 Task: Find connections with filter location Shiggaon with filter topic #Sustainabilitywith filter profile language French with filter current company Altimetrik with filter school Rajiv Gandhi Prodyogiki Vishwavidyalaya with filter industry Banking with filter service category Project Management with filter keywords title Handyman
Action: Mouse moved to (649, 85)
Screenshot: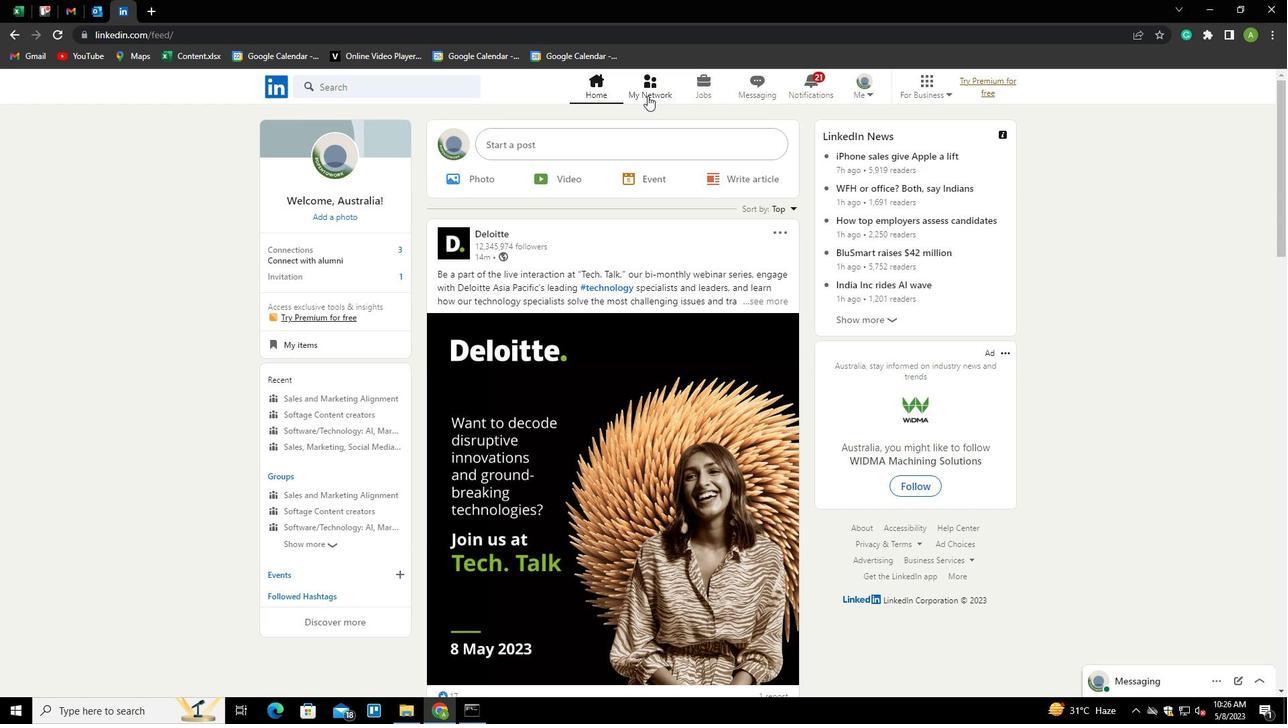 
Action: Mouse pressed left at (649, 85)
Screenshot: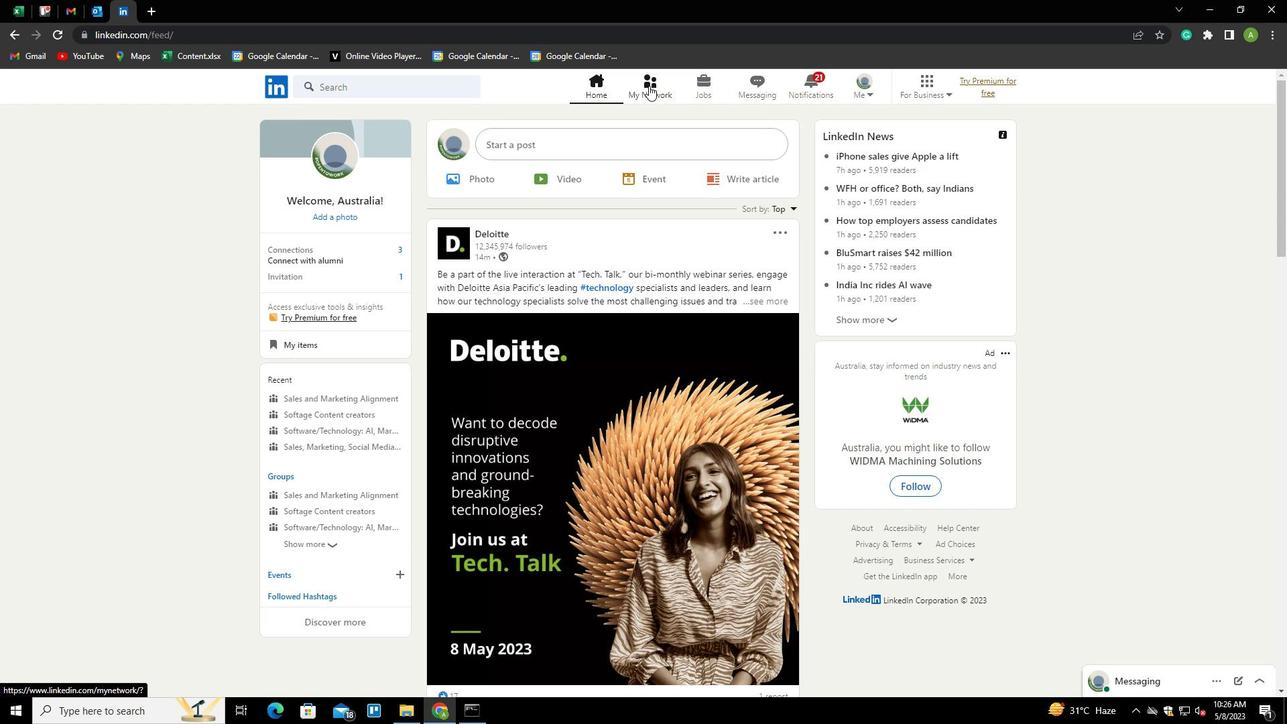 
Action: Mouse moved to (317, 161)
Screenshot: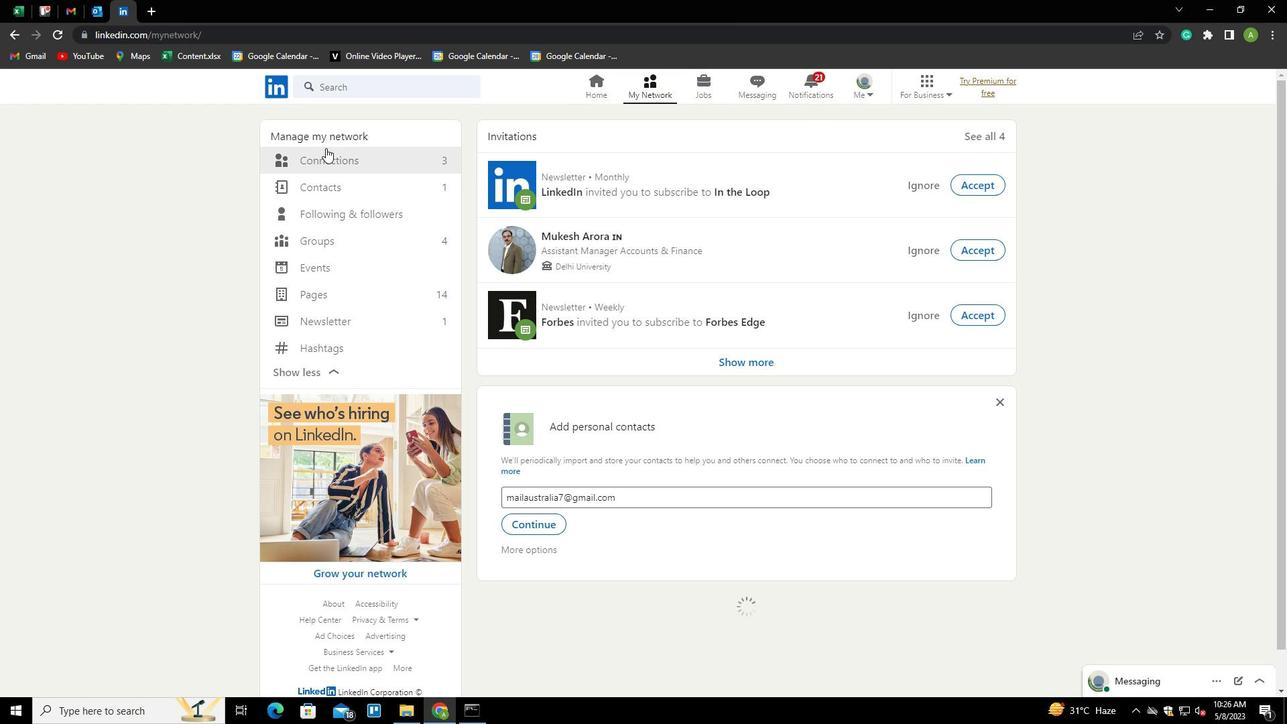 
Action: Mouse pressed left at (317, 161)
Screenshot: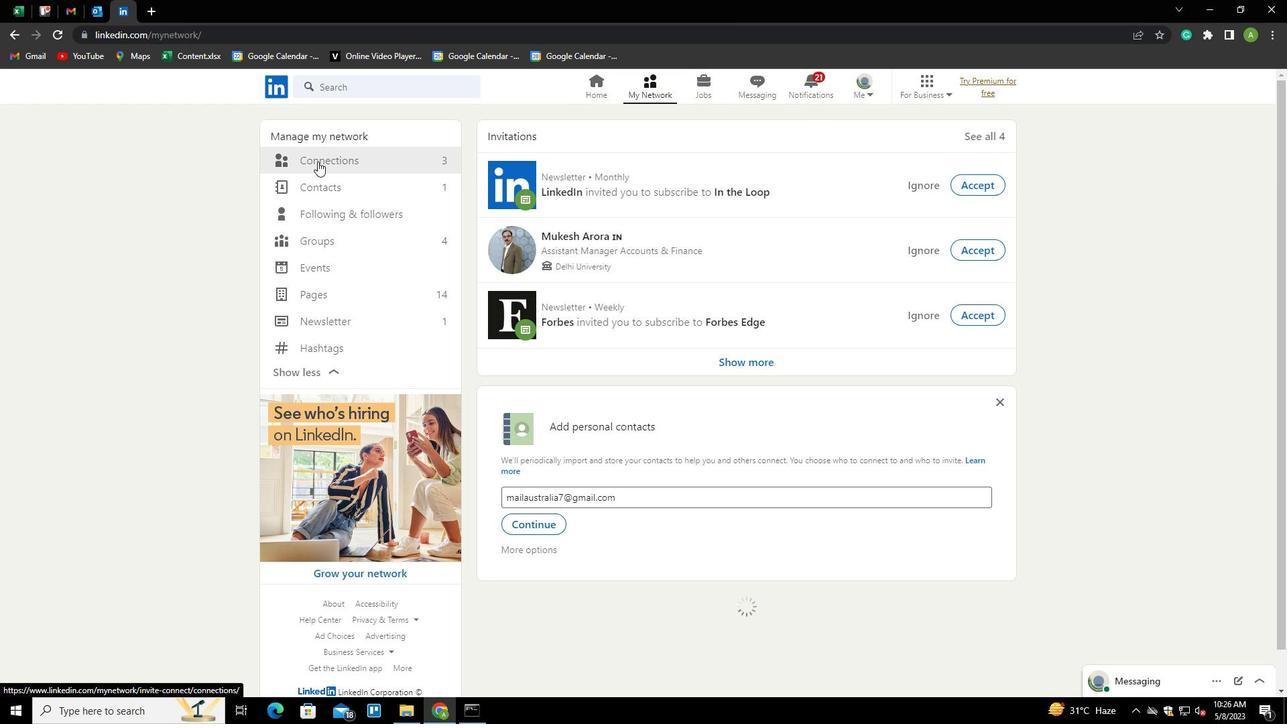 
Action: Mouse moved to (742, 166)
Screenshot: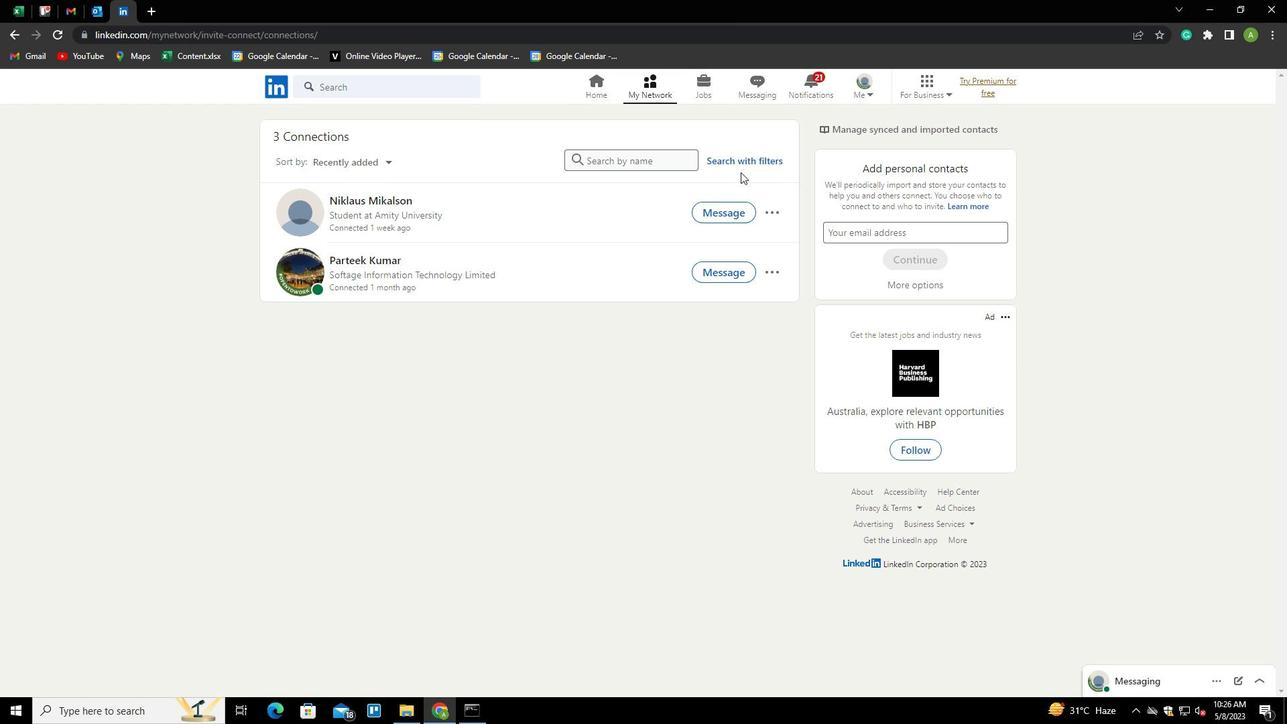 
Action: Mouse pressed left at (742, 166)
Screenshot: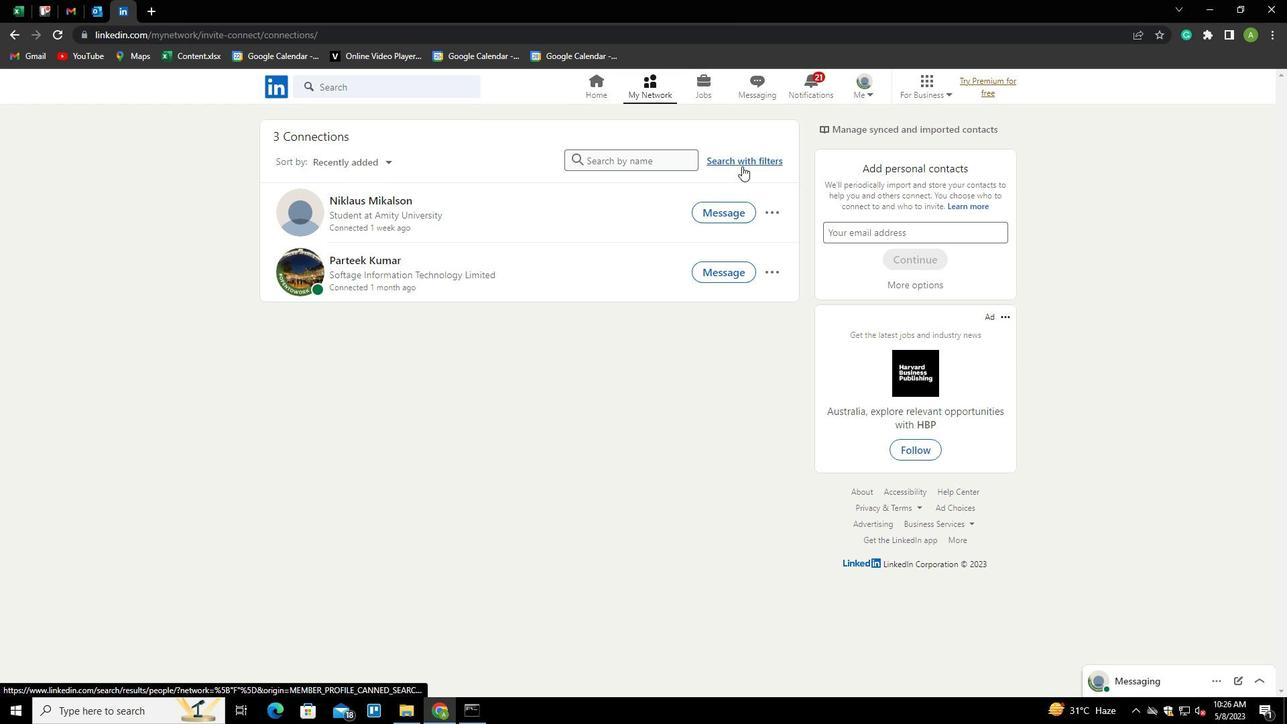 
Action: Mouse moved to (688, 123)
Screenshot: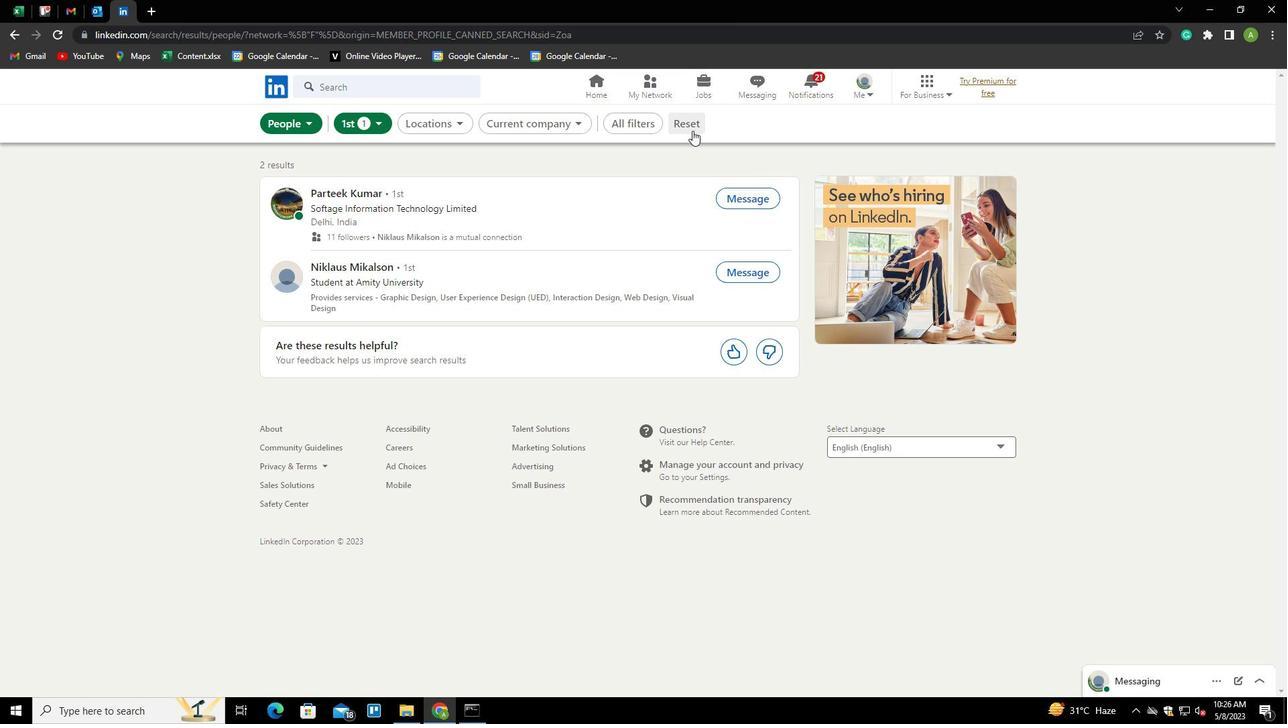 
Action: Mouse pressed left at (688, 123)
Screenshot: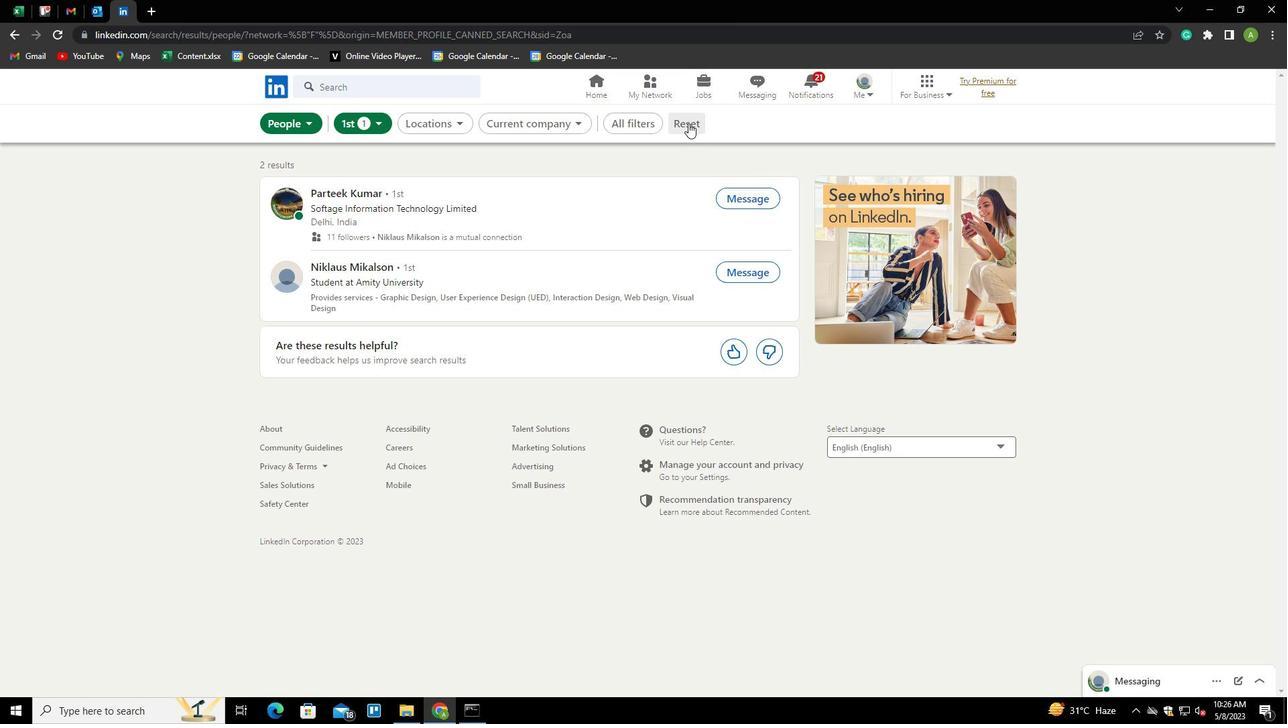 
Action: Mouse moved to (661, 126)
Screenshot: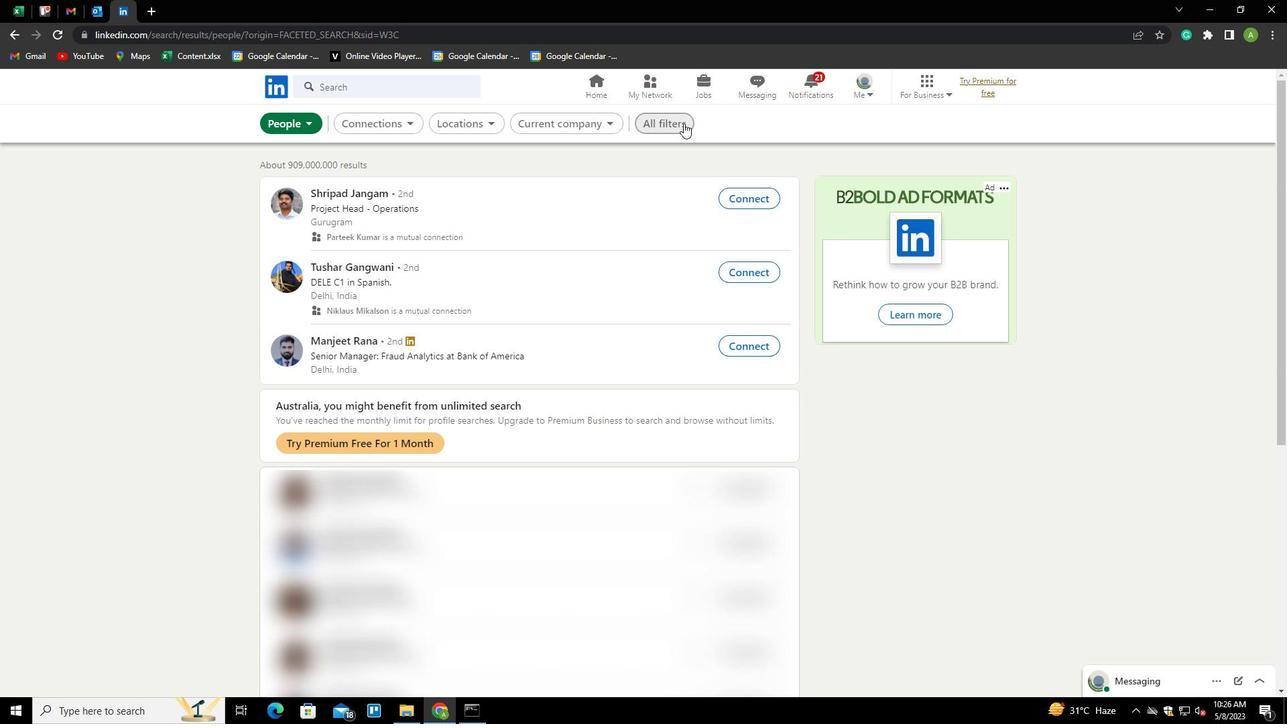 
Action: Mouse pressed left at (661, 126)
Screenshot: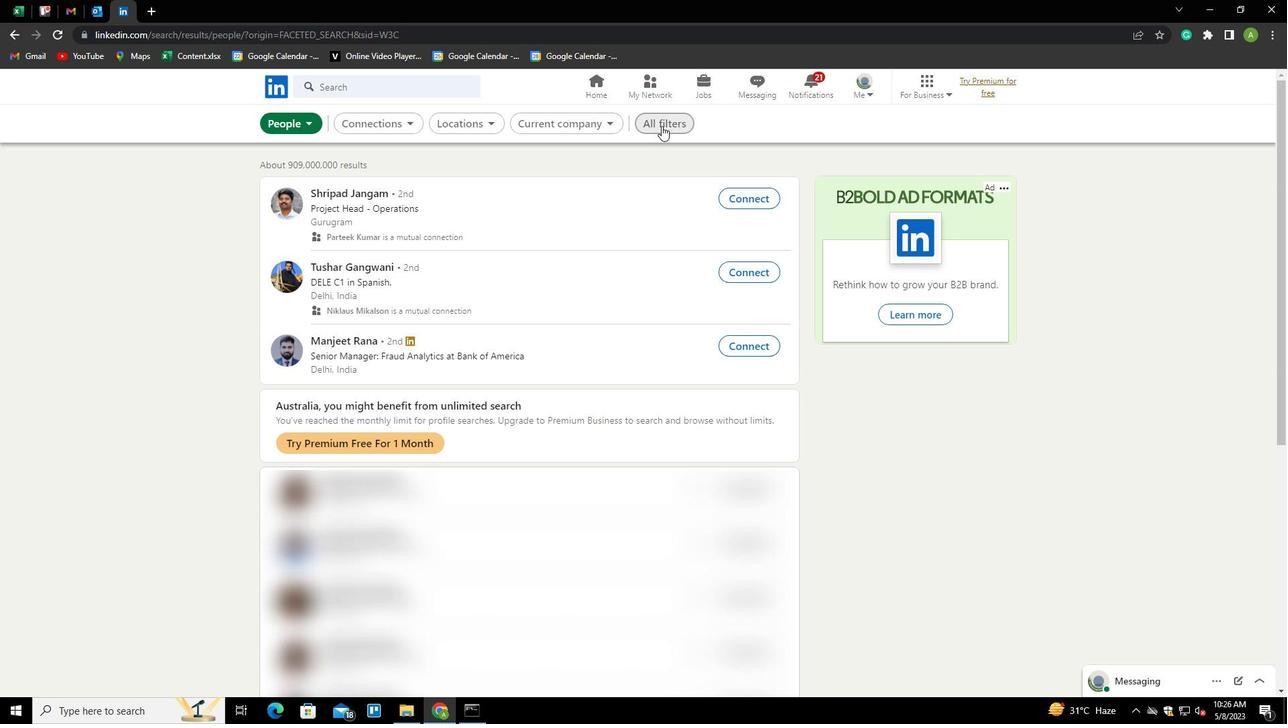 
Action: Mouse moved to (1165, 347)
Screenshot: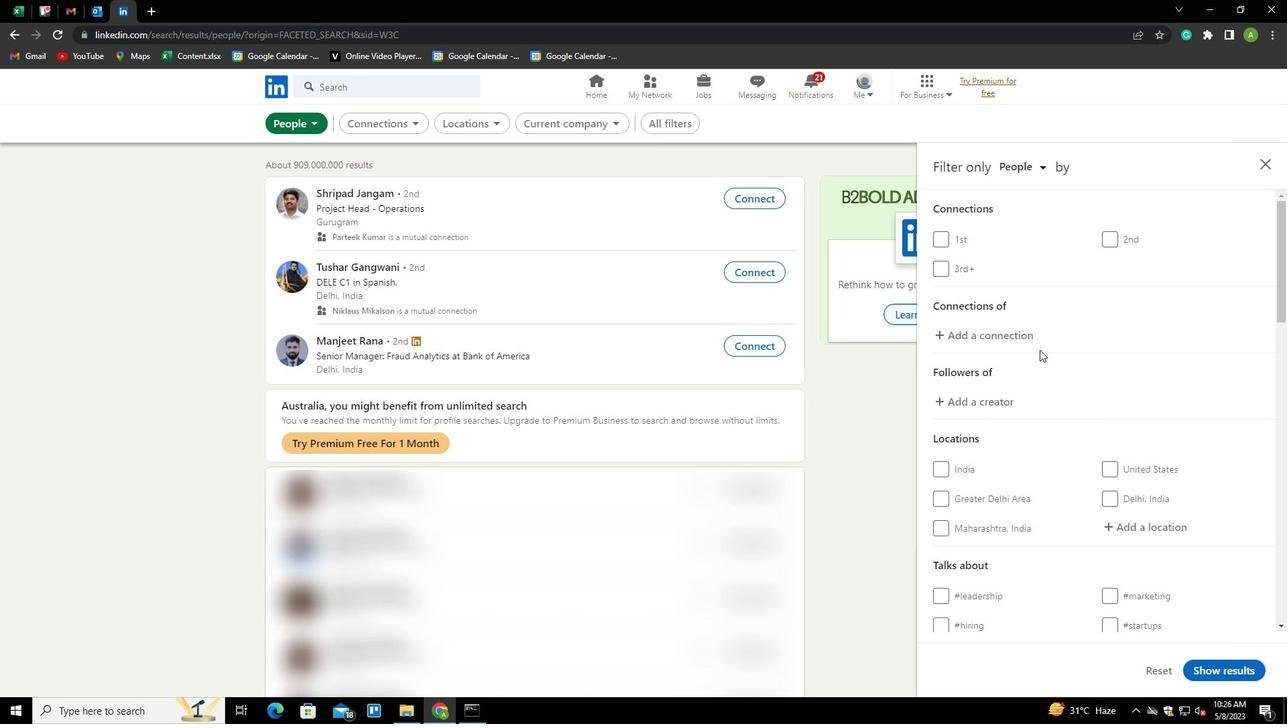 
Action: Mouse scrolled (1165, 347) with delta (0, 0)
Screenshot: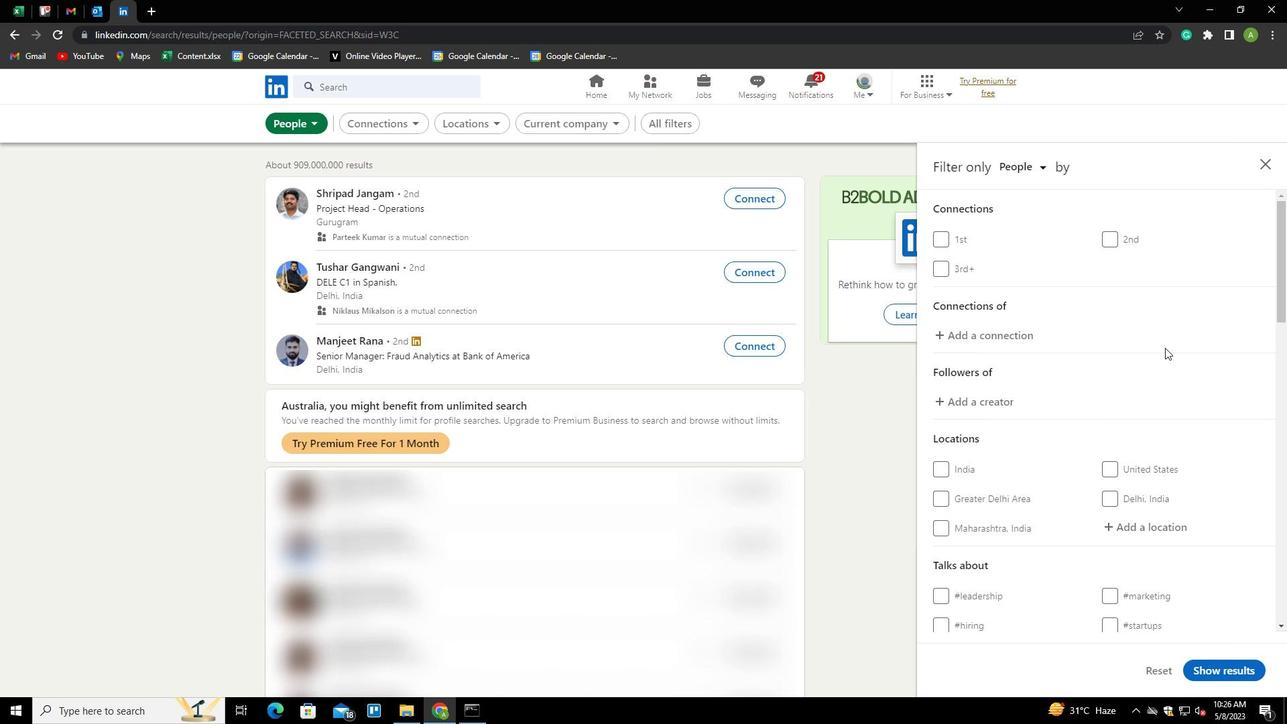 
Action: Mouse scrolled (1165, 347) with delta (0, 0)
Screenshot: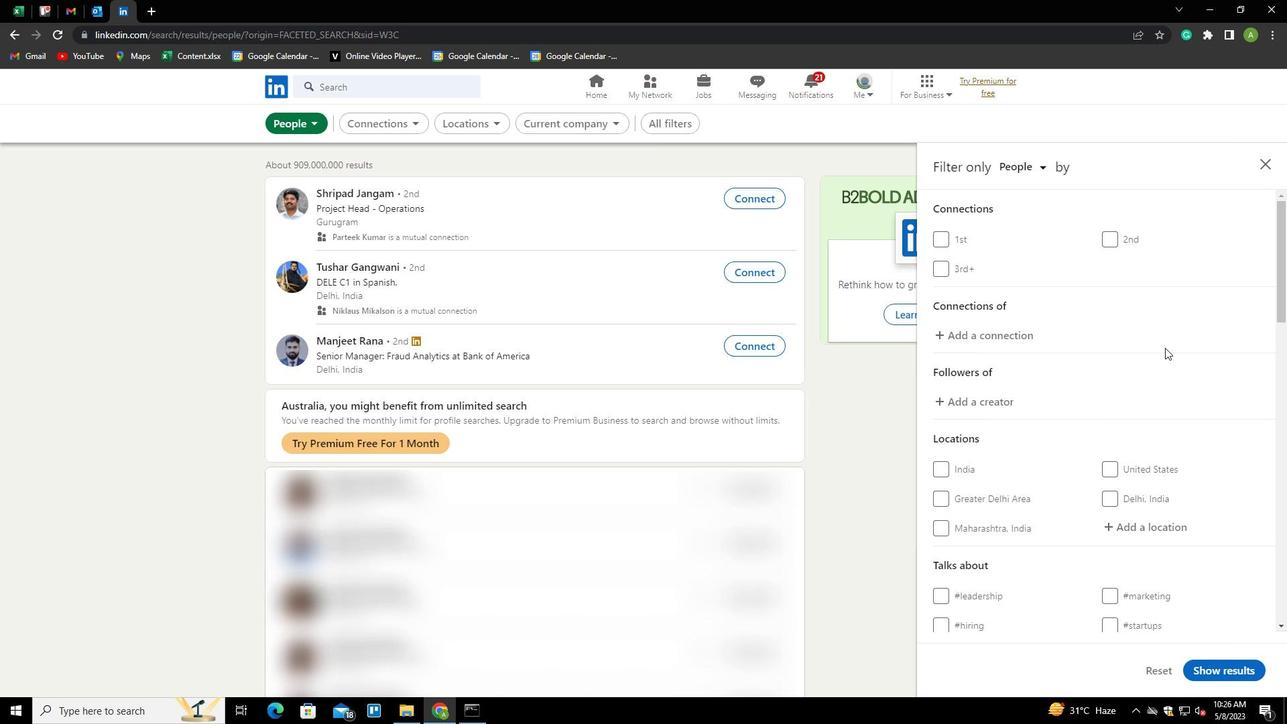 
Action: Mouse moved to (1143, 388)
Screenshot: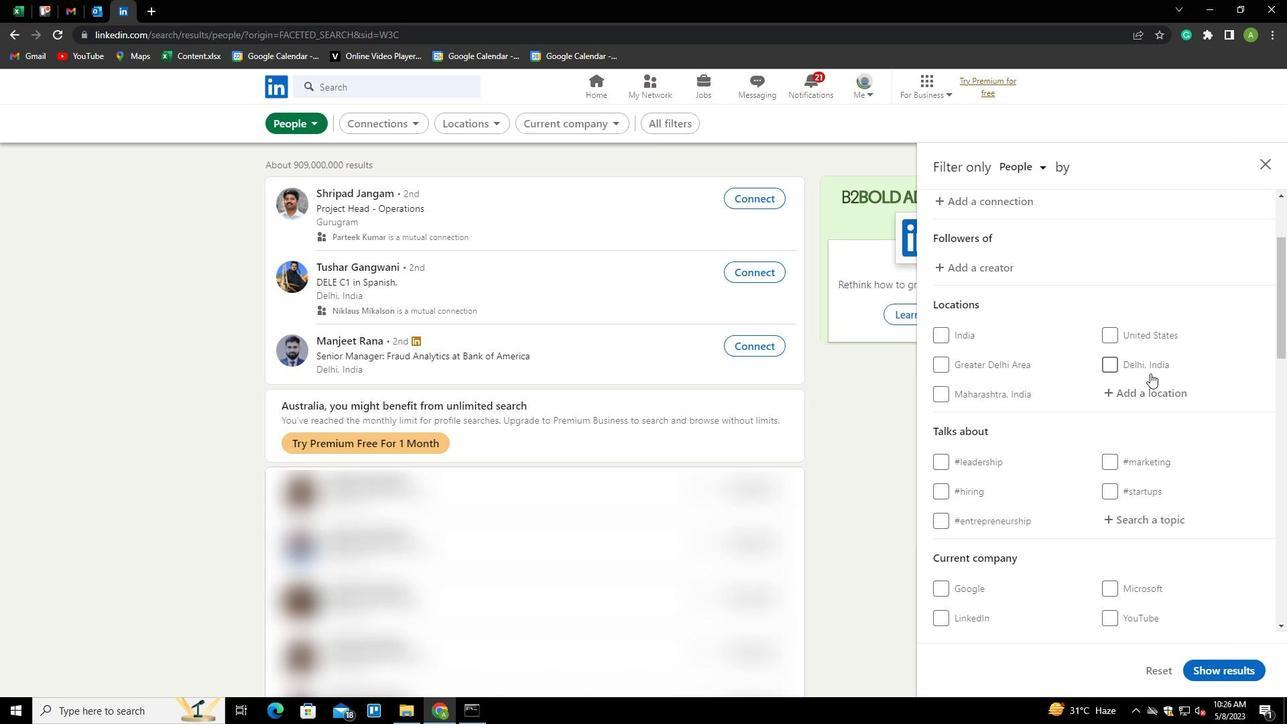 
Action: Mouse pressed left at (1143, 388)
Screenshot: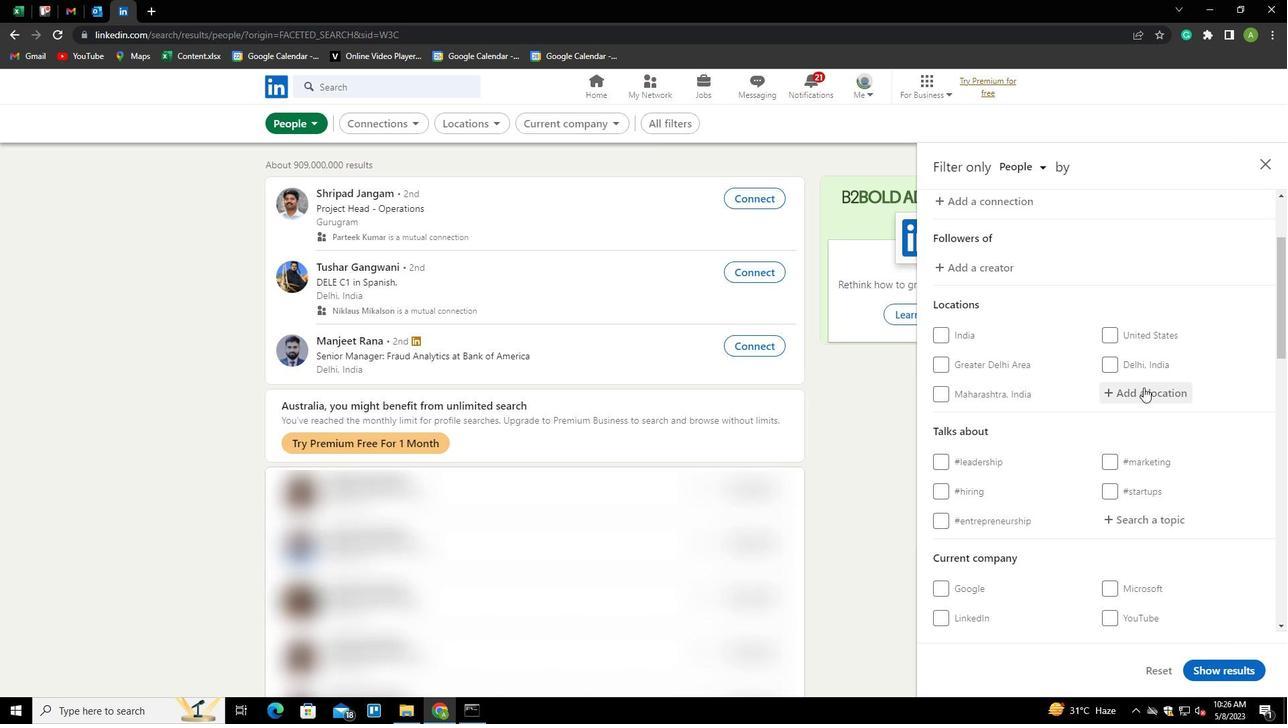 
Action: Mouse moved to (1143, 388)
Screenshot: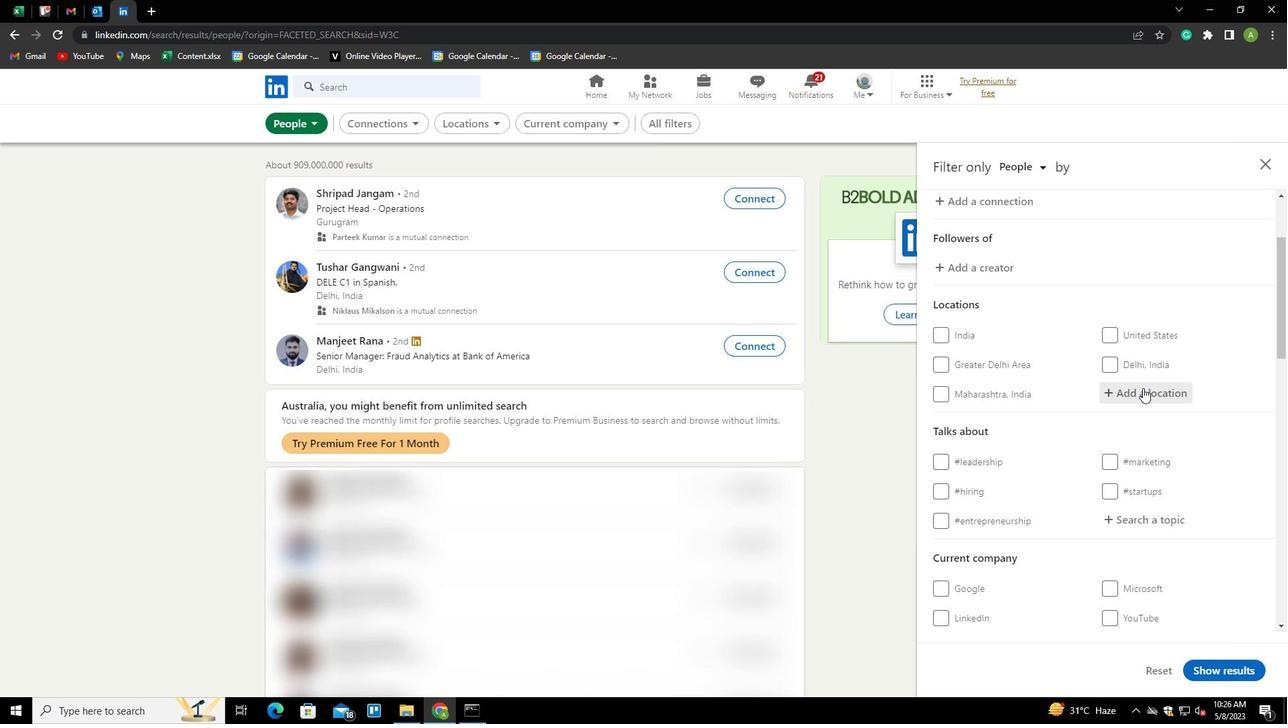 
Action: Key pressed <Key.shift>
Screenshot: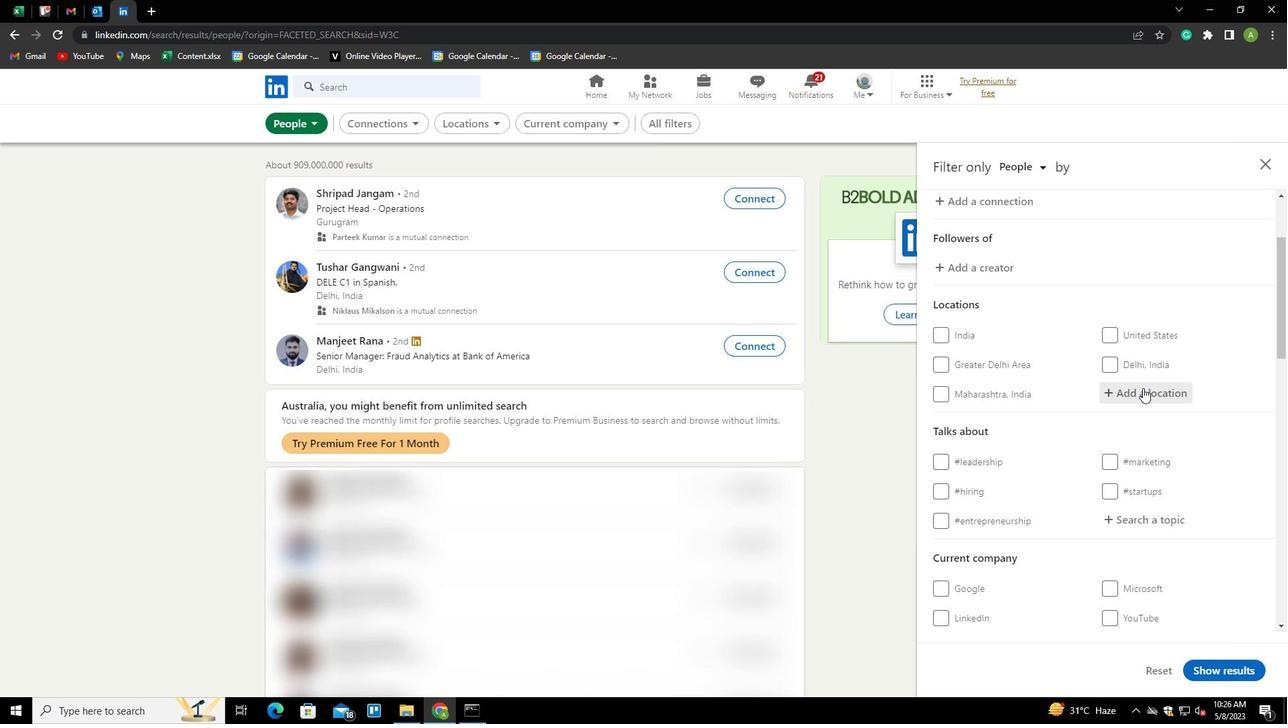 
Action: Mouse moved to (1142, 388)
Screenshot: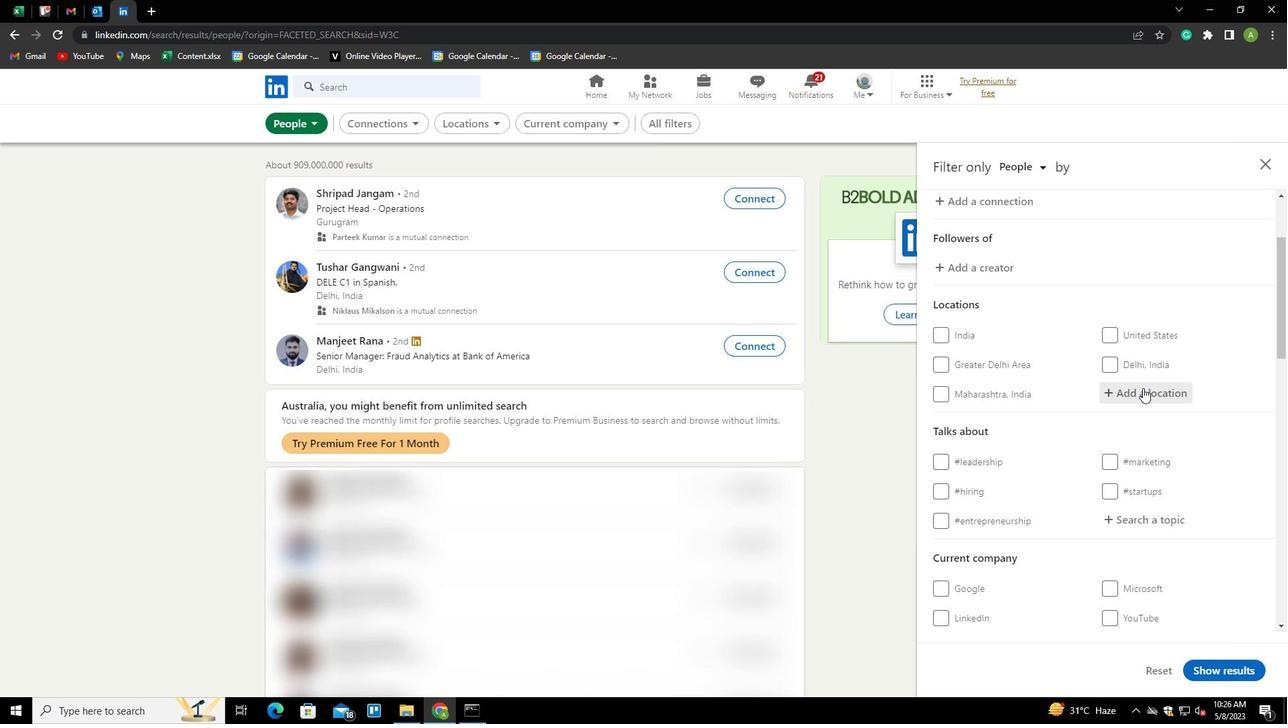 
Action: Key pressed S
Screenshot: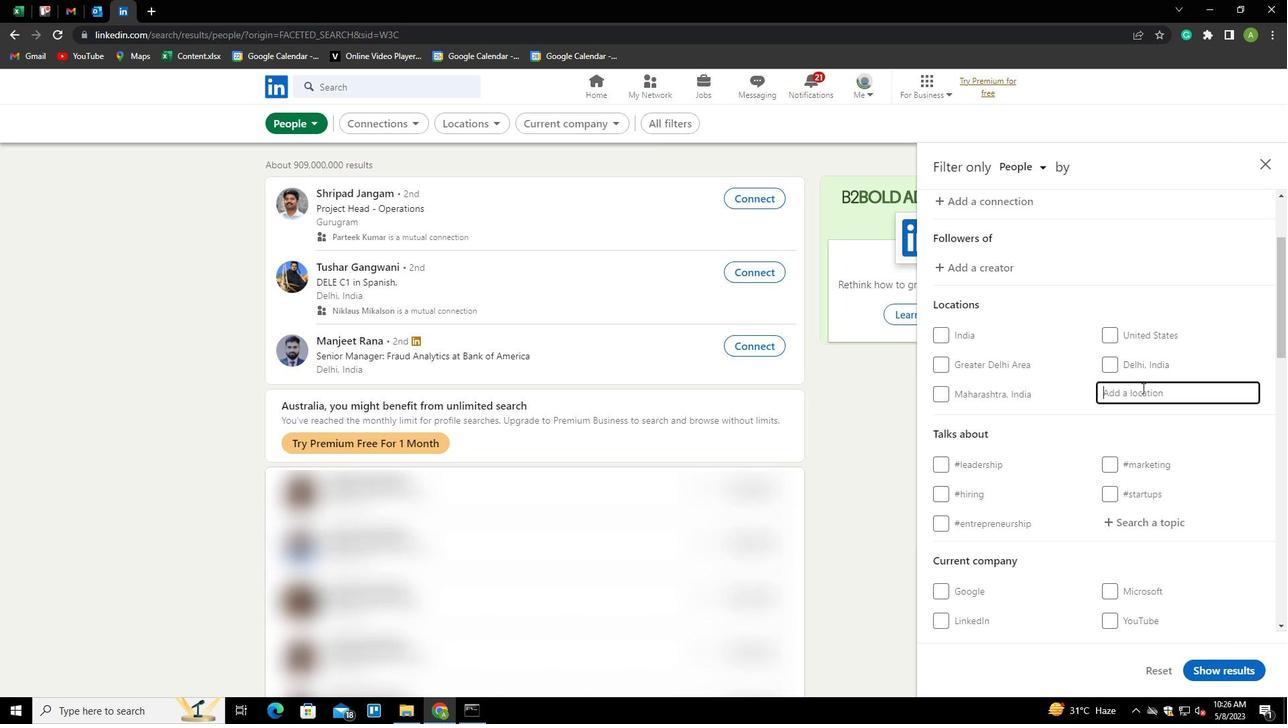 
Action: Mouse moved to (1173, 198)
Screenshot: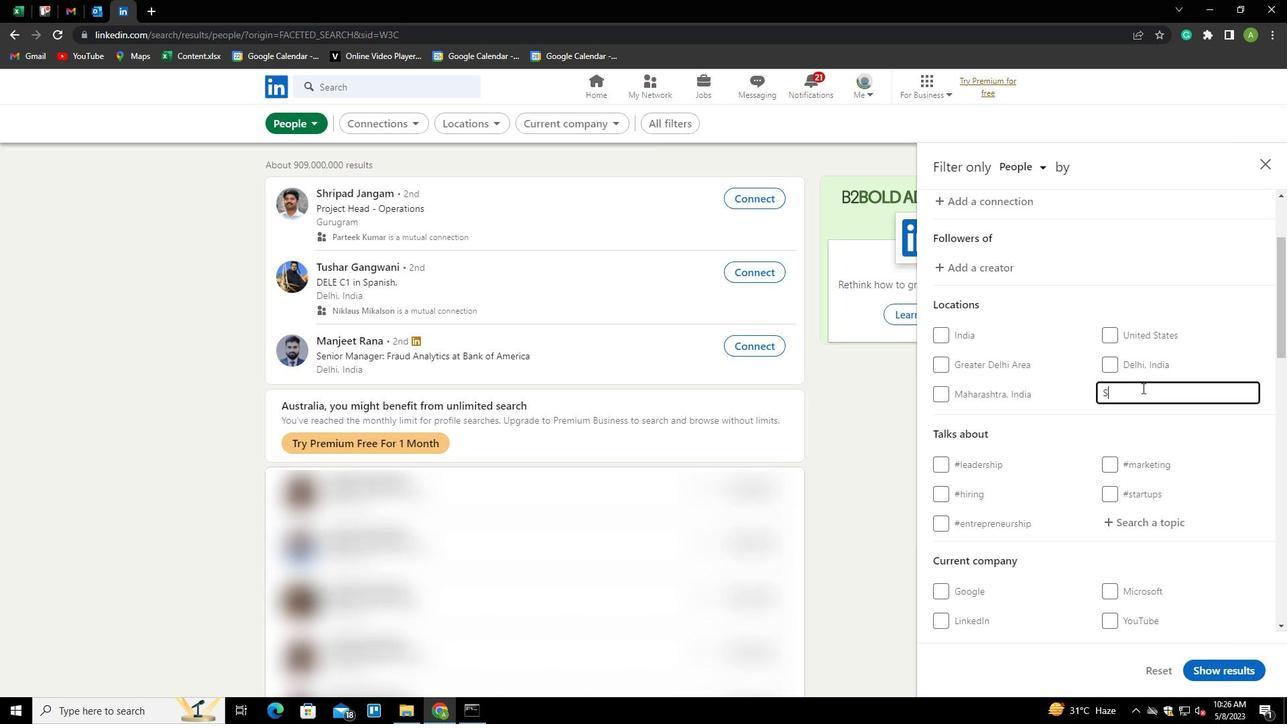 
Action: Key pressed HIGGO<Key.backspace>AON<Key.down><Key.enter>
Screenshot: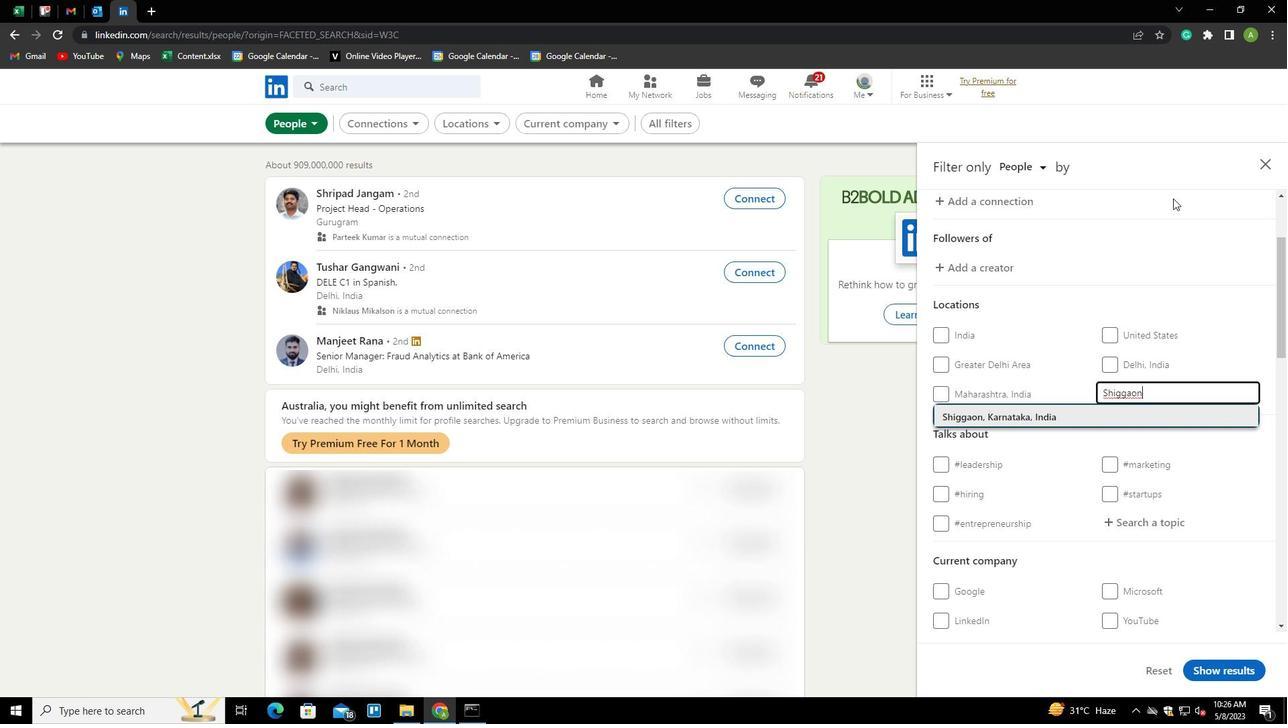 
Action: Mouse scrolled (1173, 197) with delta (0, 0)
Screenshot: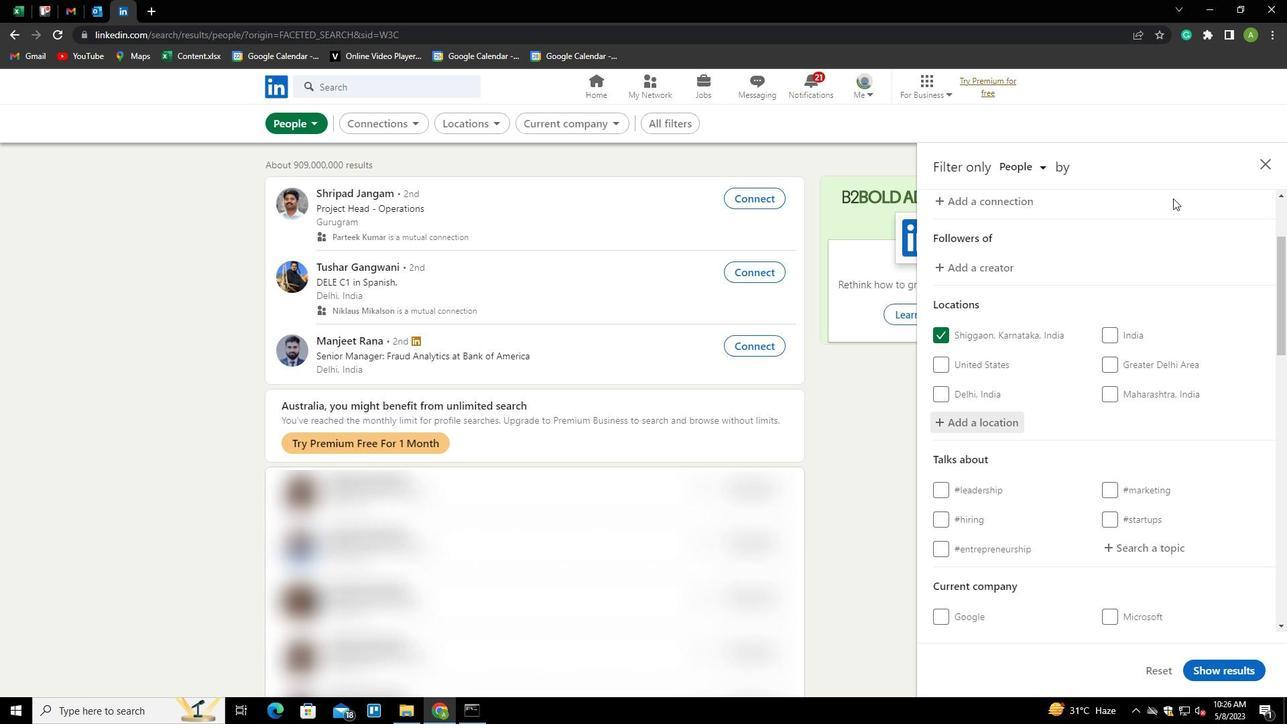 
Action: Mouse scrolled (1173, 197) with delta (0, 0)
Screenshot: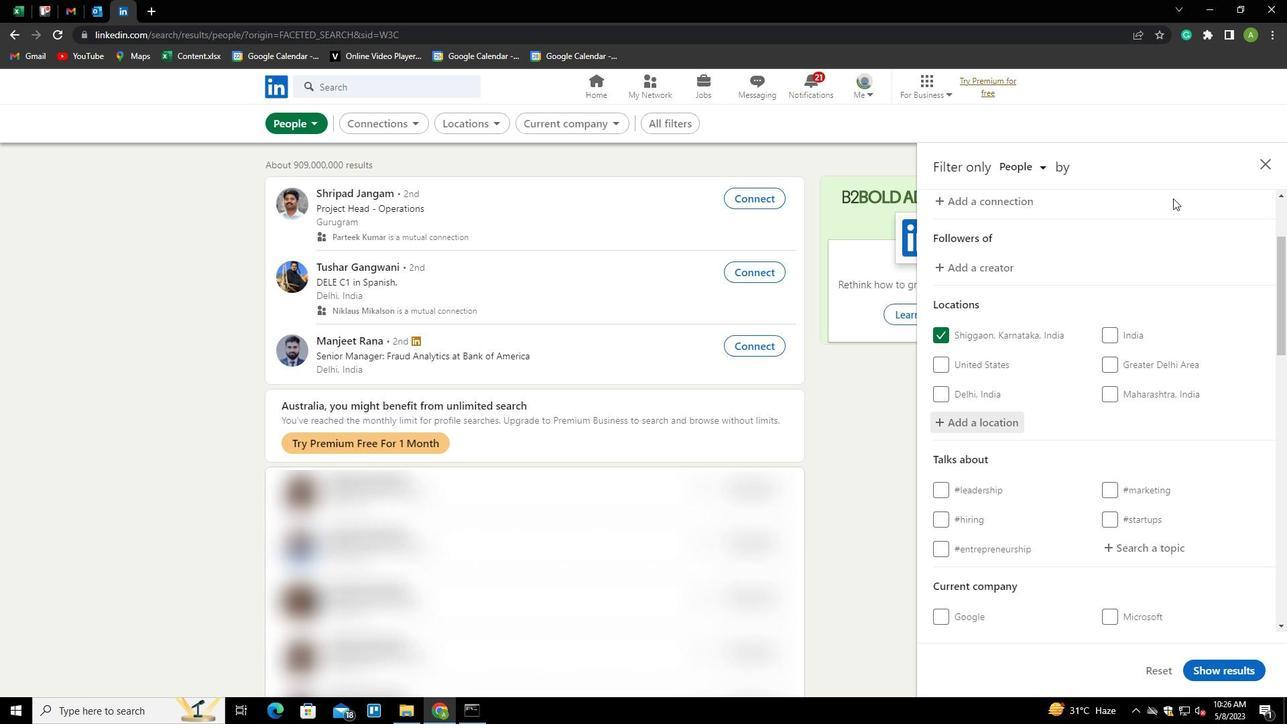 
Action: Mouse moved to (1120, 417)
Screenshot: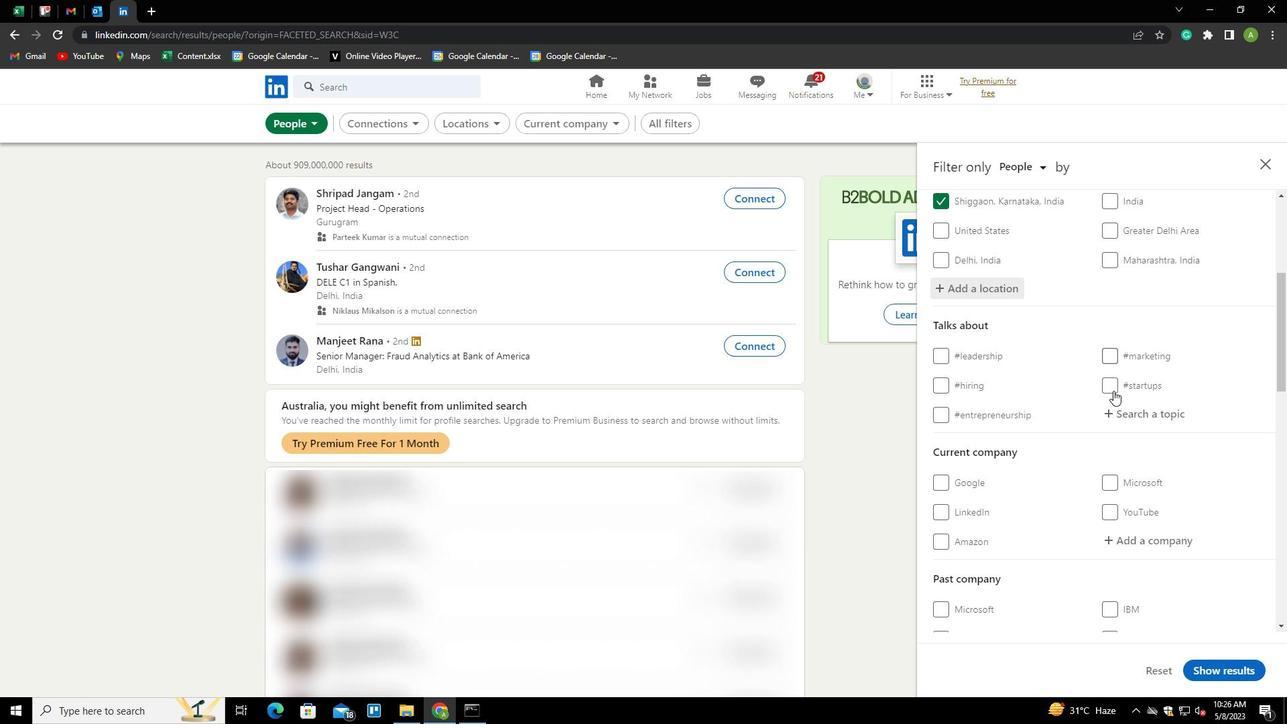 
Action: Mouse pressed left at (1120, 417)
Screenshot: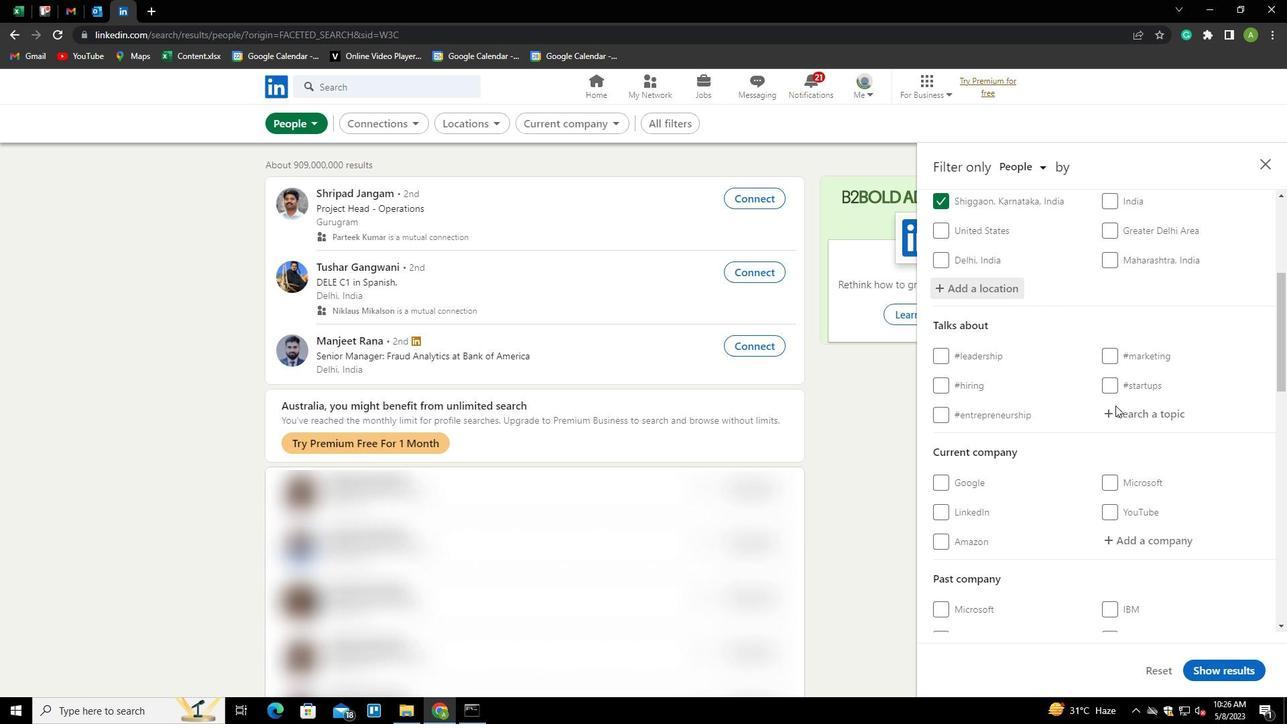 
Action: Key pressed S
Screenshot: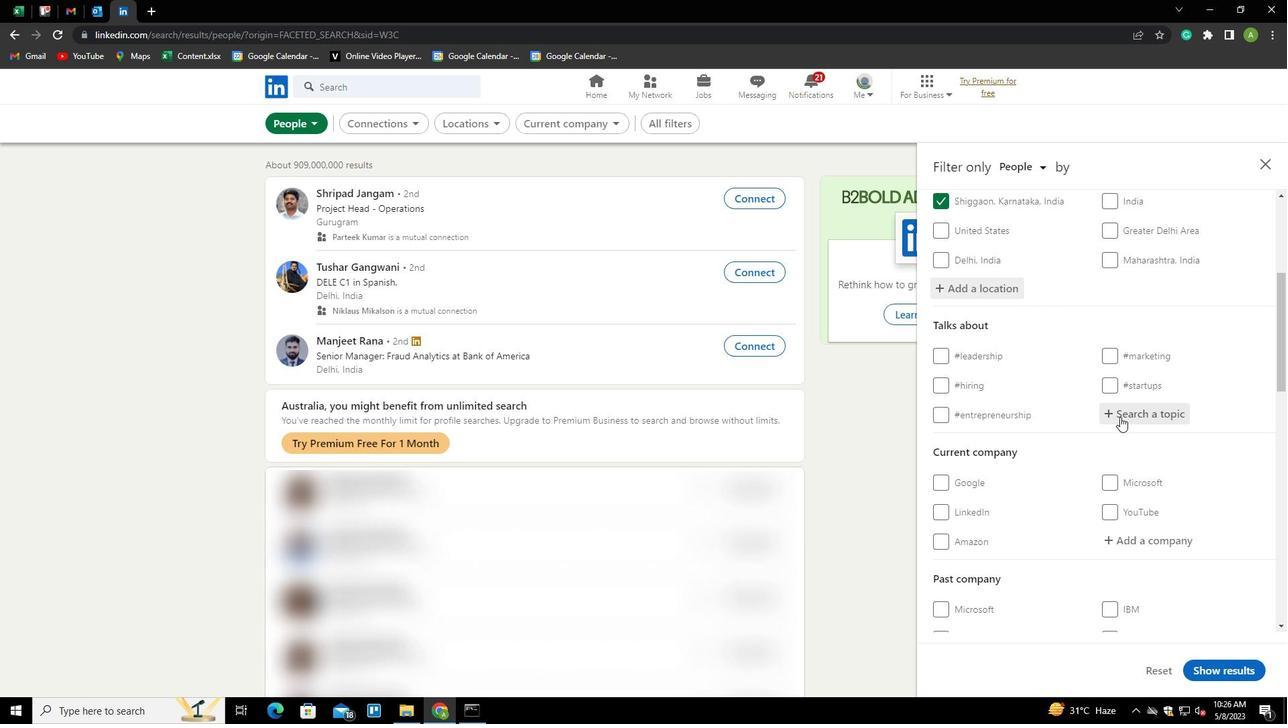 
Action: Mouse moved to (1271, 315)
Screenshot: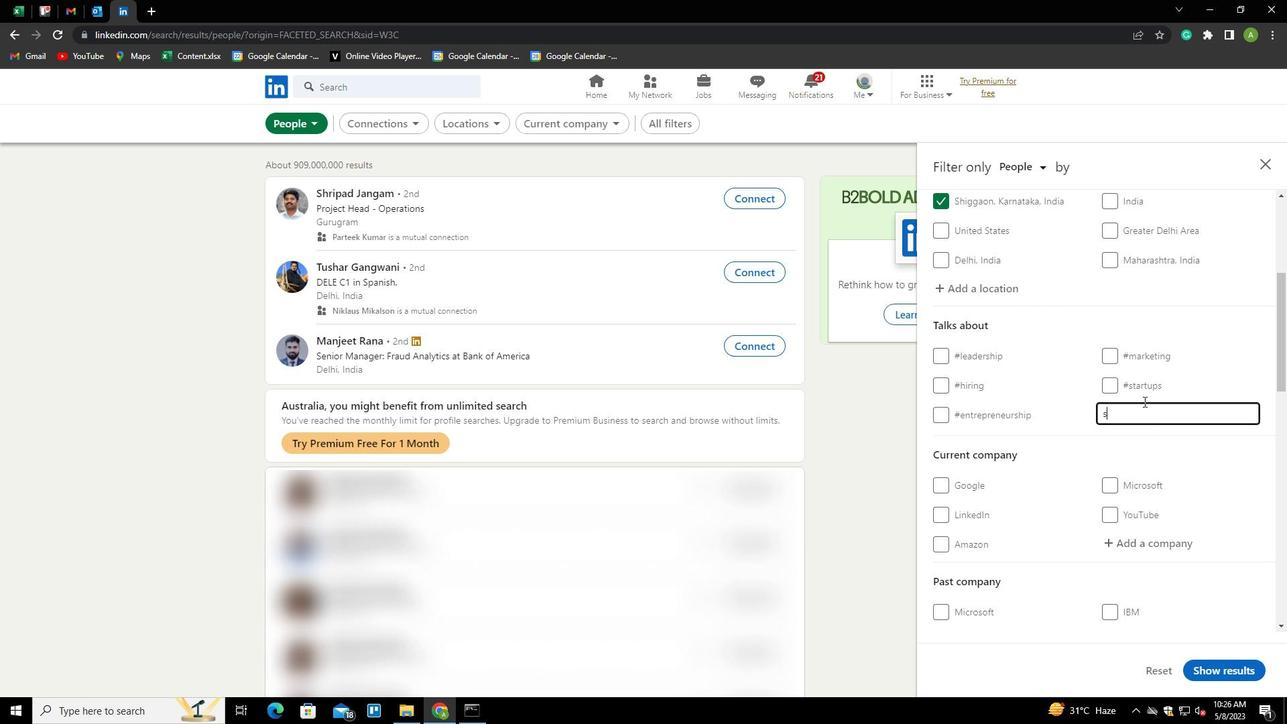 
Action: Key pressed UST
Screenshot: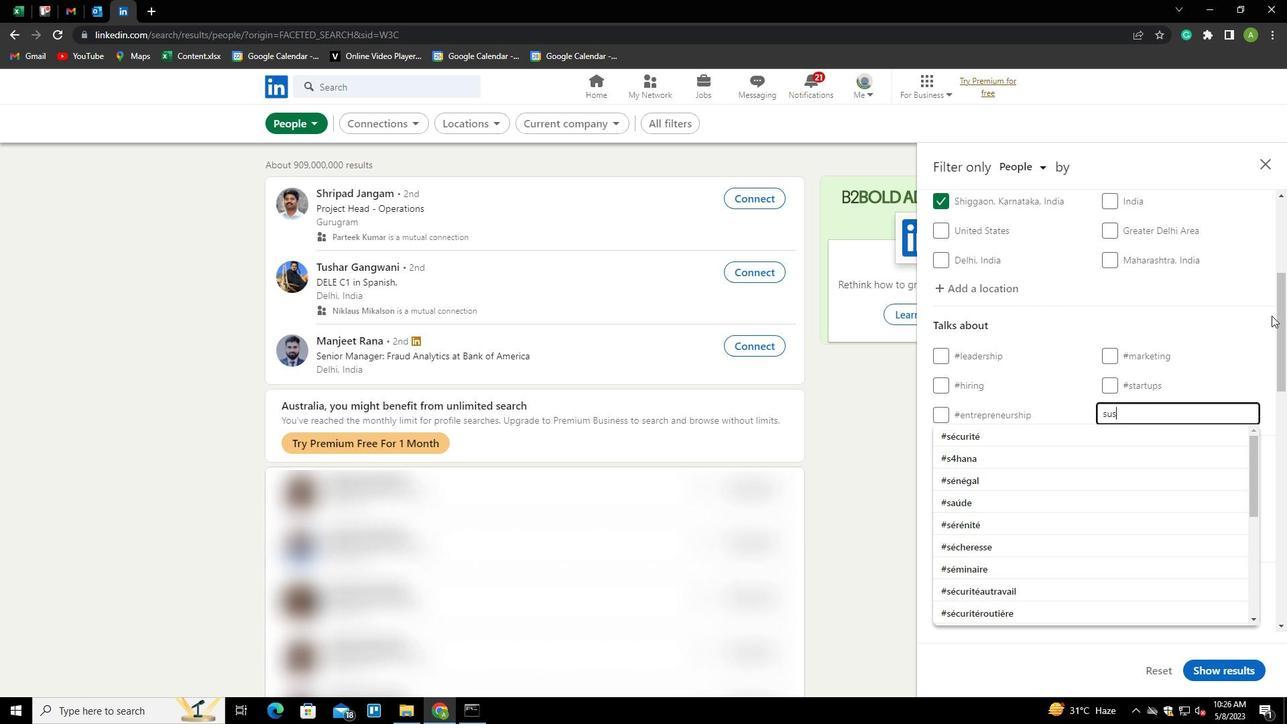 
Action: Mouse moved to (1272, 315)
Screenshot: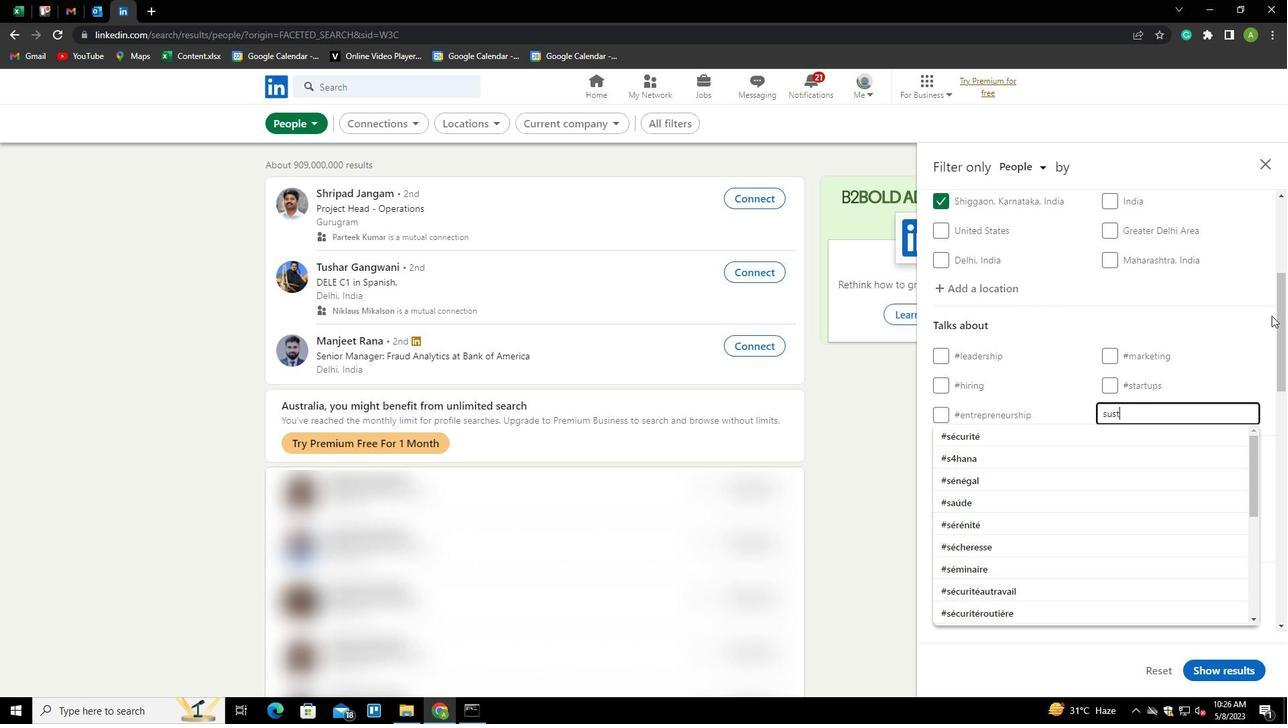 
Action: Key pressed AINABILITY<Key.down><Key.enter>
Screenshot: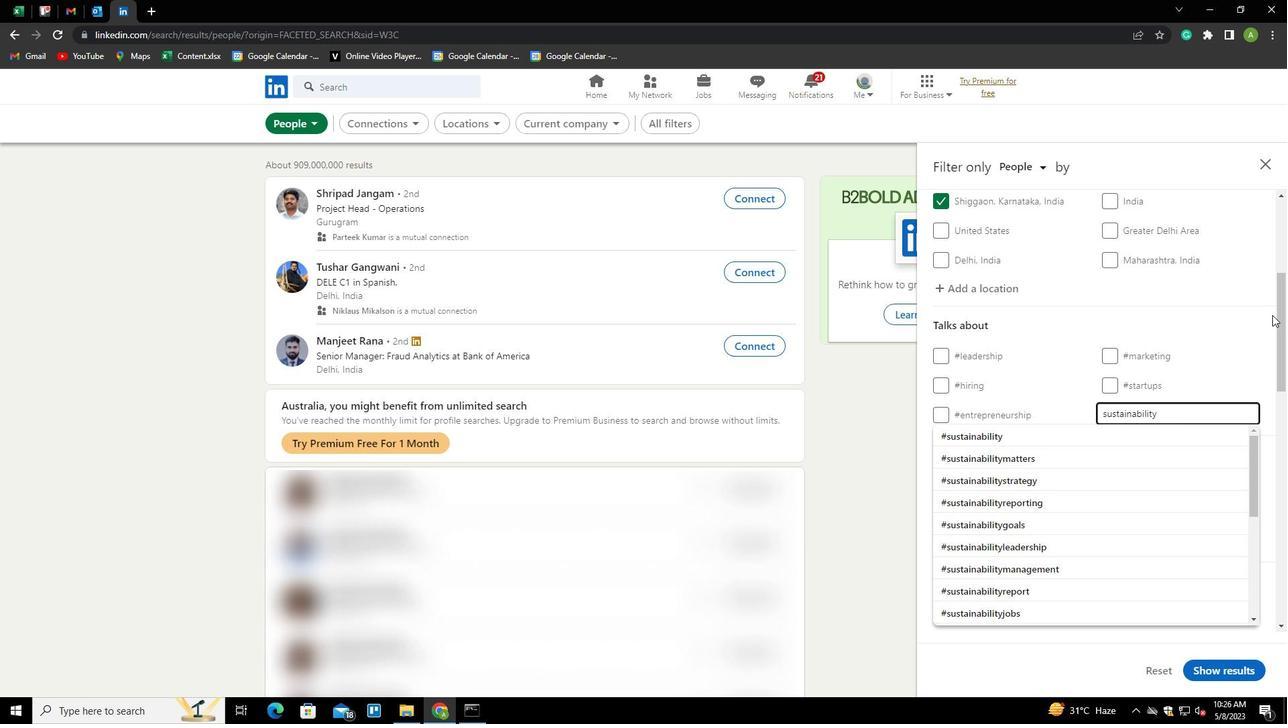 
Action: Mouse scrolled (1272, 314) with delta (0, 0)
Screenshot: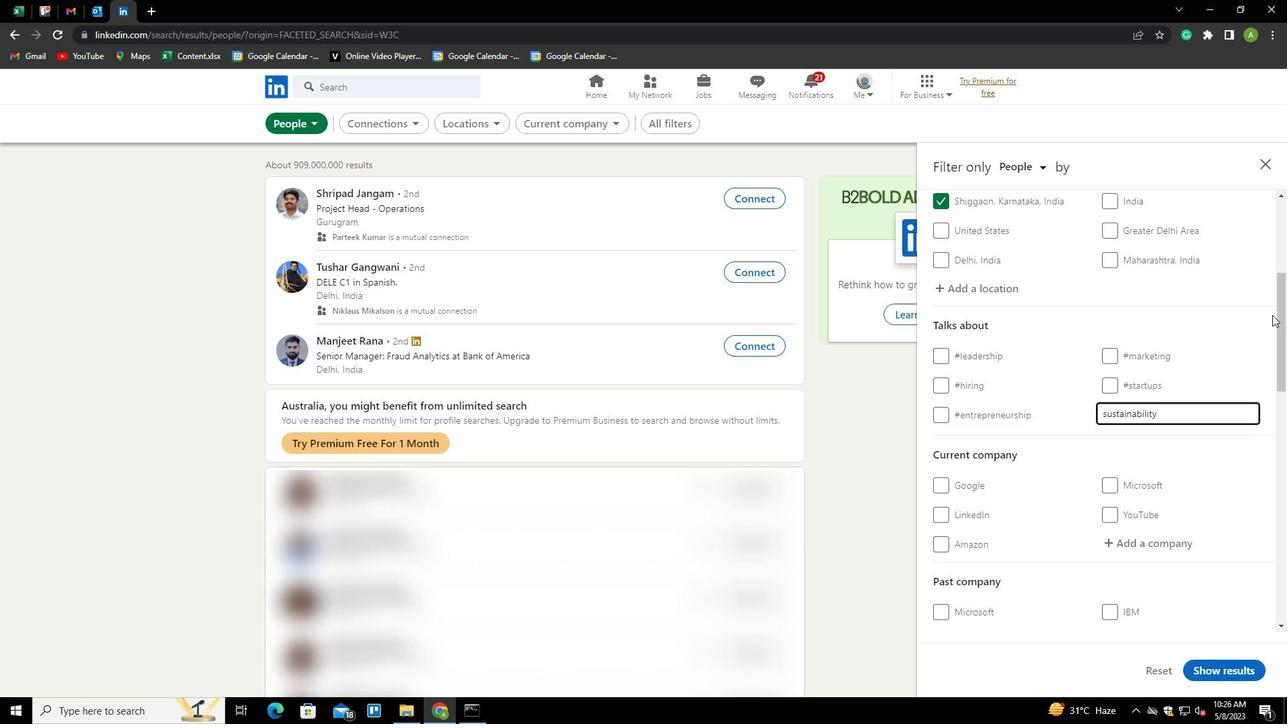 
Action: Mouse scrolled (1272, 314) with delta (0, 0)
Screenshot: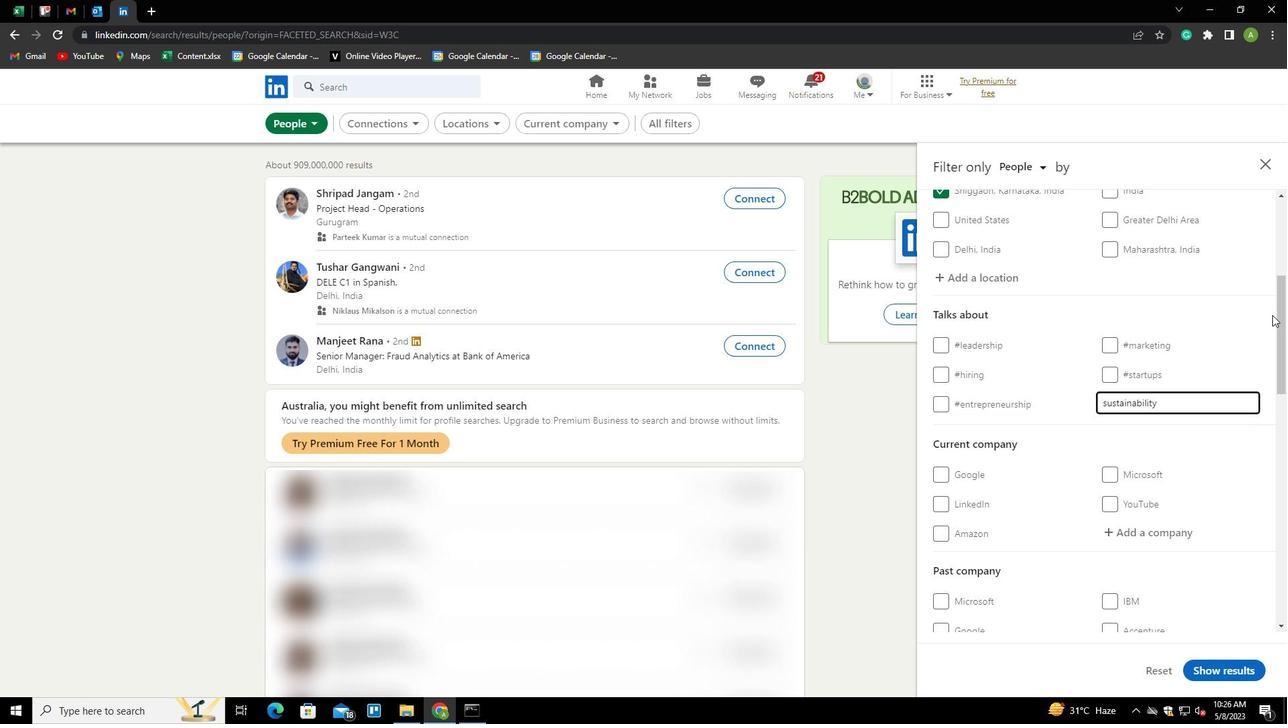 
Action: Mouse moved to (1269, 319)
Screenshot: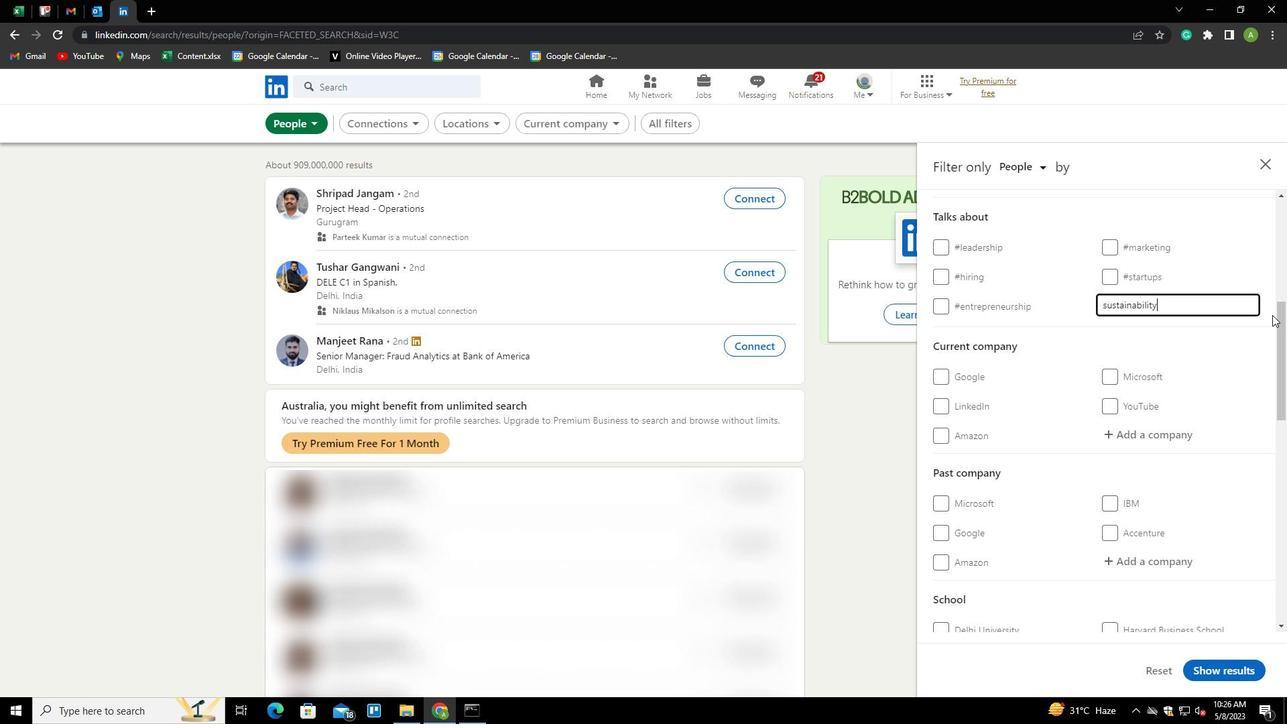 
Action: Mouse scrolled (1269, 318) with delta (0, 0)
Screenshot: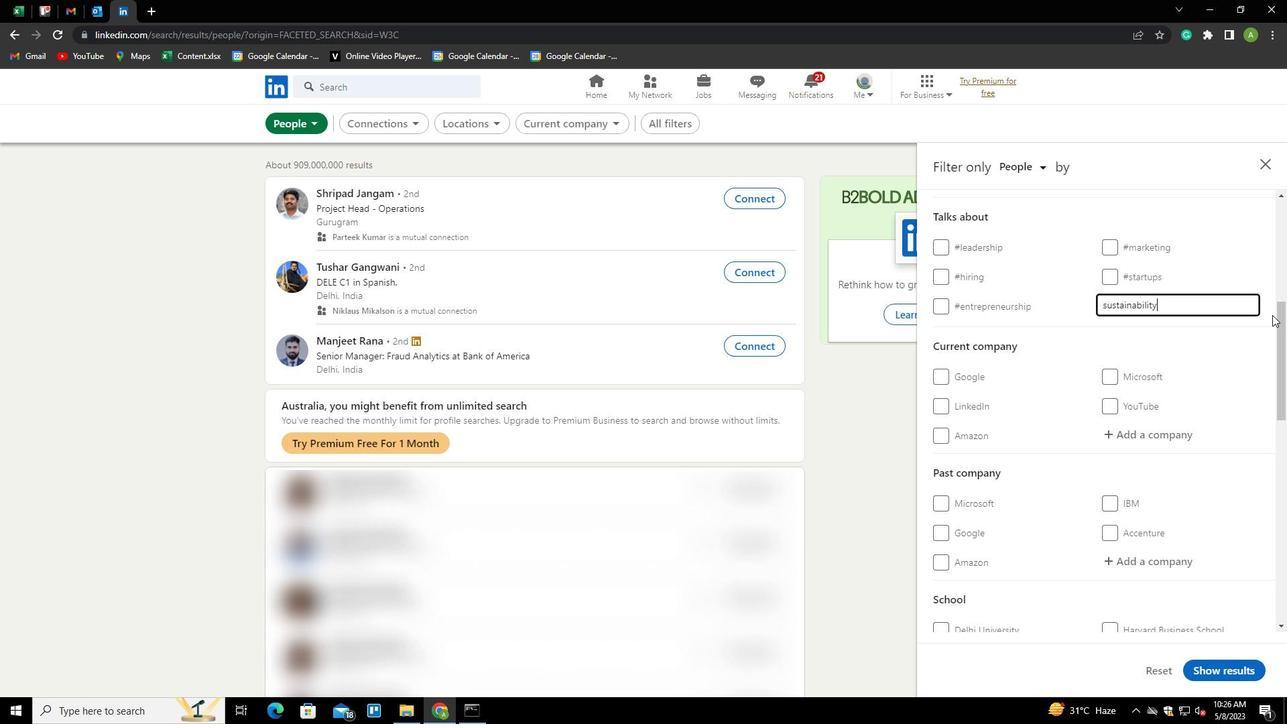 
Action: Mouse moved to (1257, 332)
Screenshot: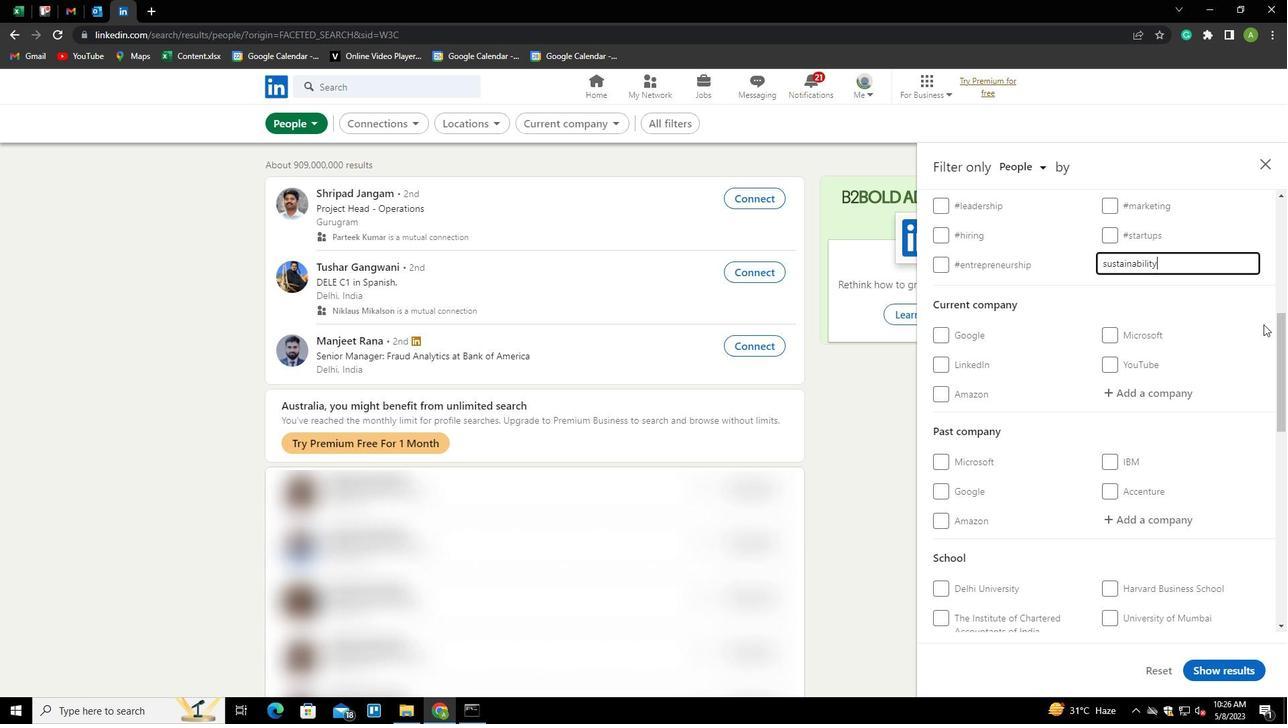
Action: Mouse scrolled (1257, 331) with delta (0, 0)
Screenshot: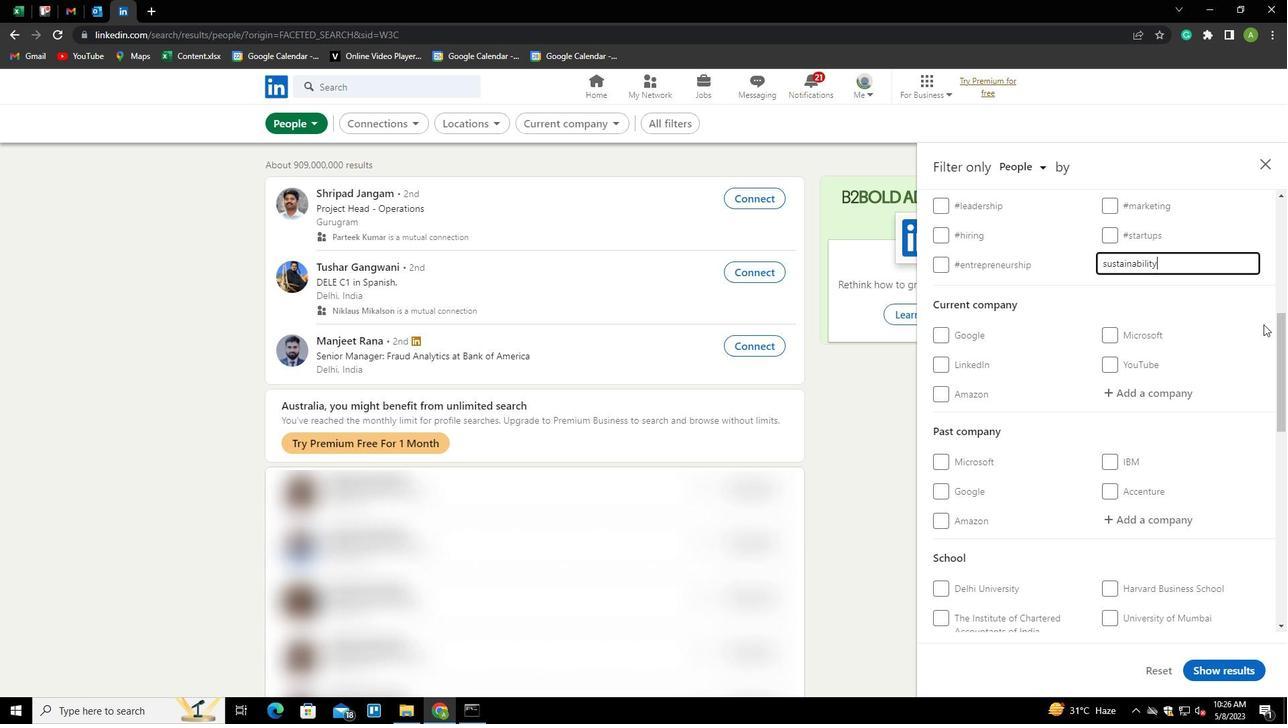 
Action: Mouse moved to (1247, 344)
Screenshot: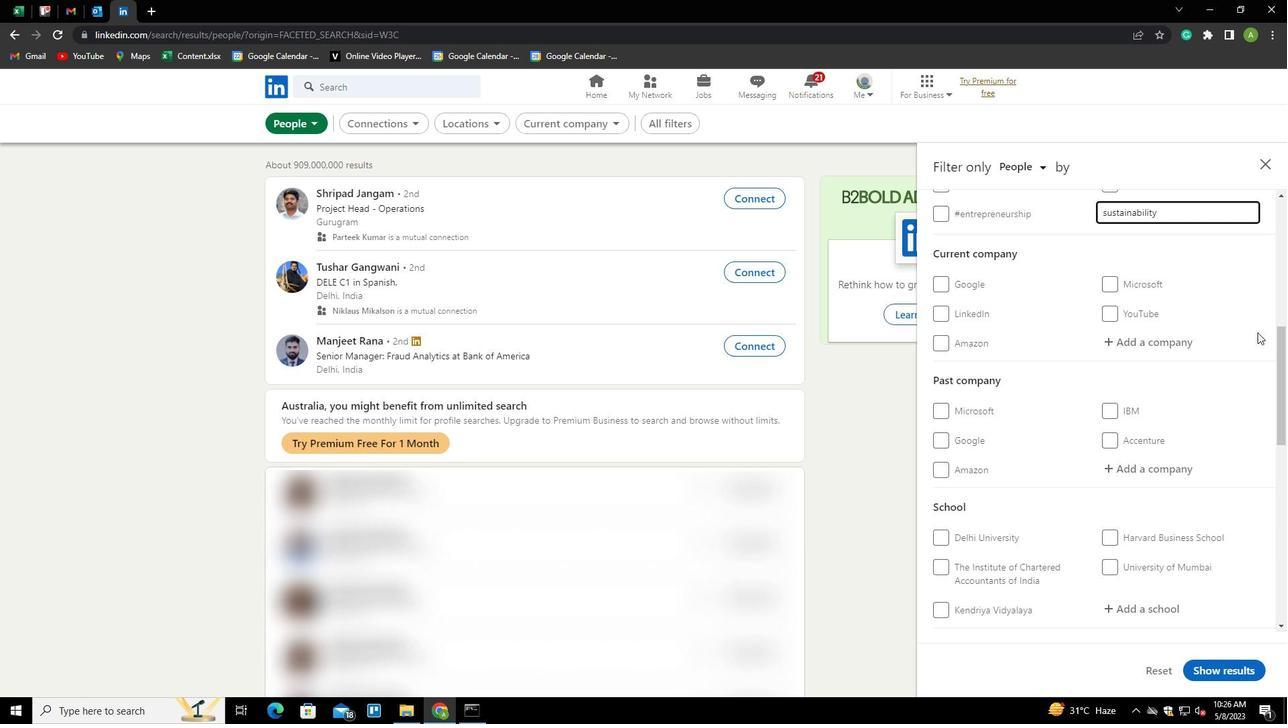 
Action: Mouse scrolled (1247, 343) with delta (0, 0)
Screenshot: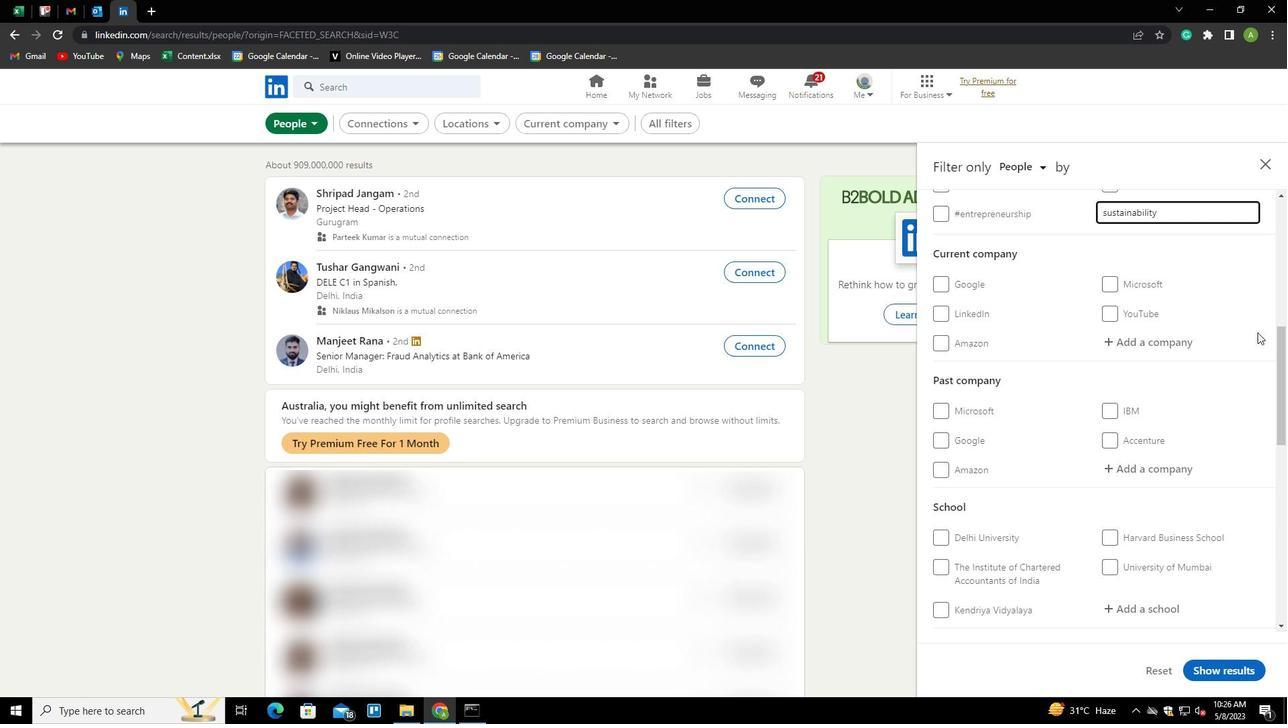 
Action: Mouse moved to (1225, 360)
Screenshot: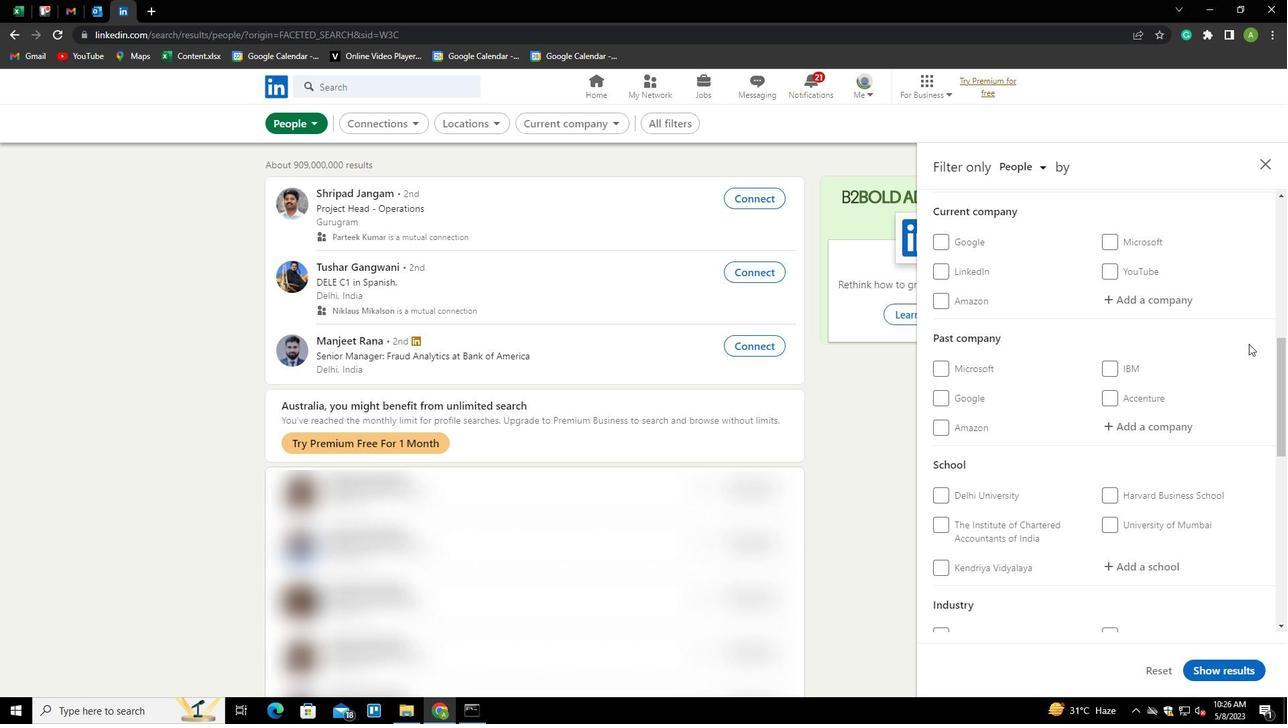 
Action: Mouse scrolled (1225, 360) with delta (0, 0)
Screenshot: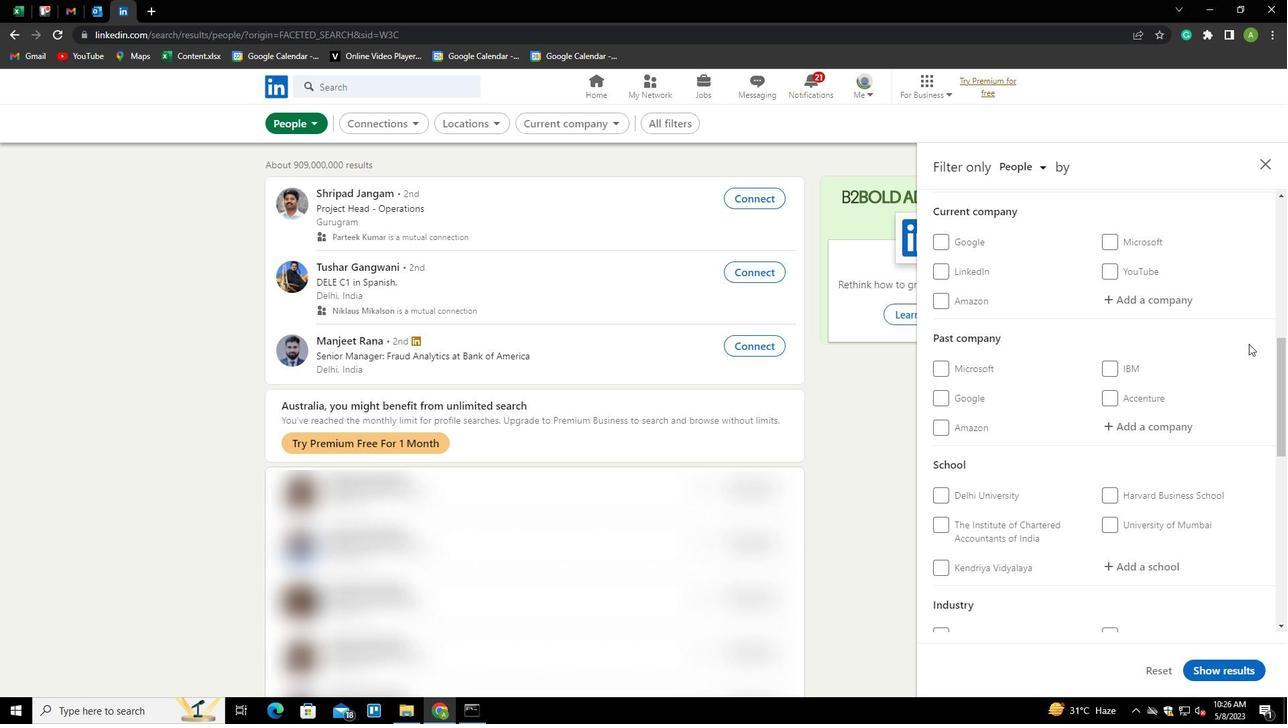
Action: Mouse moved to (1200, 374)
Screenshot: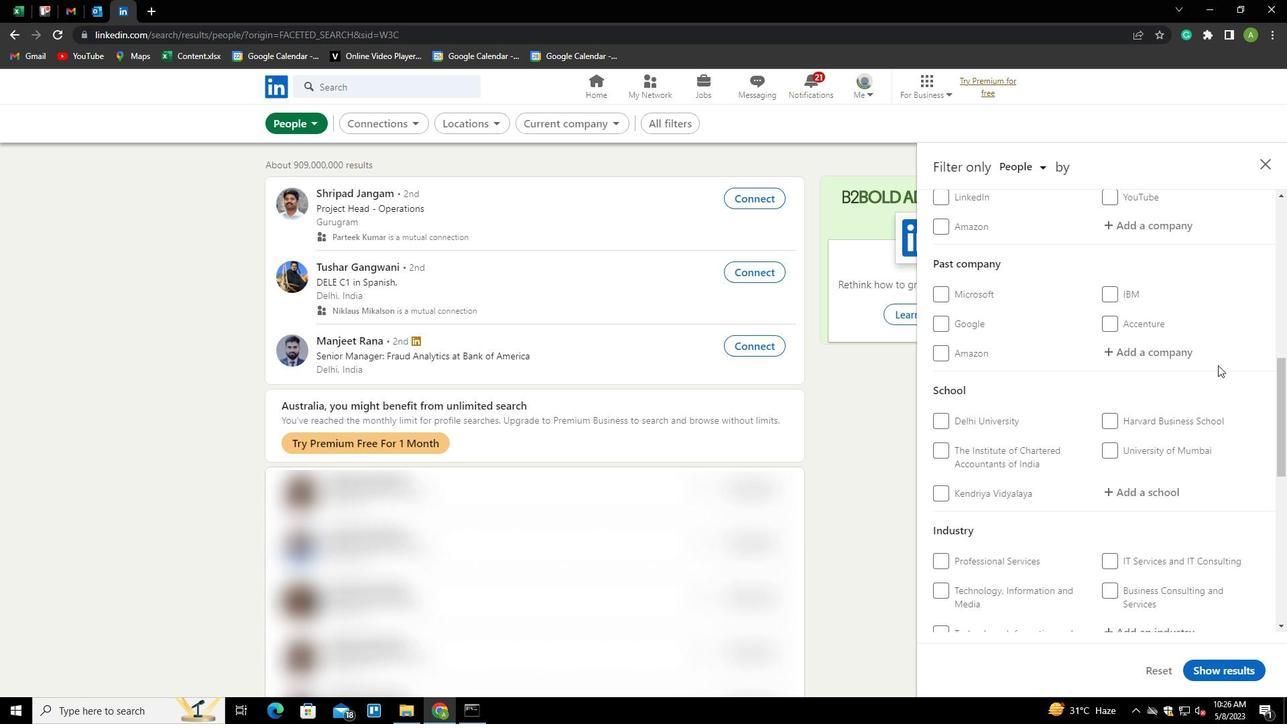 
Action: Mouse scrolled (1200, 374) with delta (0, 0)
Screenshot: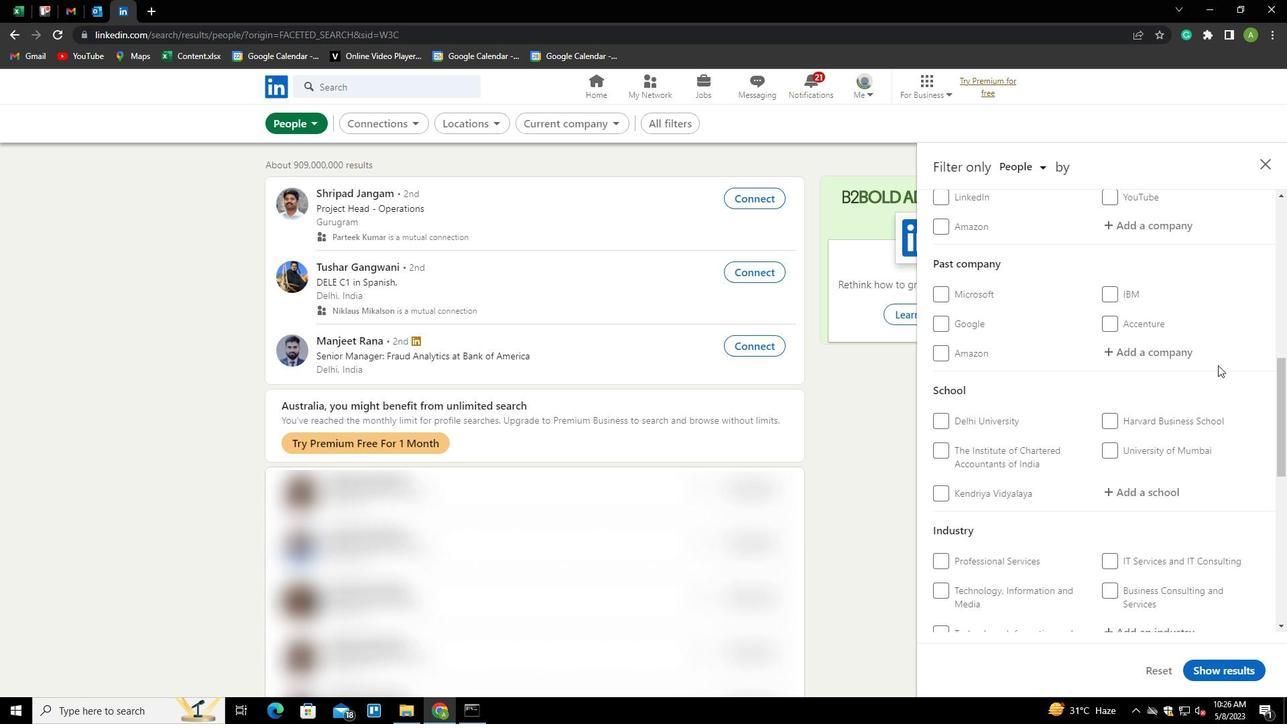 
Action: Mouse moved to (1158, 382)
Screenshot: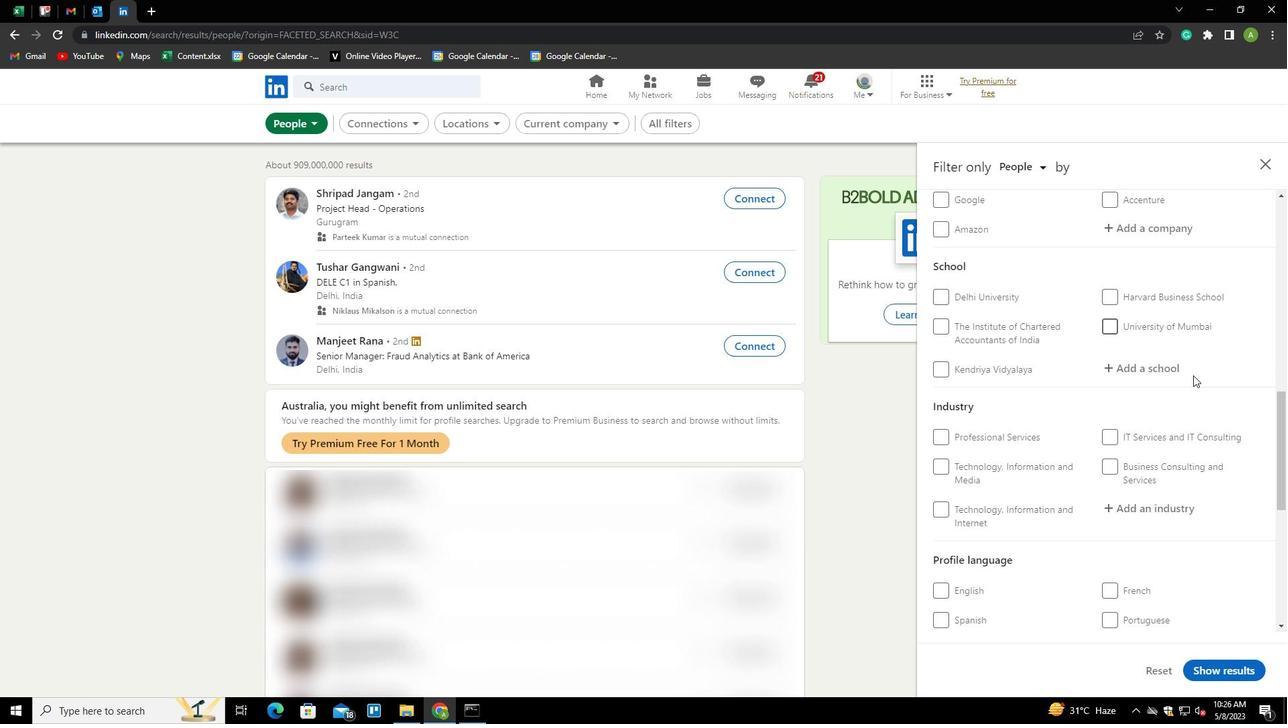 
Action: Mouse scrolled (1158, 382) with delta (0, 0)
Screenshot: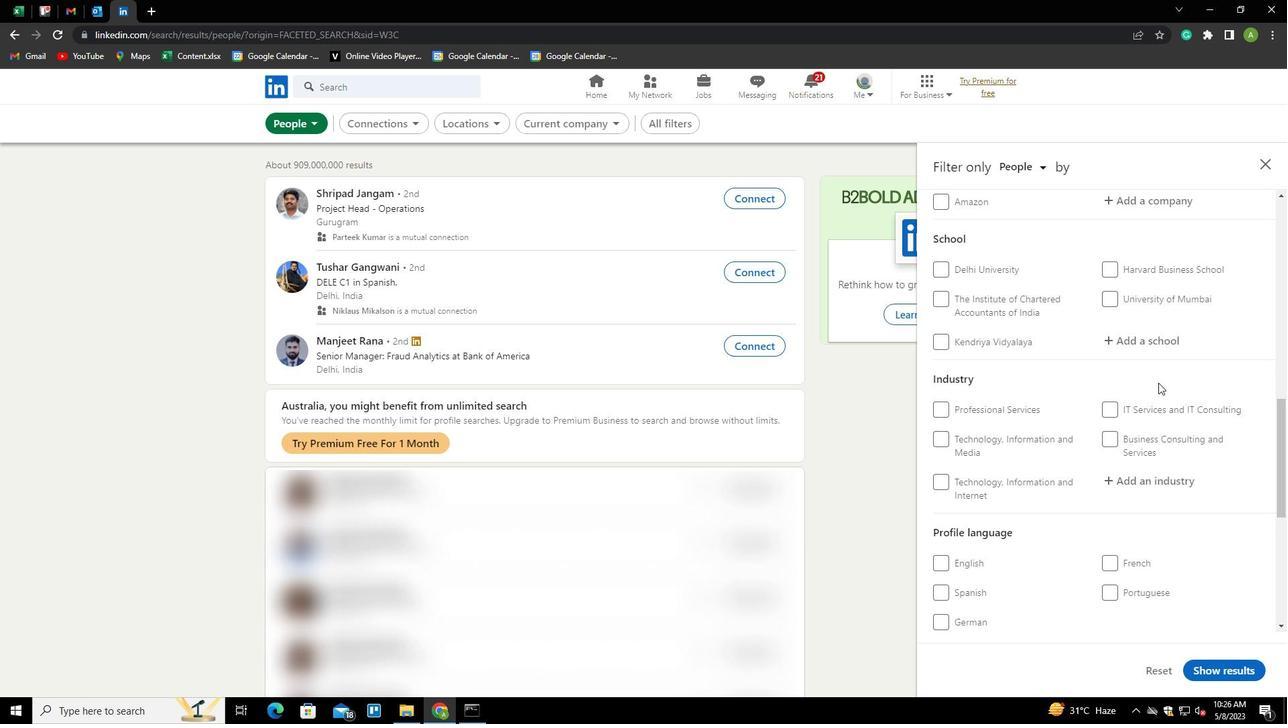 
Action: Mouse moved to (1157, 382)
Screenshot: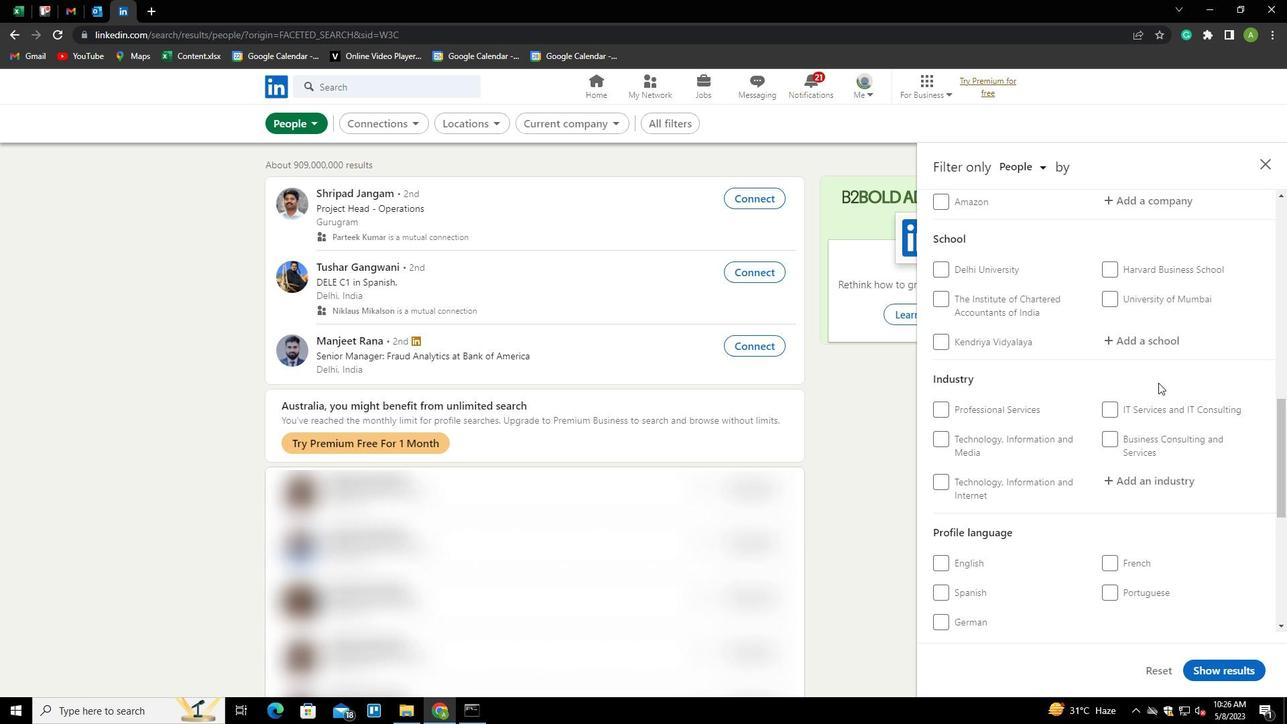 
Action: Mouse scrolled (1157, 382) with delta (0, 0)
Screenshot: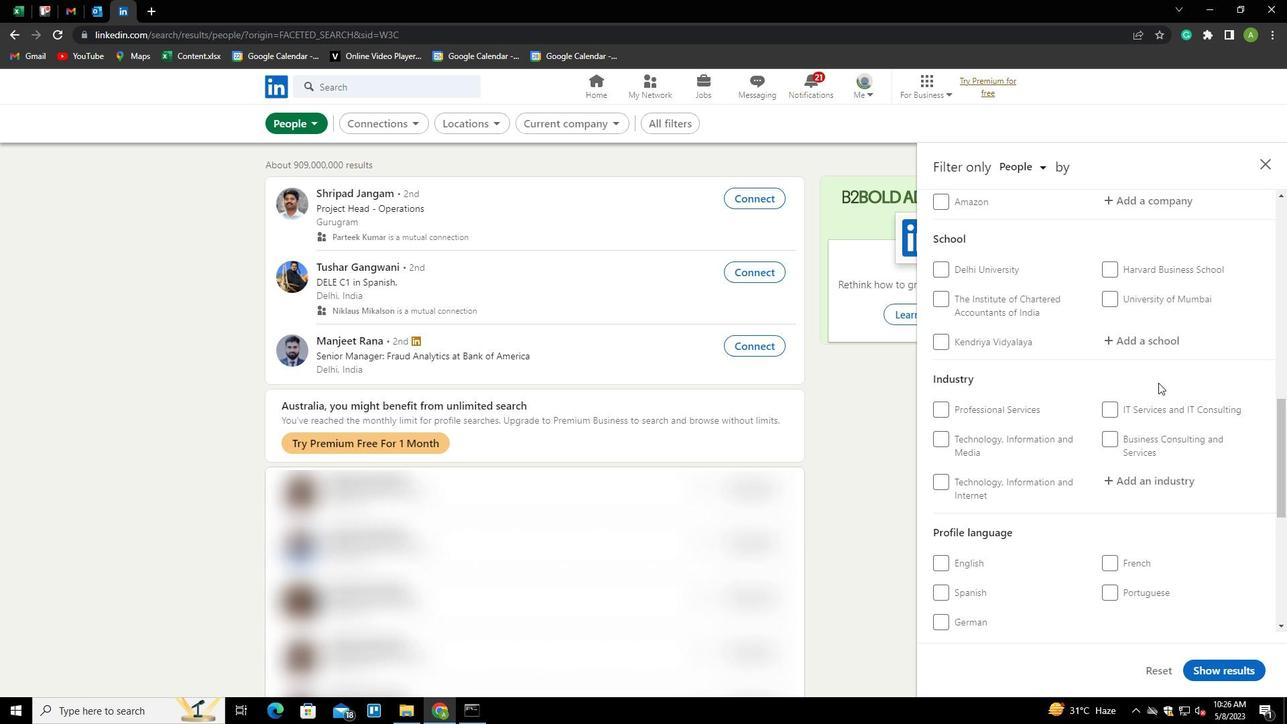 
Action: Mouse moved to (1117, 423)
Screenshot: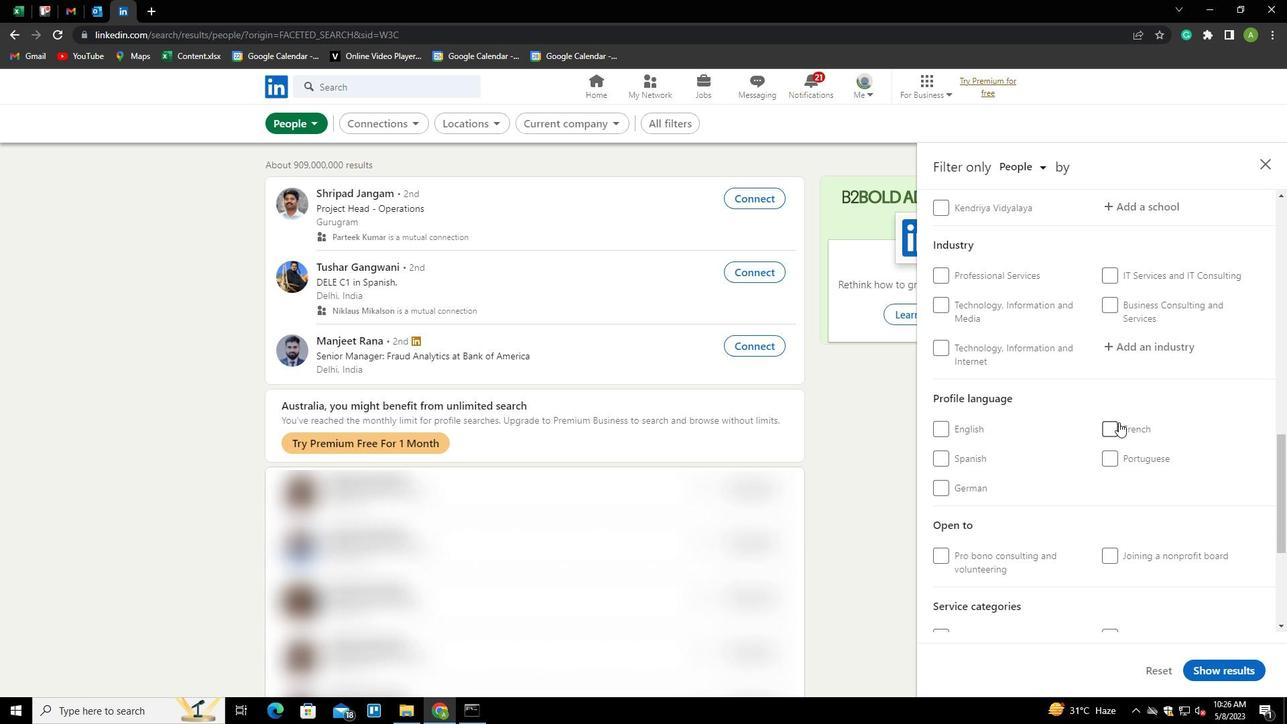 
Action: Mouse pressed left at (1117, 423)
Screenshot: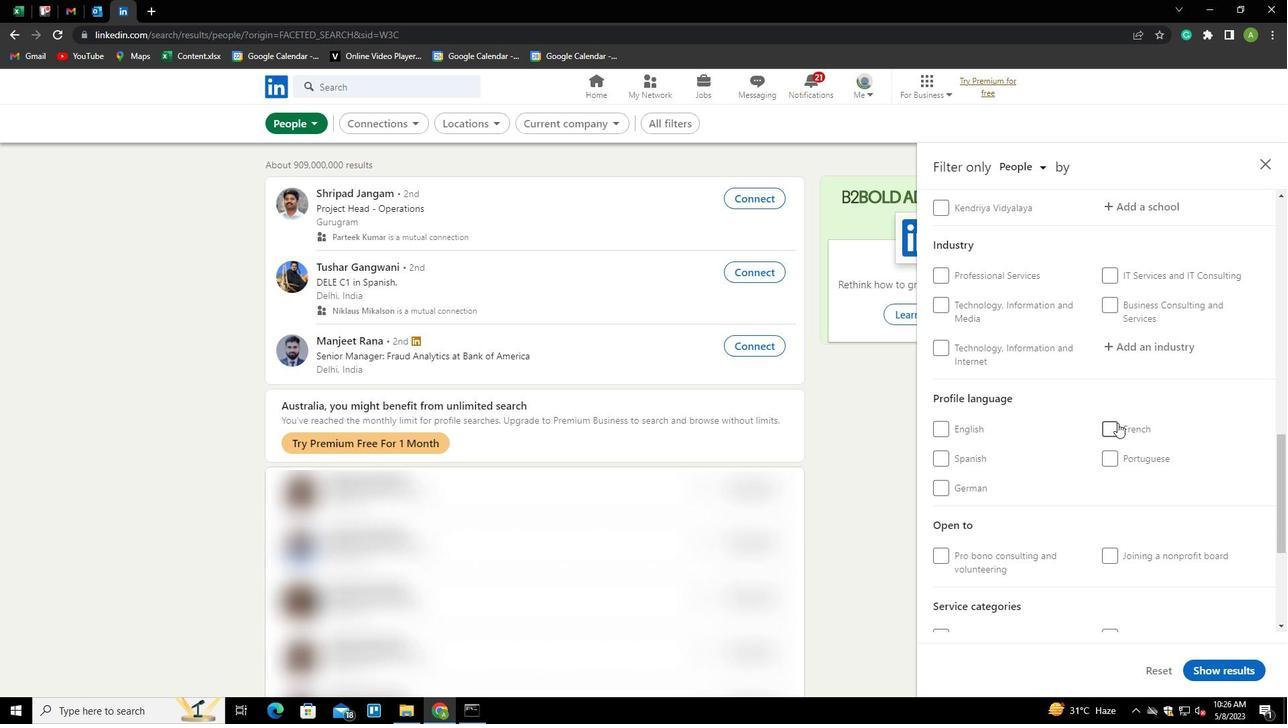 
Action: Mouse moved to (1132, 398)
Screenshot: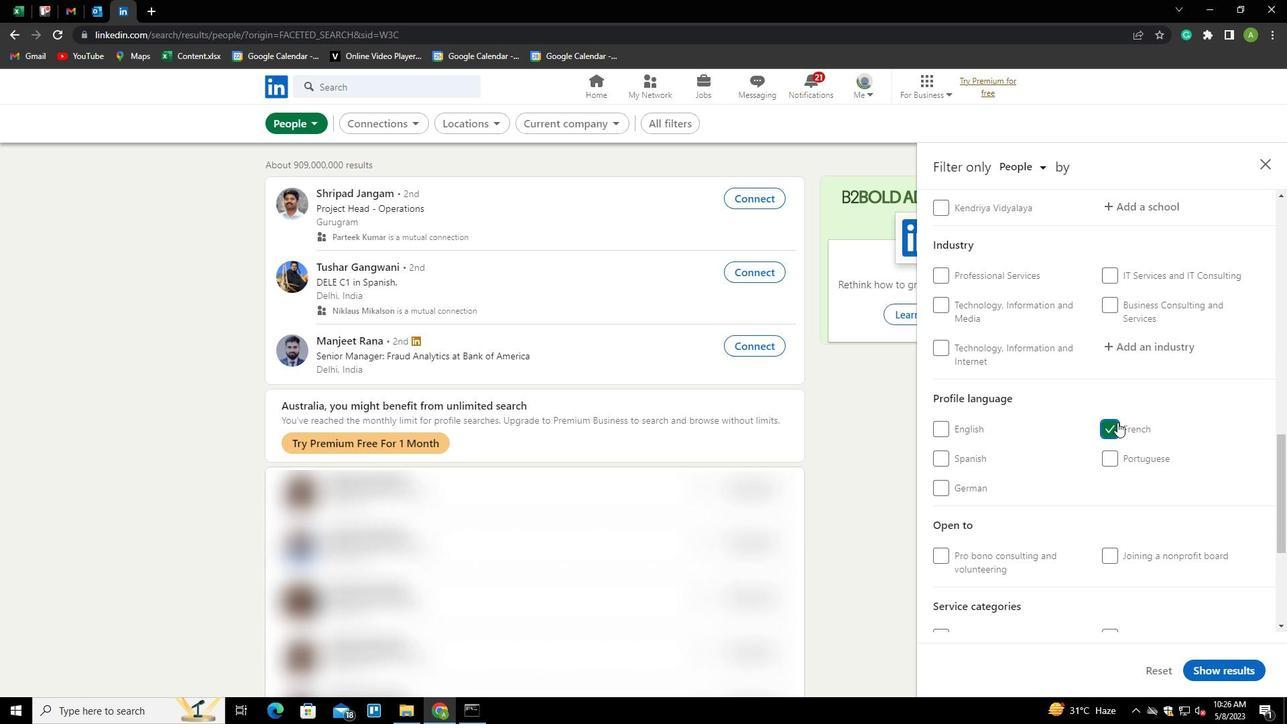 
Action: Mouse scrolled (1132, 398) with delta (0, 0)
Screenshot: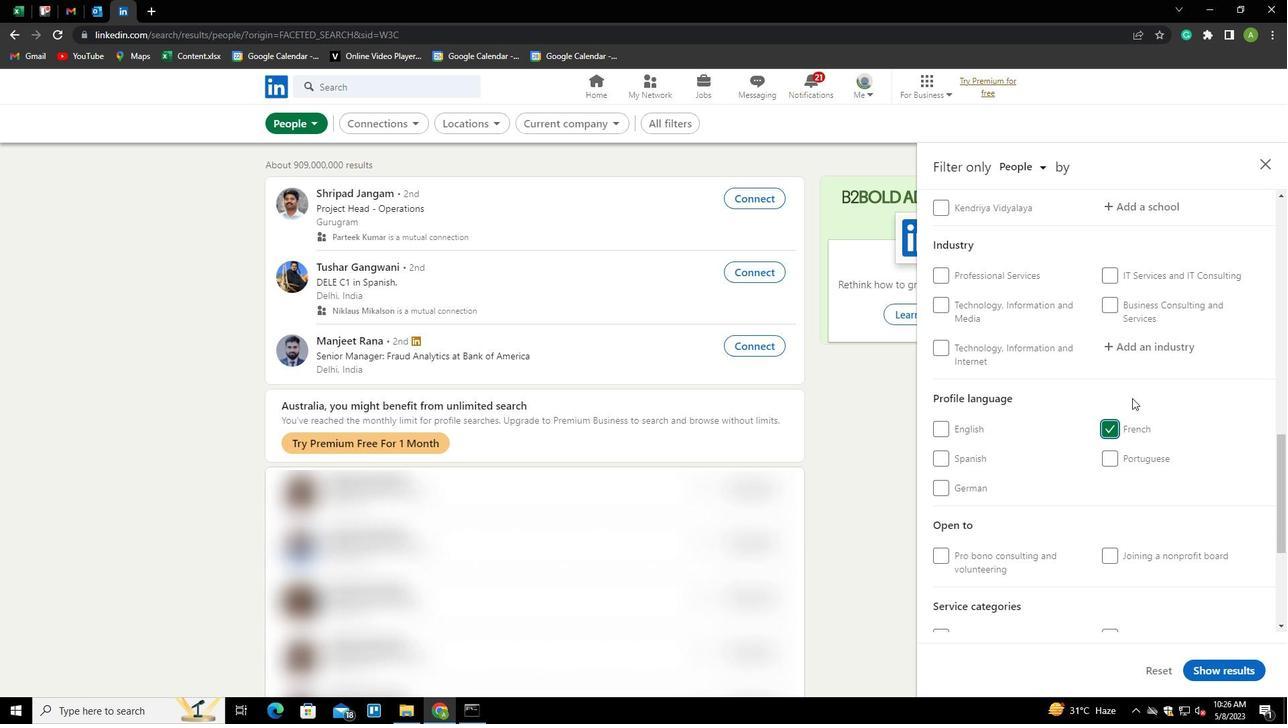 
Action: Mouse moved to (1133, 397)
Screenshot: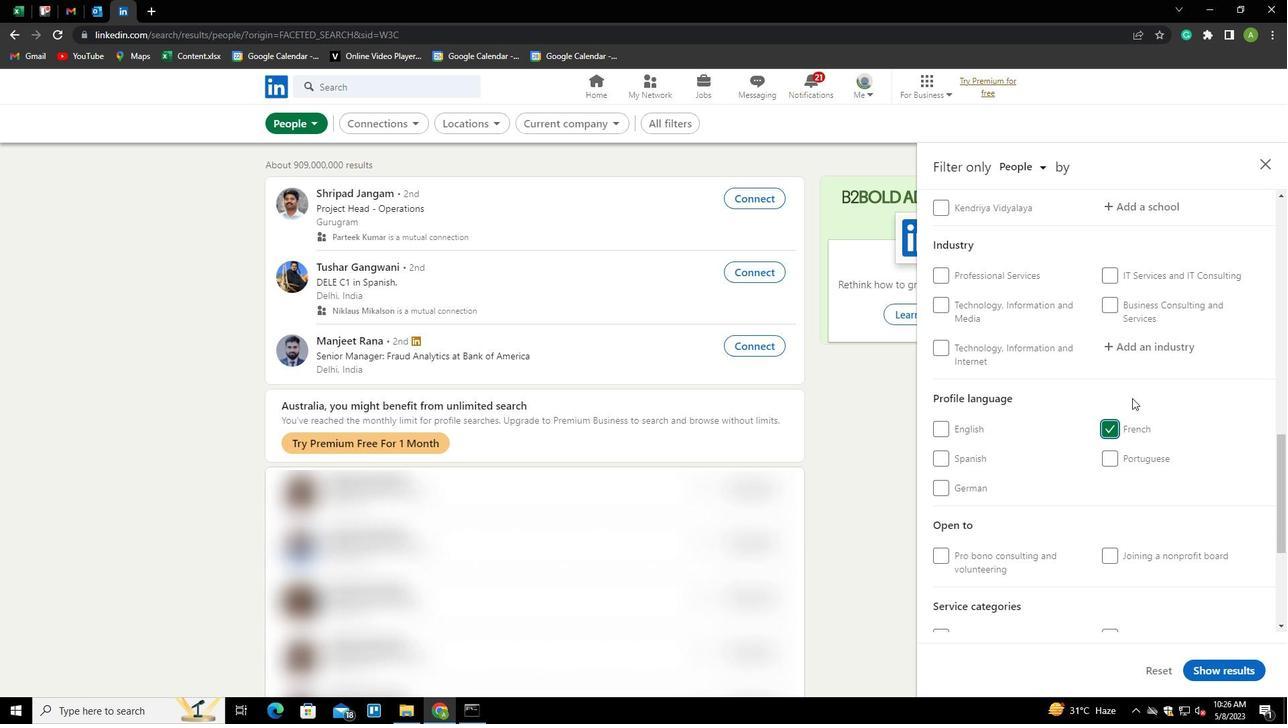 
Action: Mouse scrolled (1133, 398) with delta (0, 0)
Screenshot: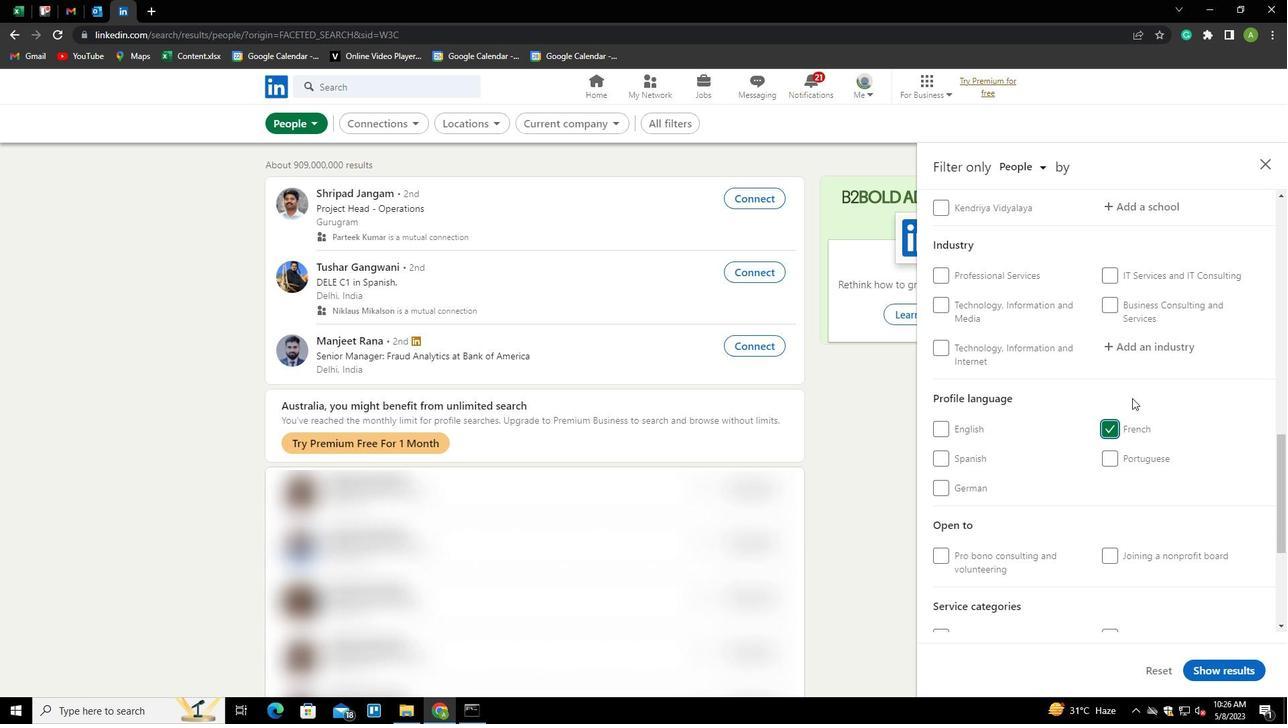 
Action: Mouse scrolled (1133, 398) with delta (0, 0)
Screenshot: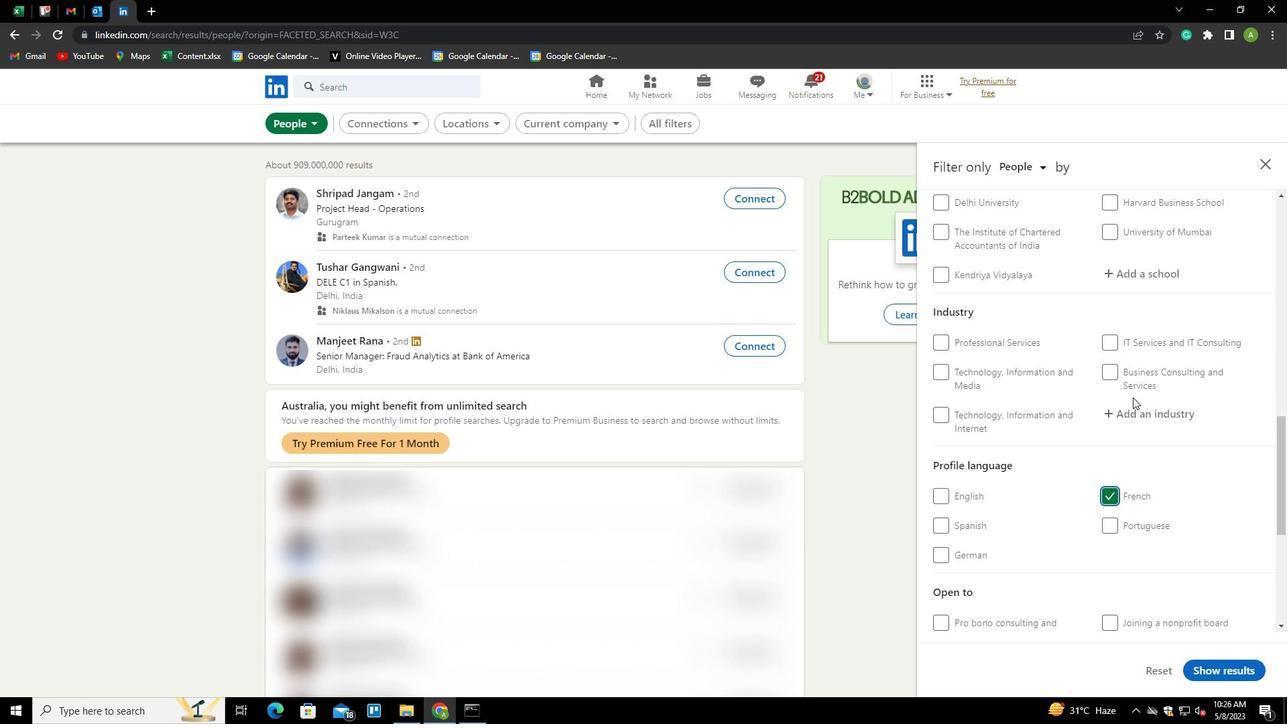 
Action: Mouse scrolled (1133, 398) with delta (0, 0)
Screenshot: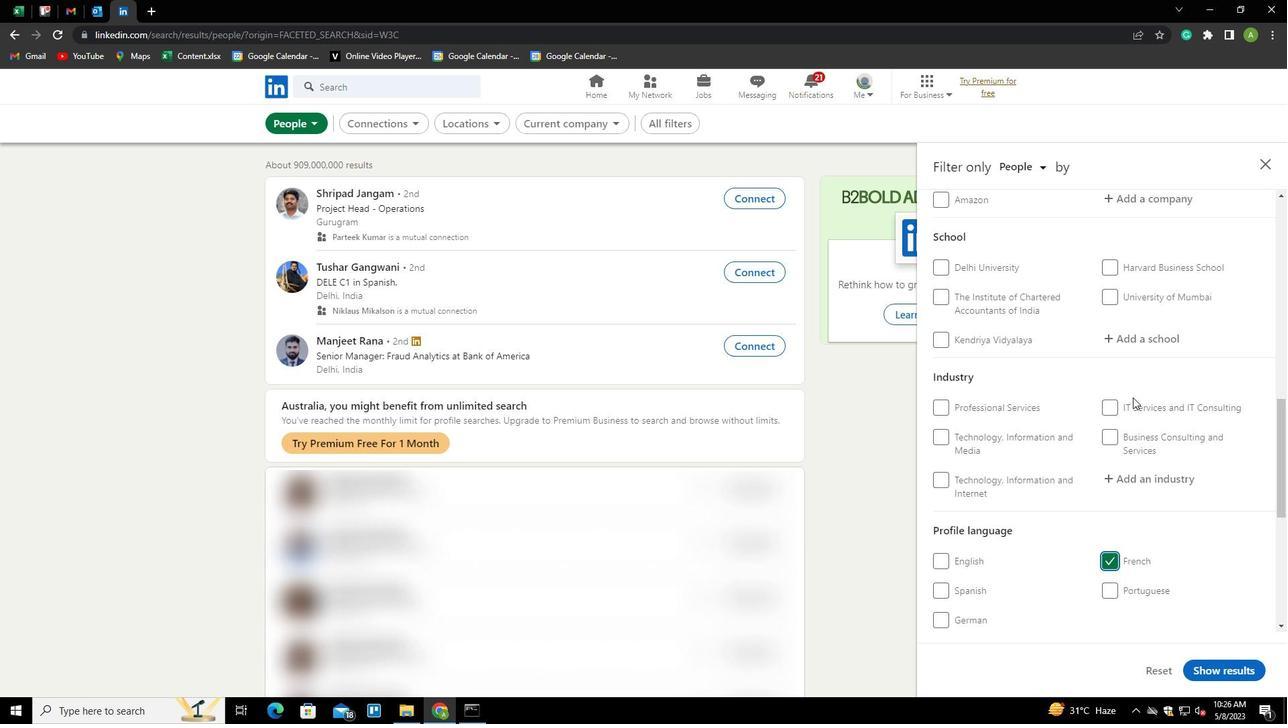 
Action: Mouse scrolled (1133, 398) with delta (0, 0)
Screenshot: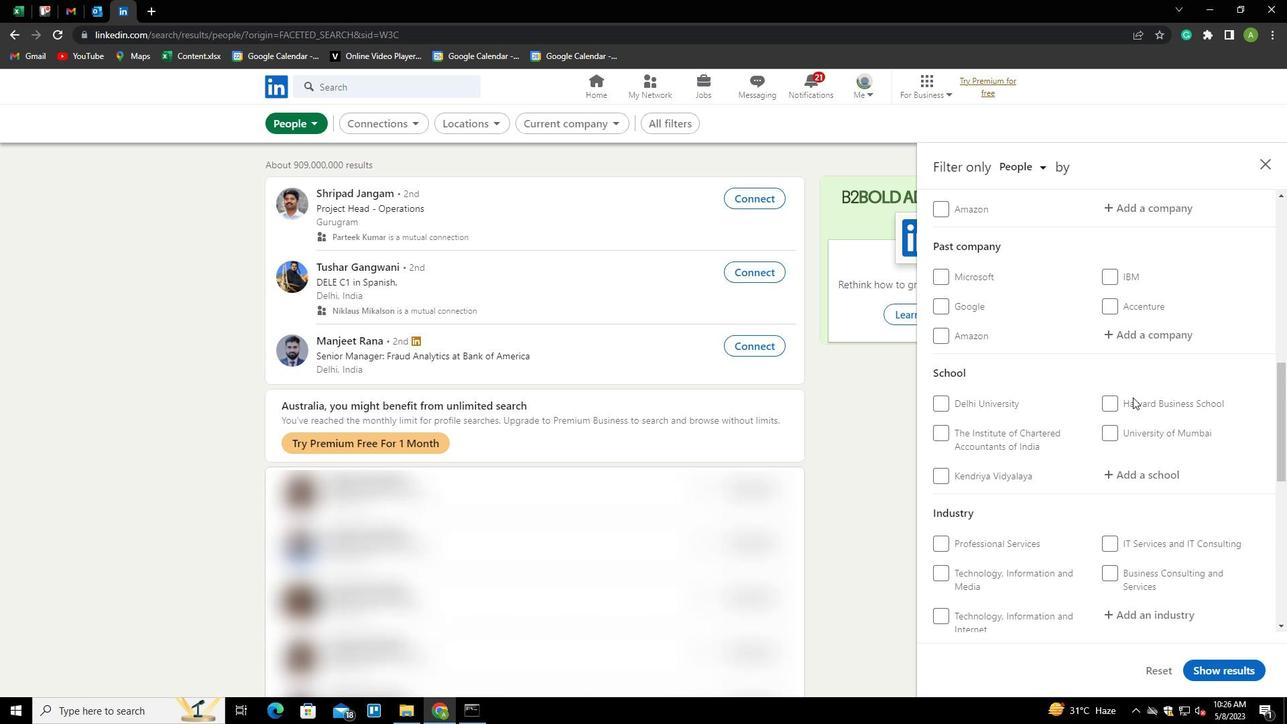 
Action: Mouse scrolled (1133, 398) with delta (0, 0)
Screenshot: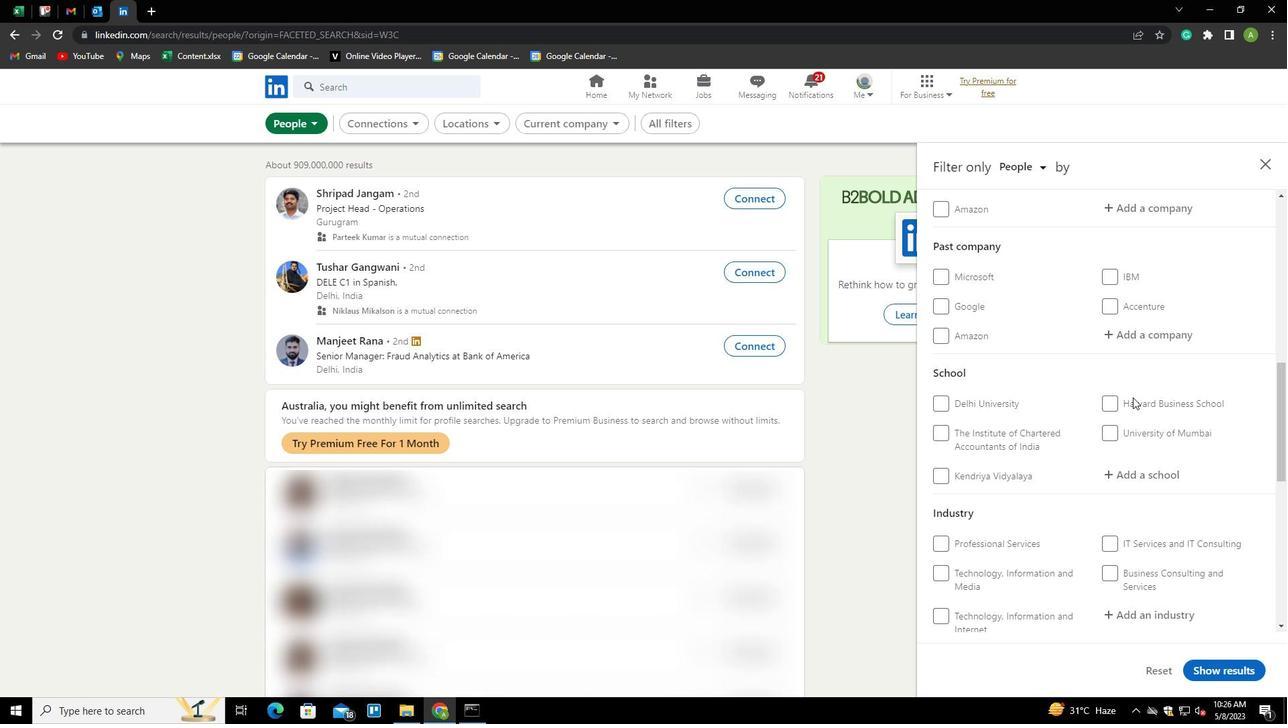 
Action: Mouse scrolled (1133, 398) with delta (0, 0)
Screenshot: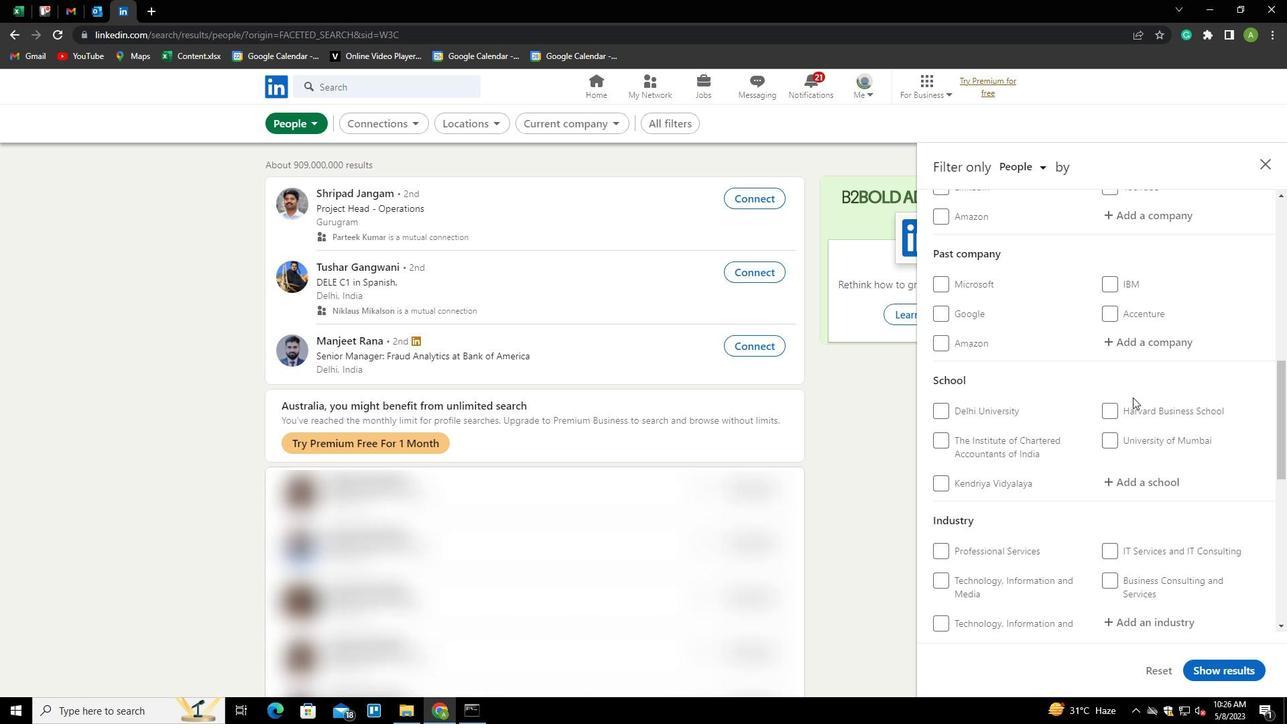 
Action: Mouse moved to (1131, 412)
Screenshot: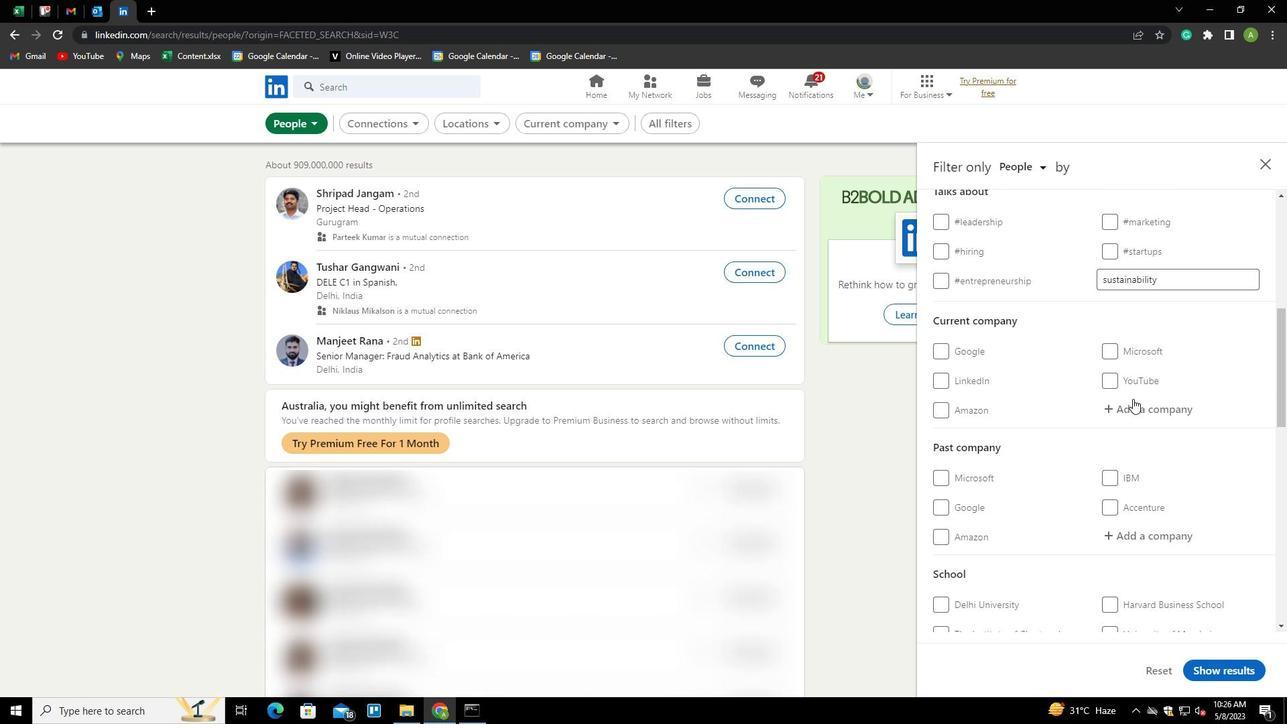 
Action: Mouse pressed left at (1131, 412)
Screenshot: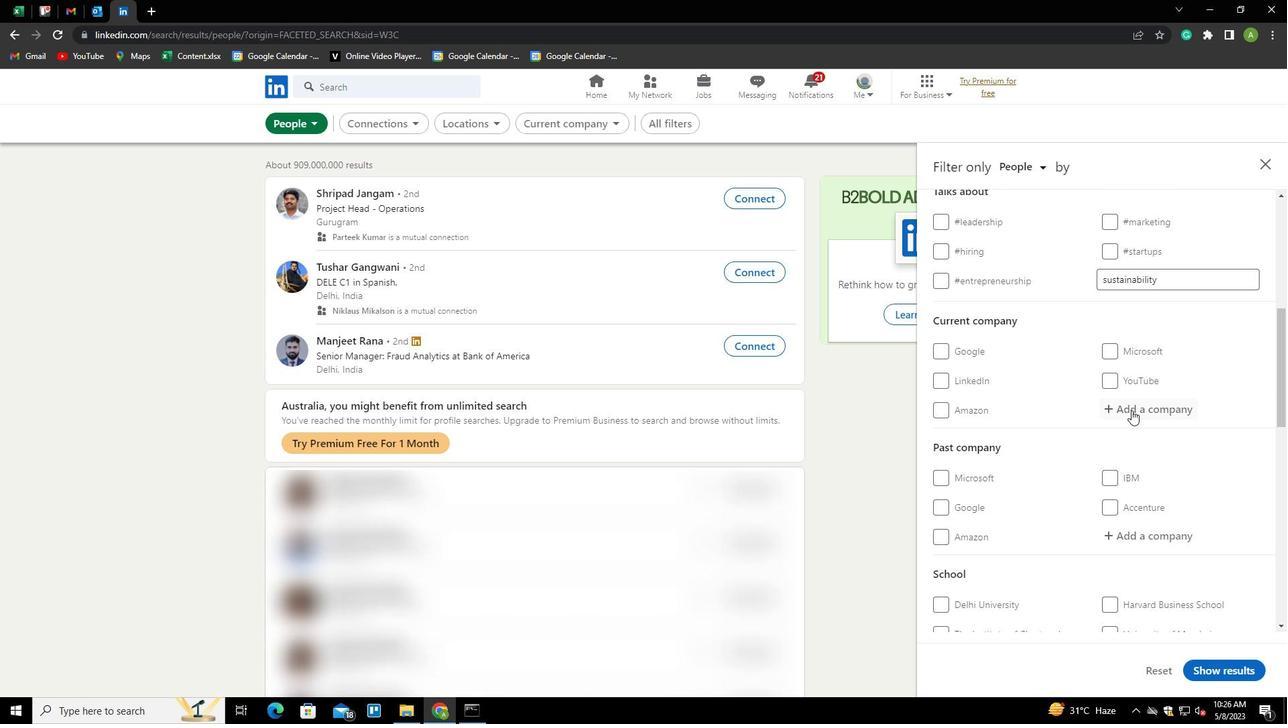 
Action: Mouse moved to (1287, 278)
Screenshot: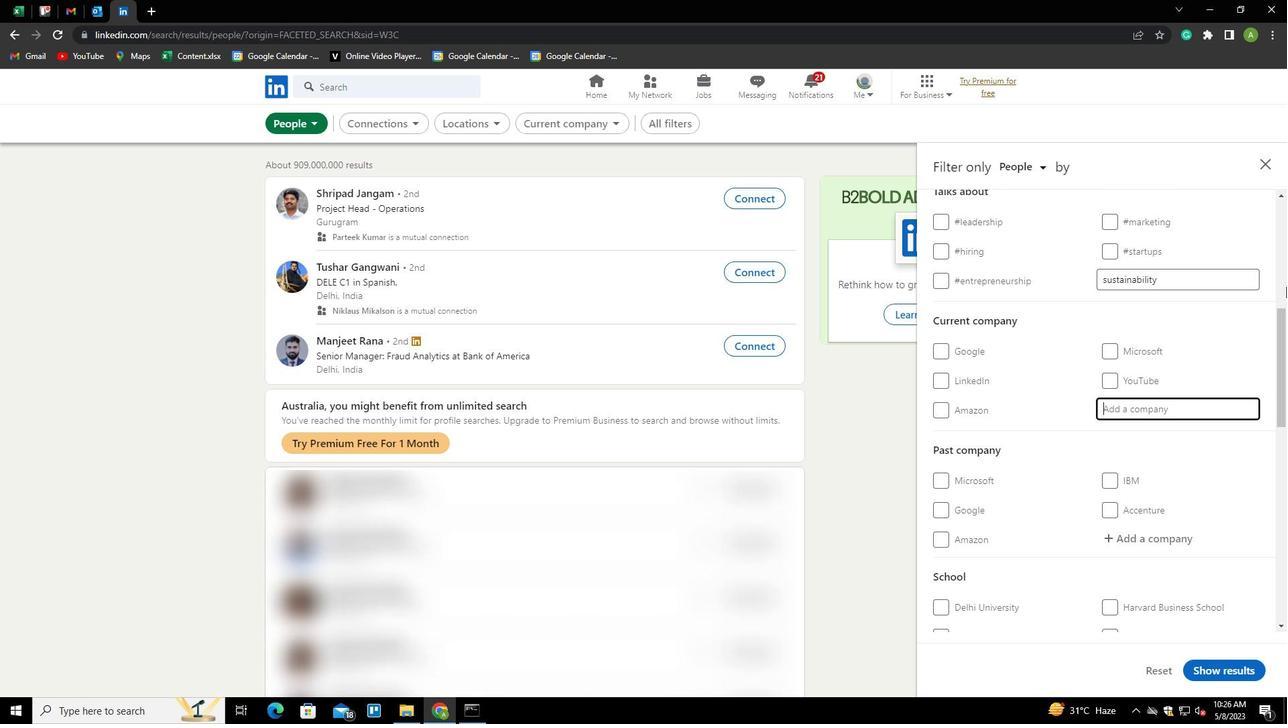 
Action: Key pressed <Key.shift>ALTIMETRIK<Key.down><Key.enter>
Screenshot: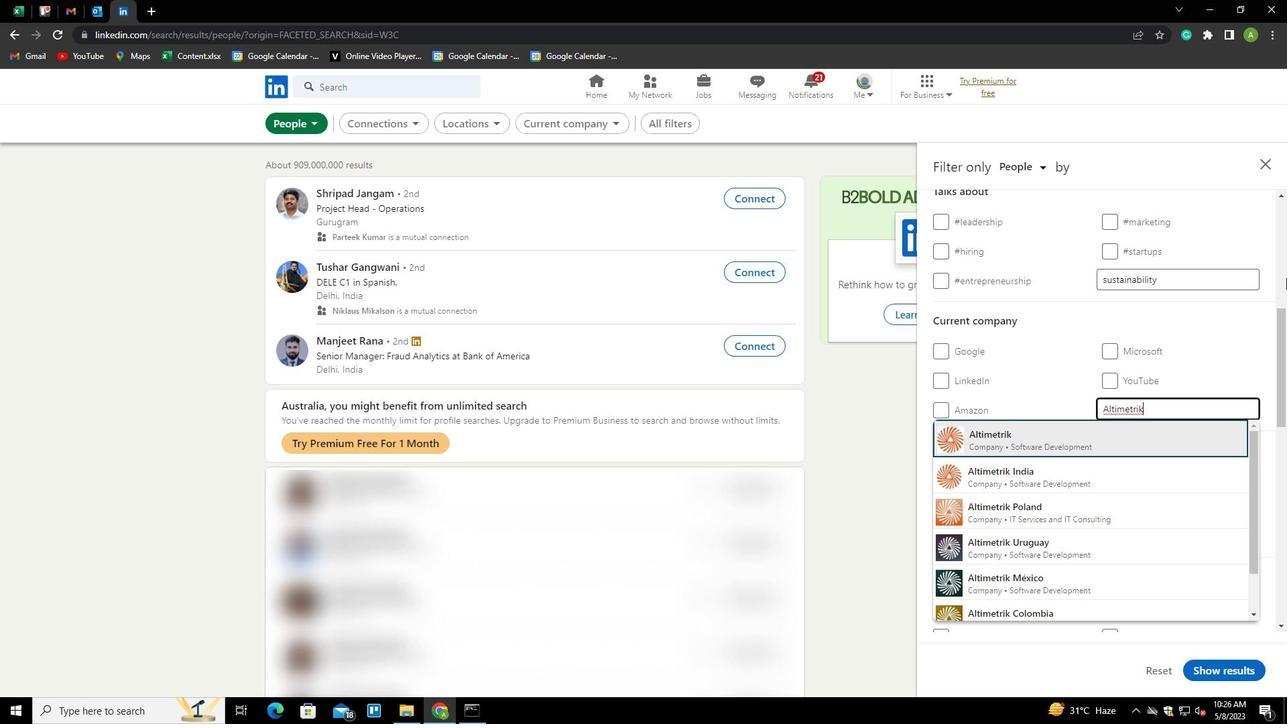 
Action: Mouse moved to (1219, 317)
Screenshot: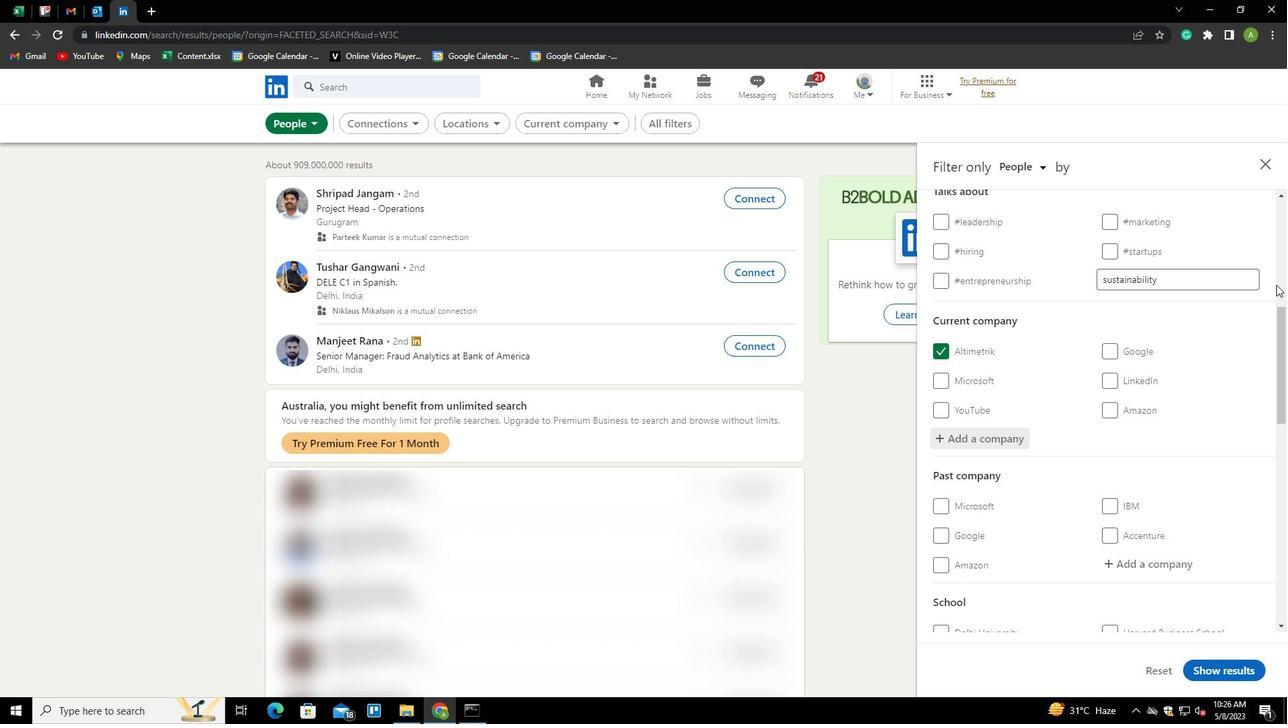 
Action: Mouse scrolled (1219, 317) with delta (0, 0)
Screenshot: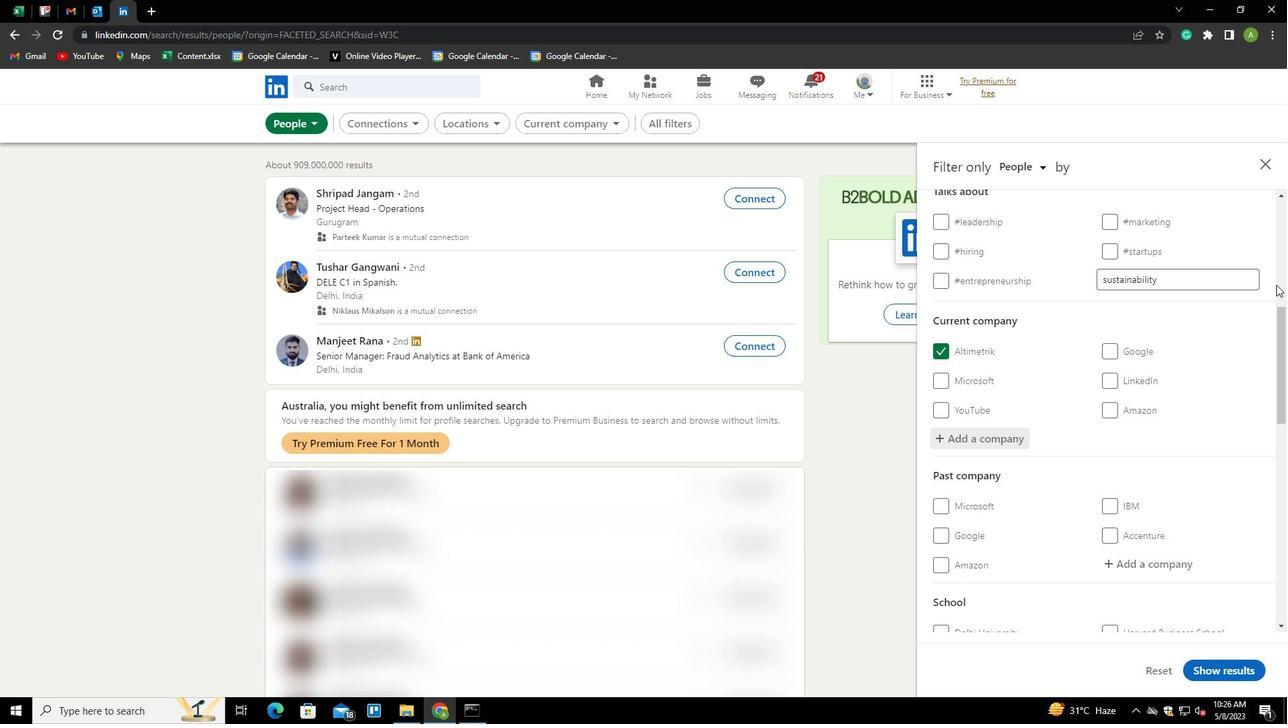 
Action: Mouse moved to (1210, 324)
Screenshot: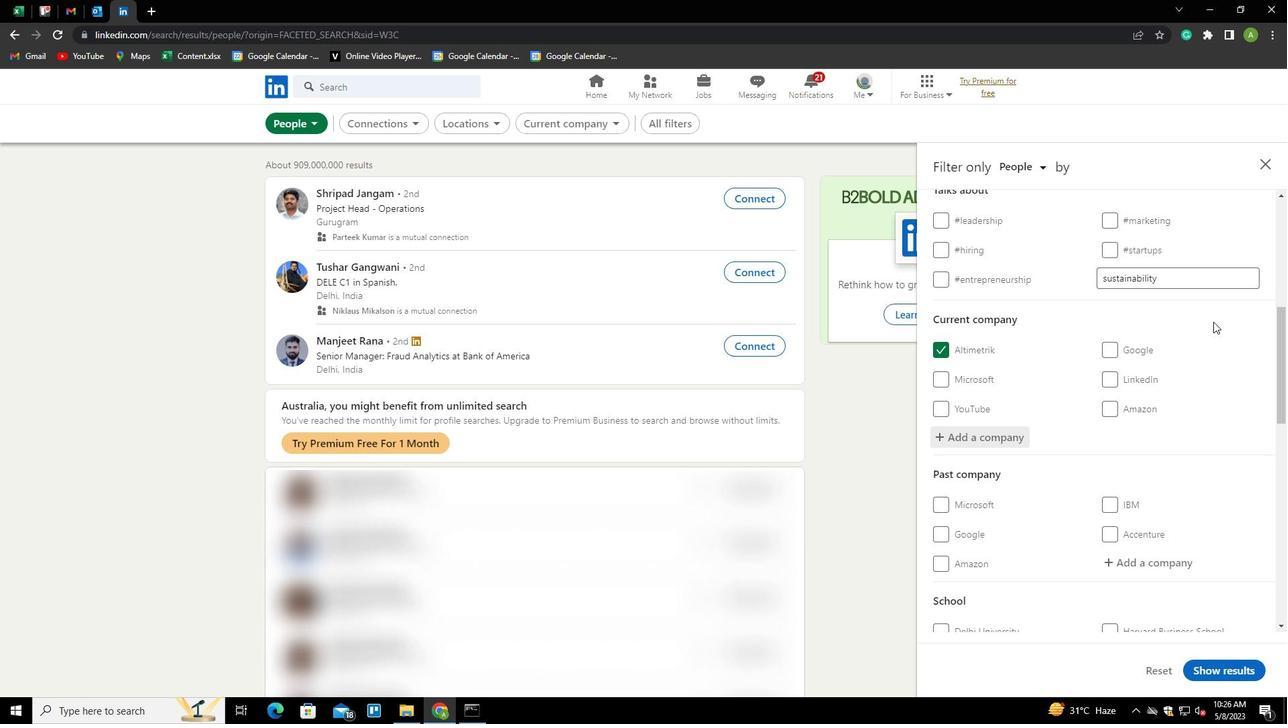 
Action: Mouse scrolled (1210, 323) with delta (0, 0)
Screenshot: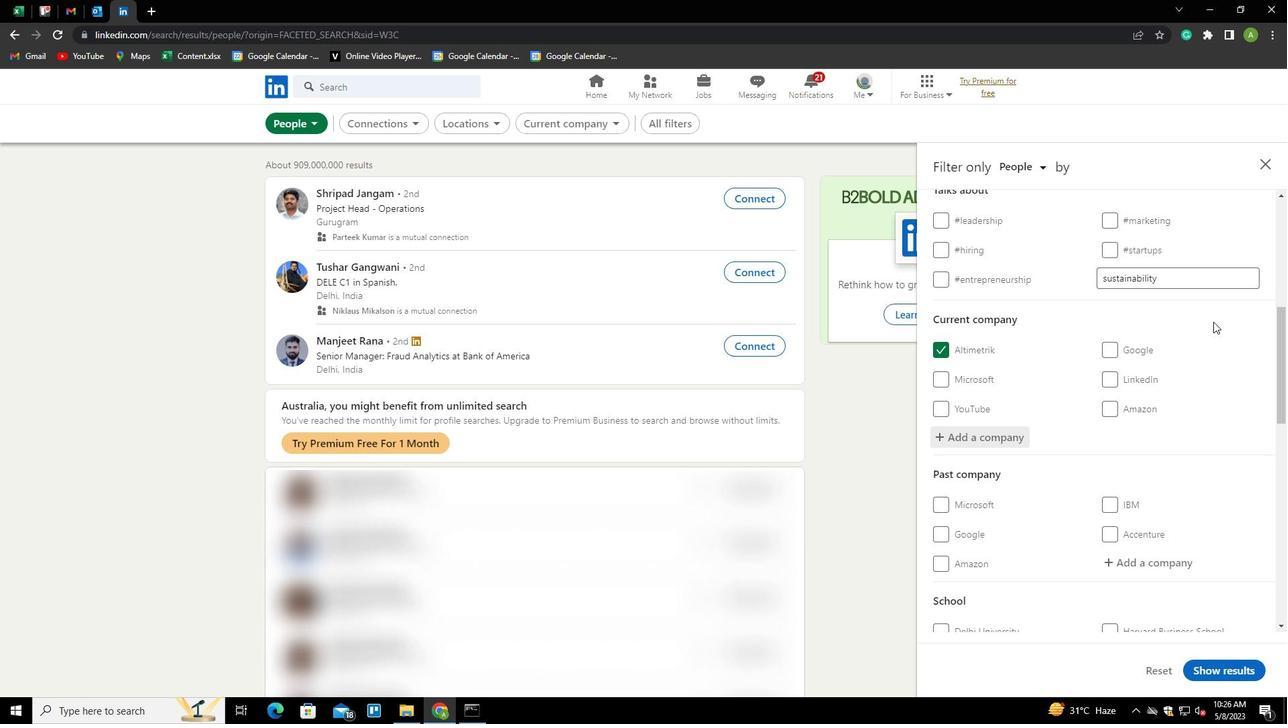 
Action: Mouse moved to (1198, 331)
Screenshot: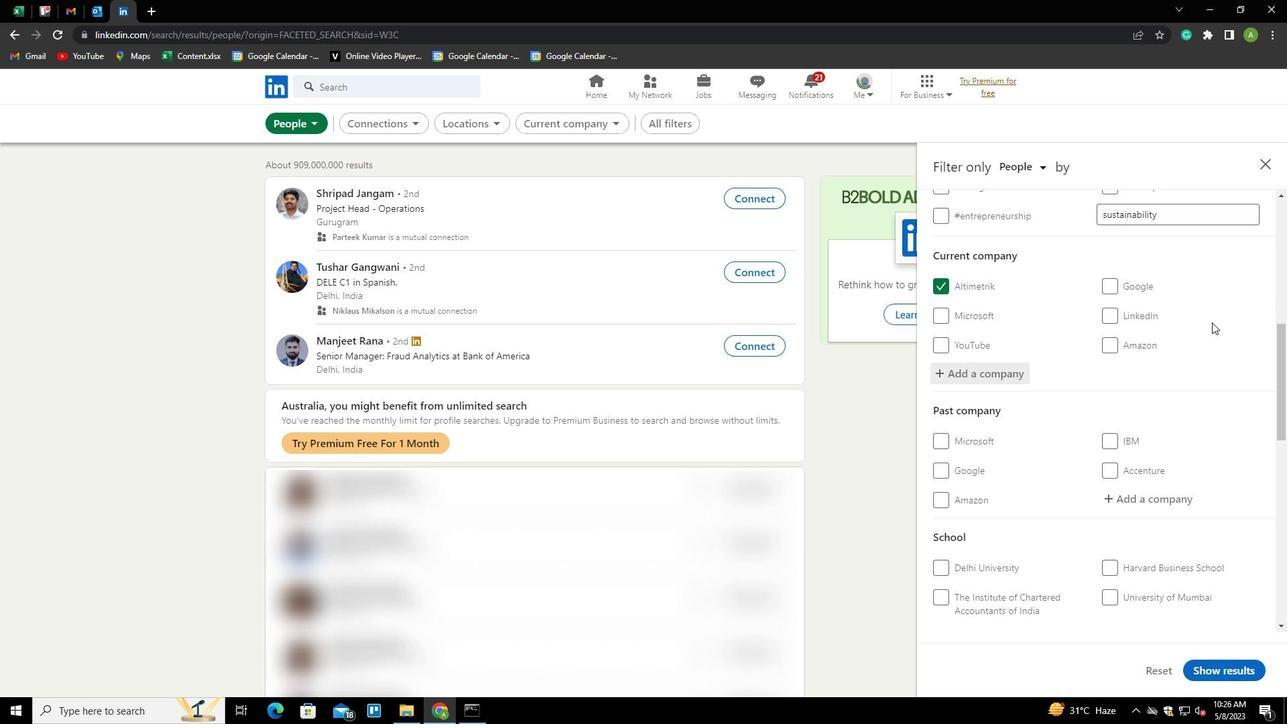 
Action: Mouse scrolled (1198, 331) with delta (0, 0)
Screenshot: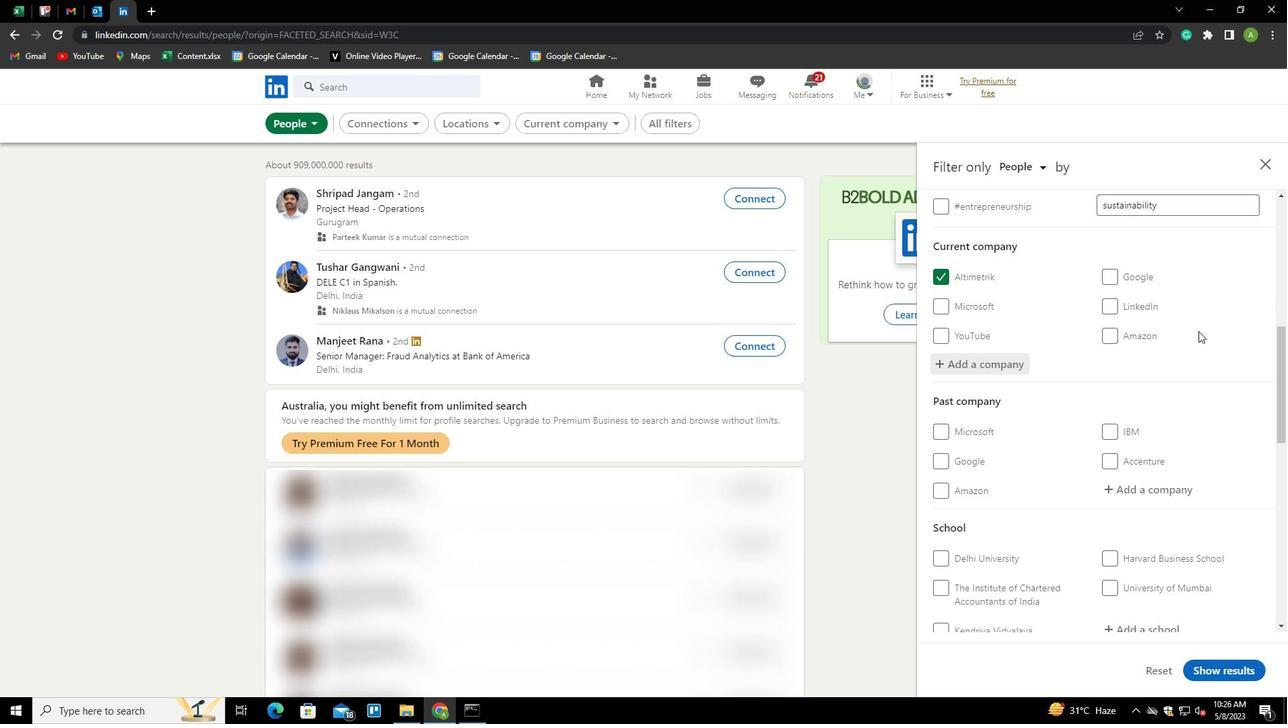 
Action: Mouse scrolled (1198, 331) with delta (0, 0)
Screenshot: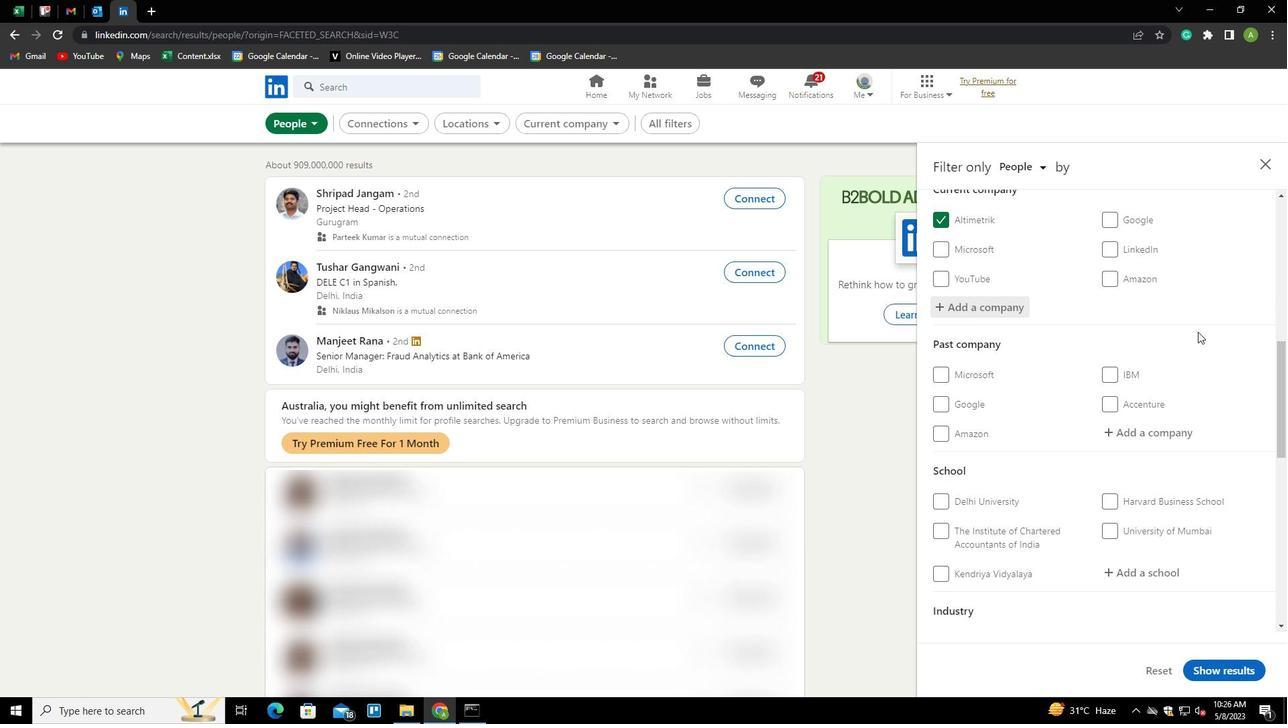 
Action: Mouse scrolled (1198, 331) with delta (0, 0)
Screenshot: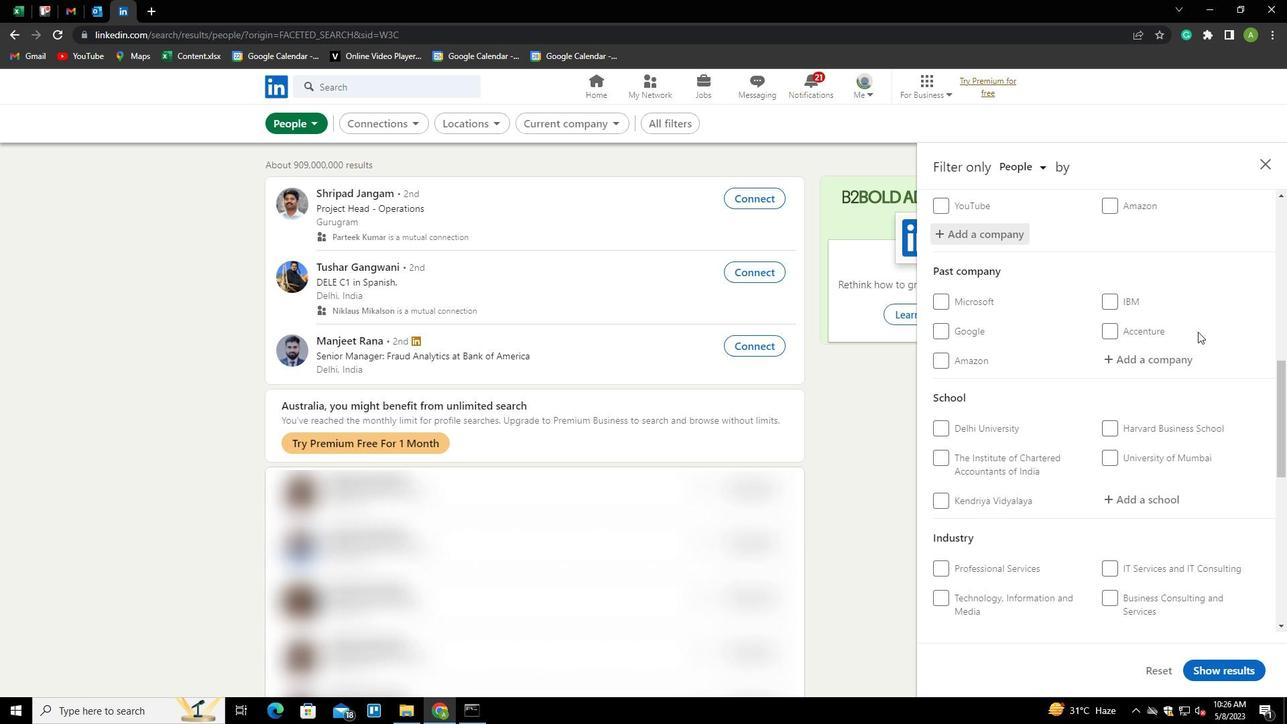 
Action: Mouse moved to (1121, 368)
Screenshot: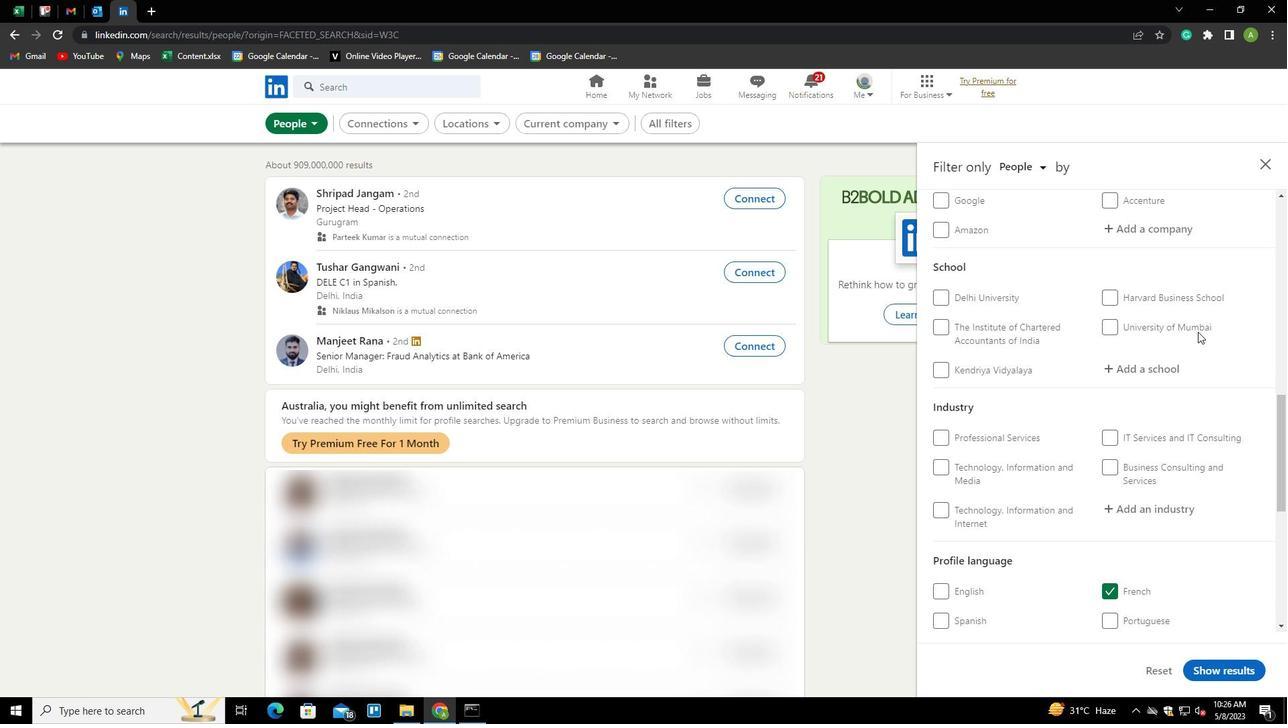
Action: Mouse pressed left at (1121, 368)
Screenshot: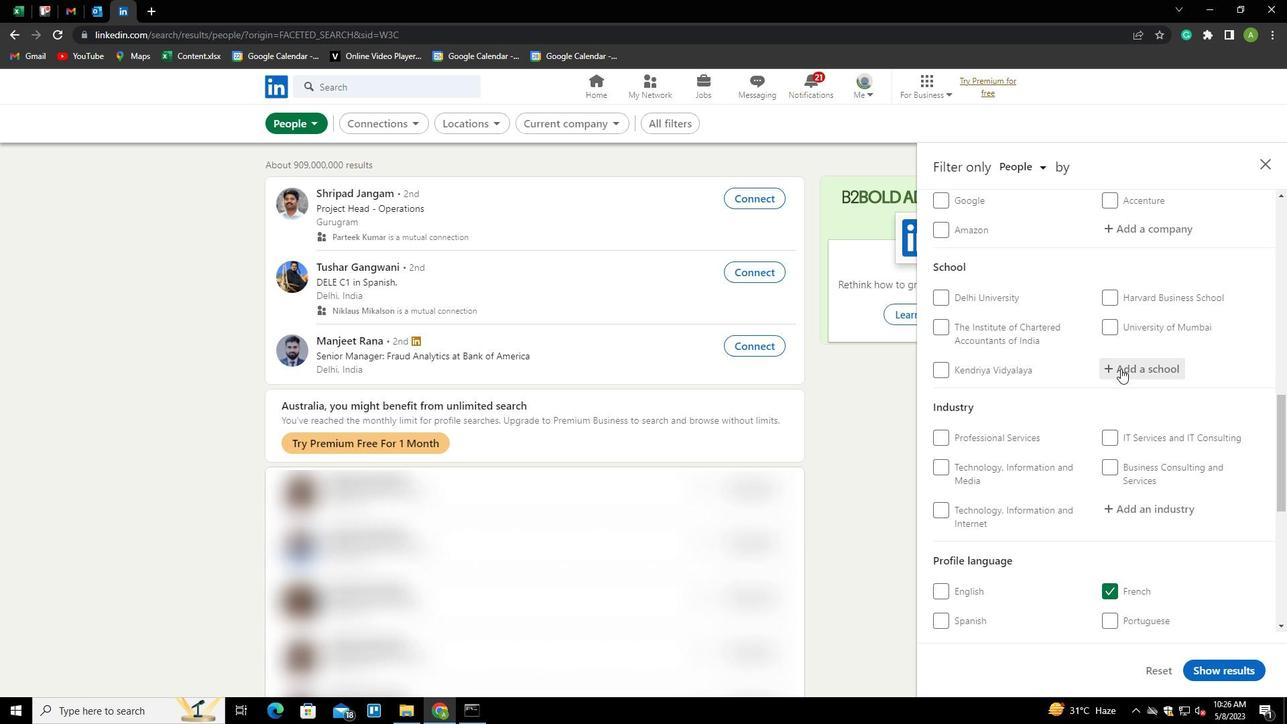 
Action: Mouse moved to (1205, 320)
Screenshot: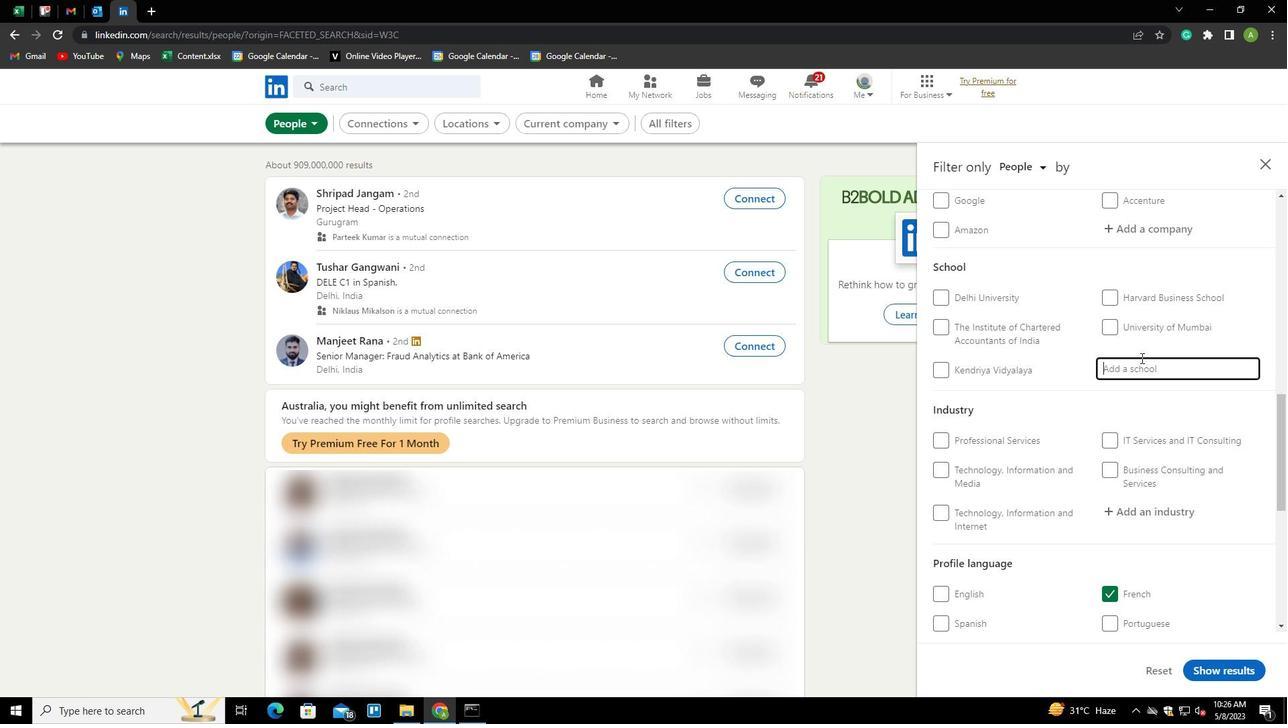 
Action: Key pressed <Key.shift>TA<Key.backspace><Key.backspace><Key.shift>RAJIV<Key.space><Key.shift>GANDHI<Key.space><Key.shift>PRODYO
Screenshot: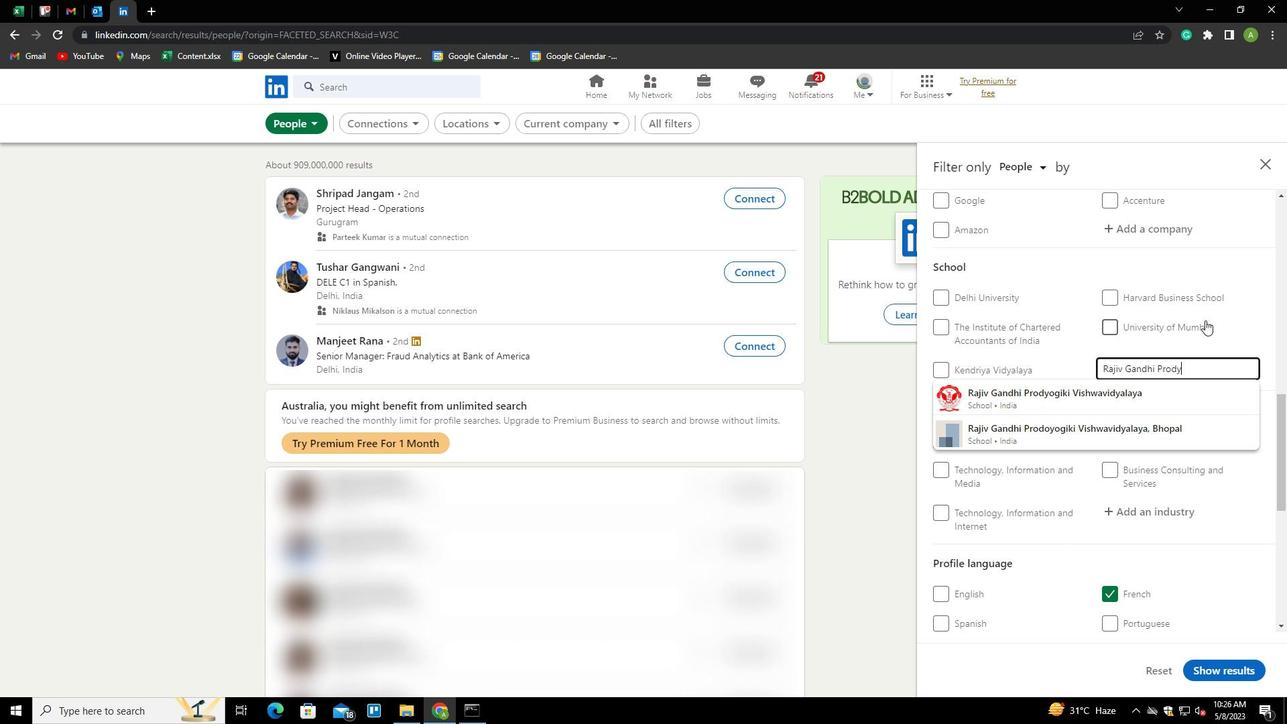
Action: Mouse moved to (1205, 320)
Screenshot: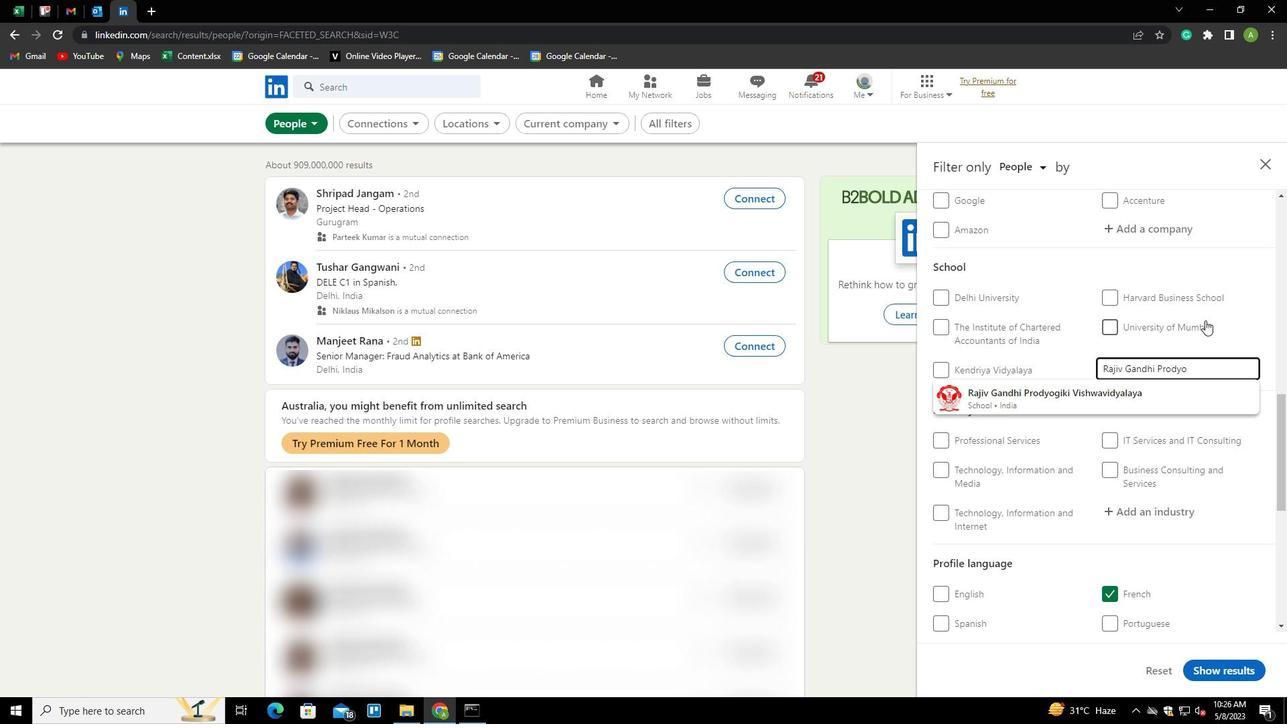 
Action: Key pressed GIKI<Key.space><Key.shift><Key.shift><Key.shift><Key.shift><Key.shift><Key.shift><Key.shift><Key.shift>VISG<Key.backspace>HWAVIDYAL<Key.backspace>A<Key.backspace>LAYA<Key.down><Key.enter>
Screenshot: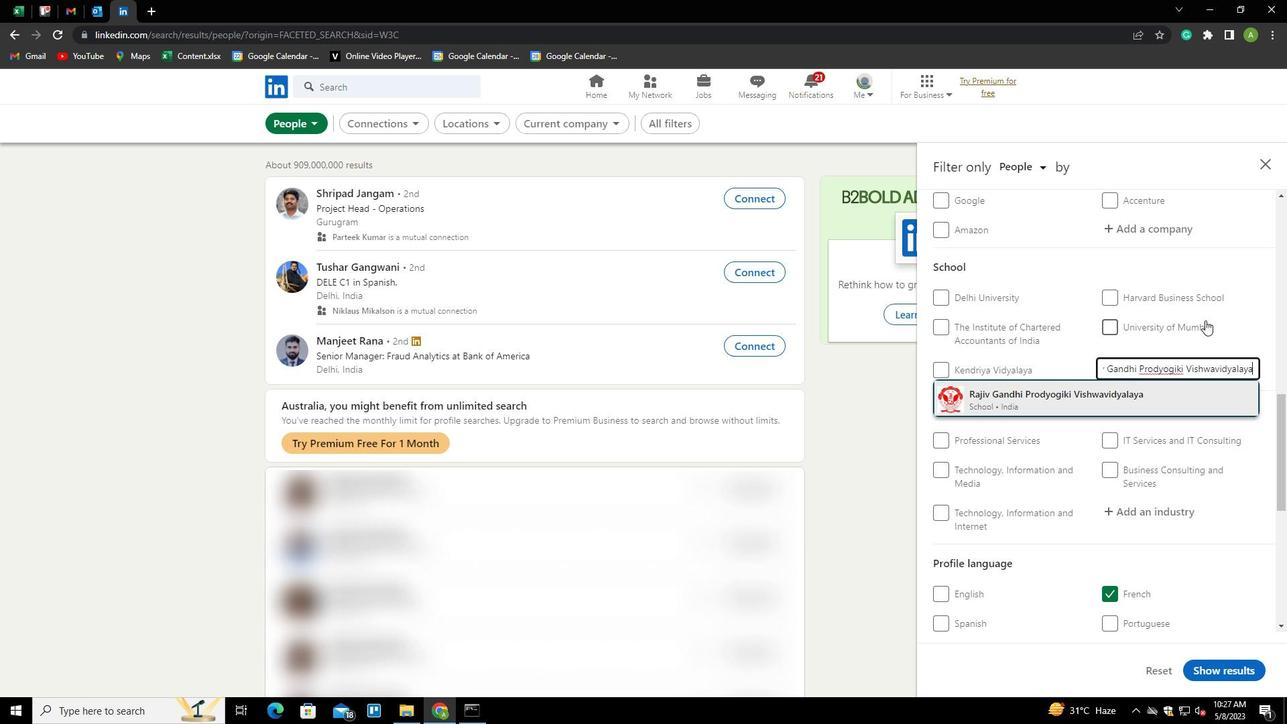 
Action: Mouse moved to (1186, 331)
Screenshot: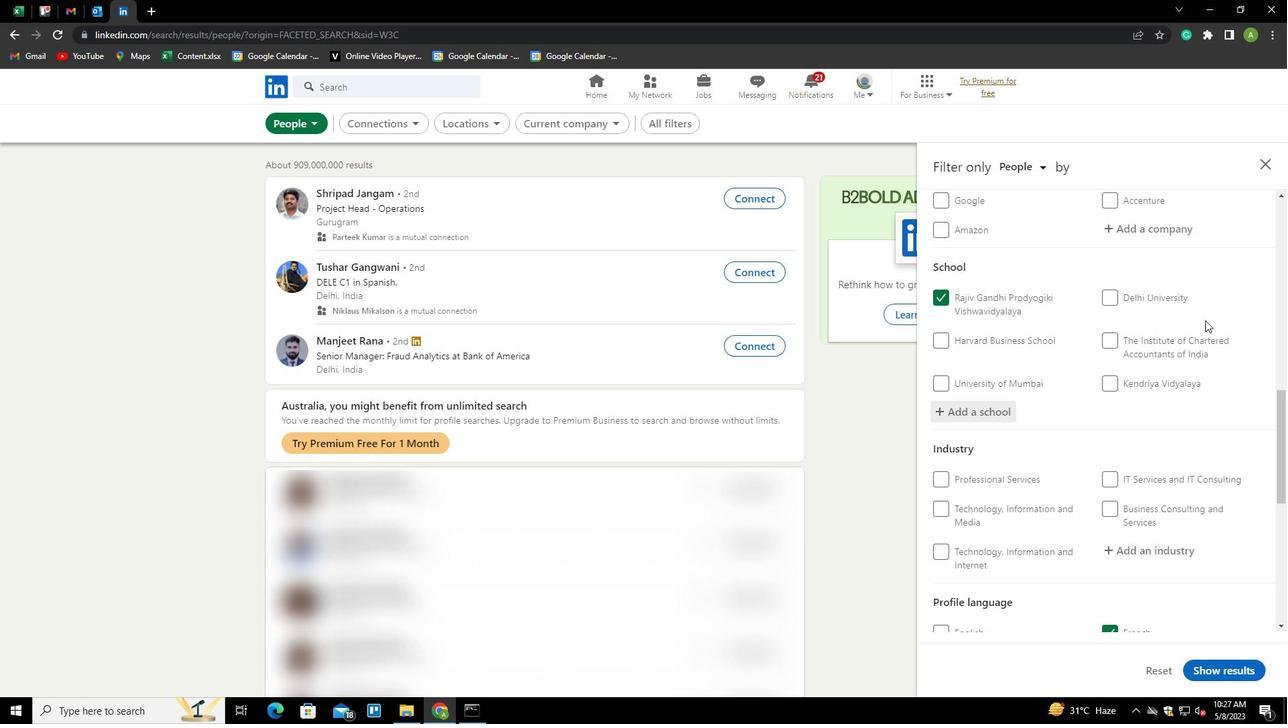 
Action: Mouse scrolled (1186, 331) with delta (0, 0)
Screenshot: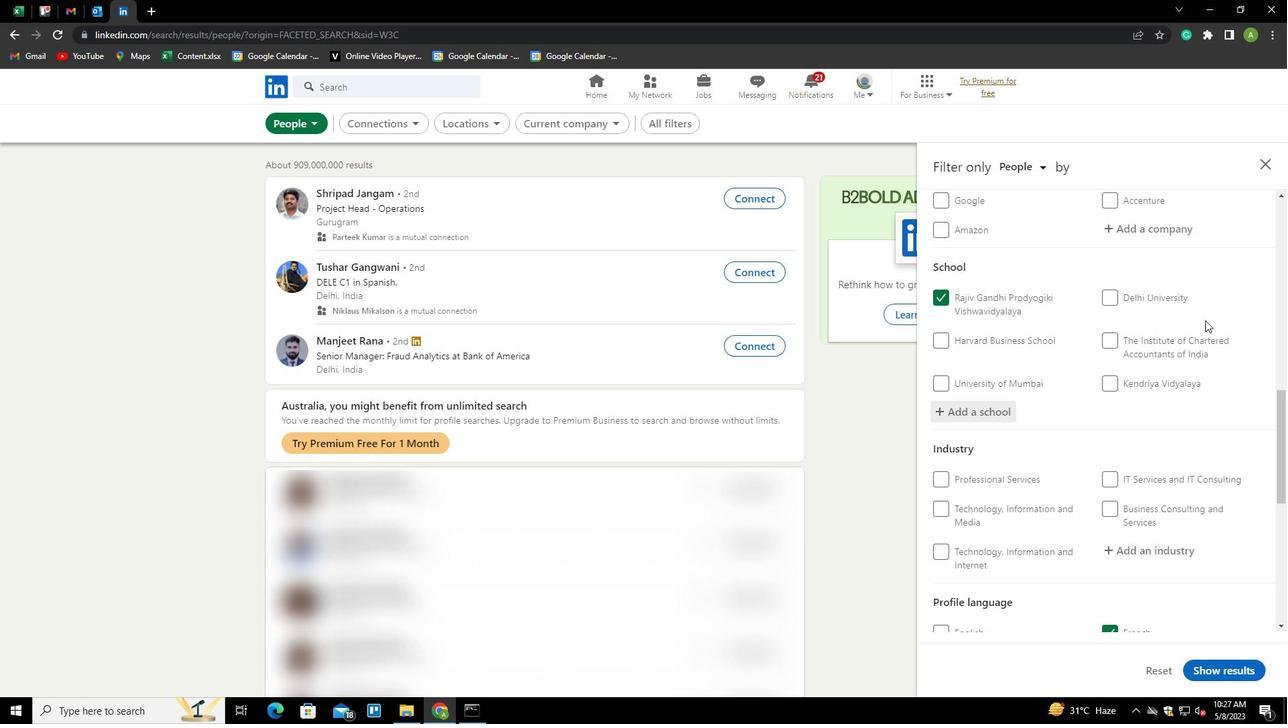 
Action: Mouse moved to (1142, 357)
Screenshot: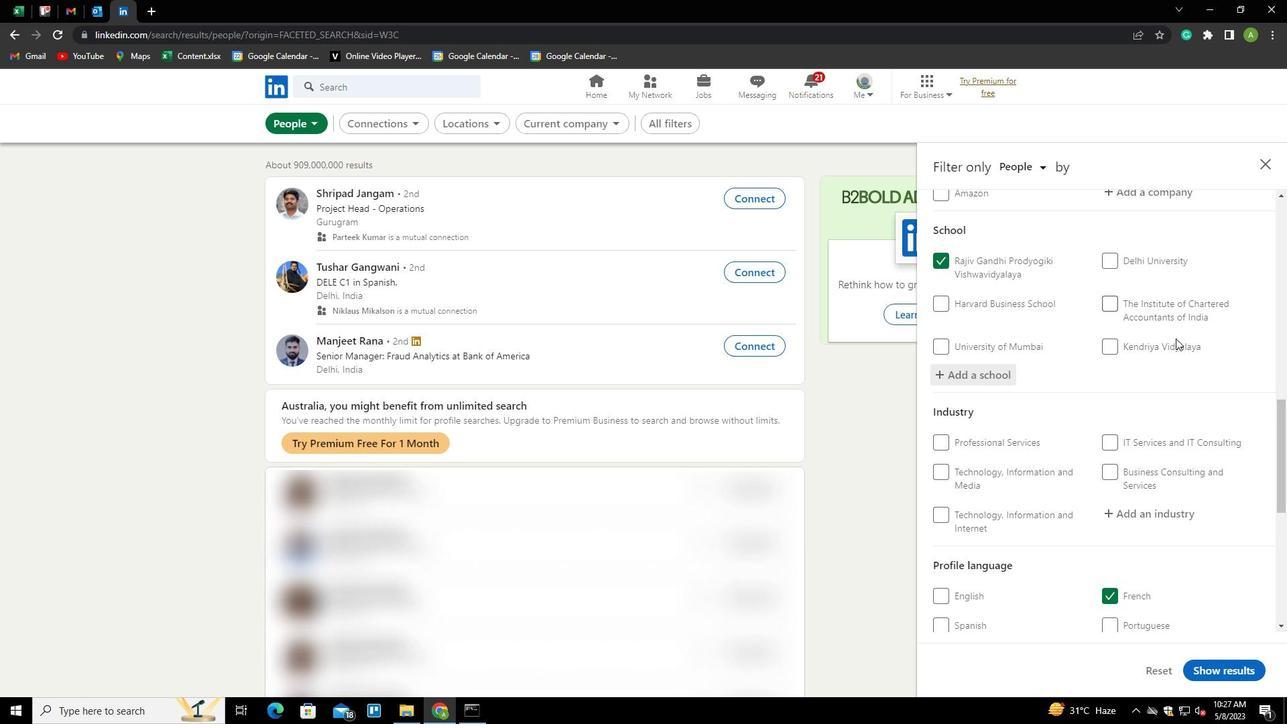 
Action: Mouse scrolled (1142, 356) with delta (0, 0)
Screenshot: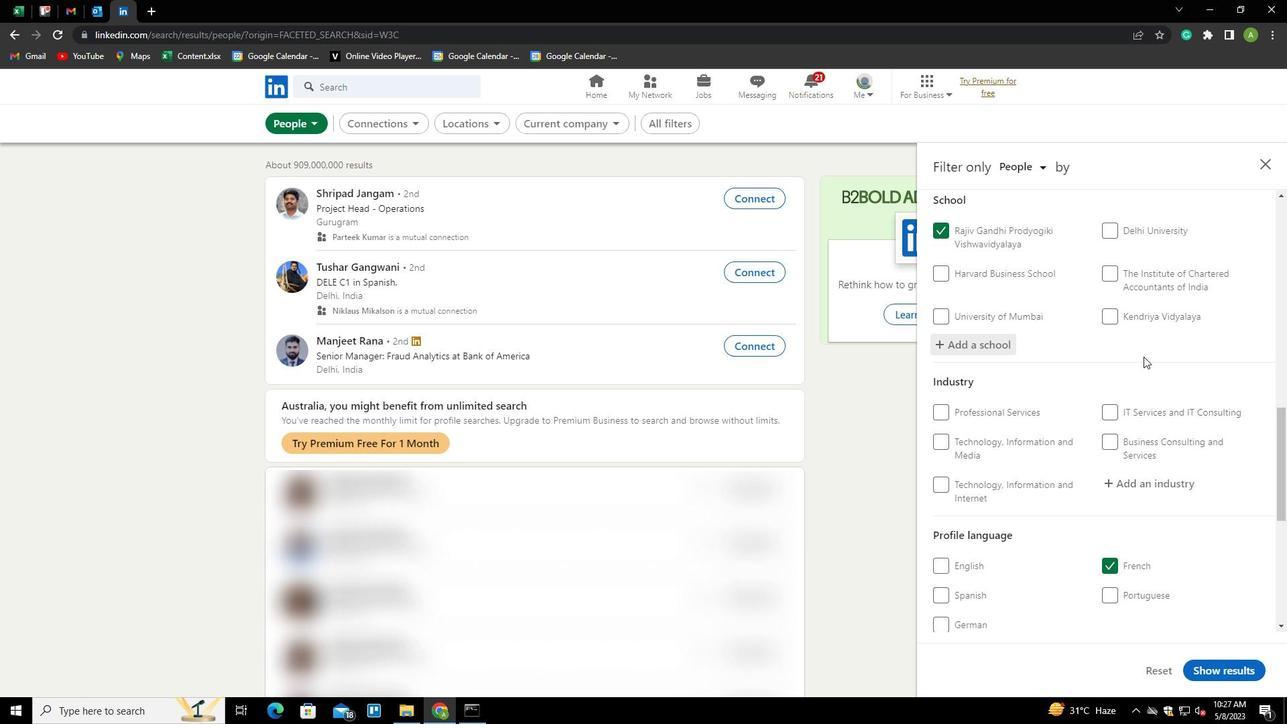
Action: Mouse scrolled (1142, 356) with delta (0, 0)
Screenshot: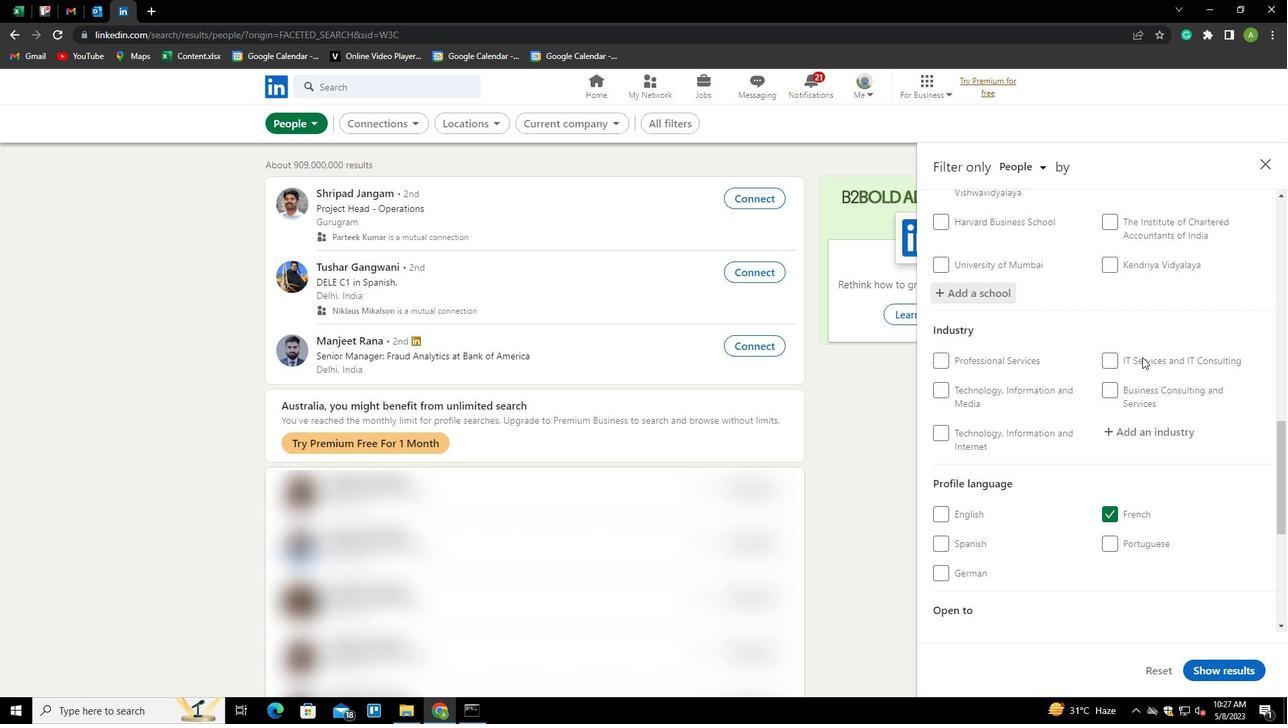 
Action: Mouse moved to (1141, 351)
Screenshot: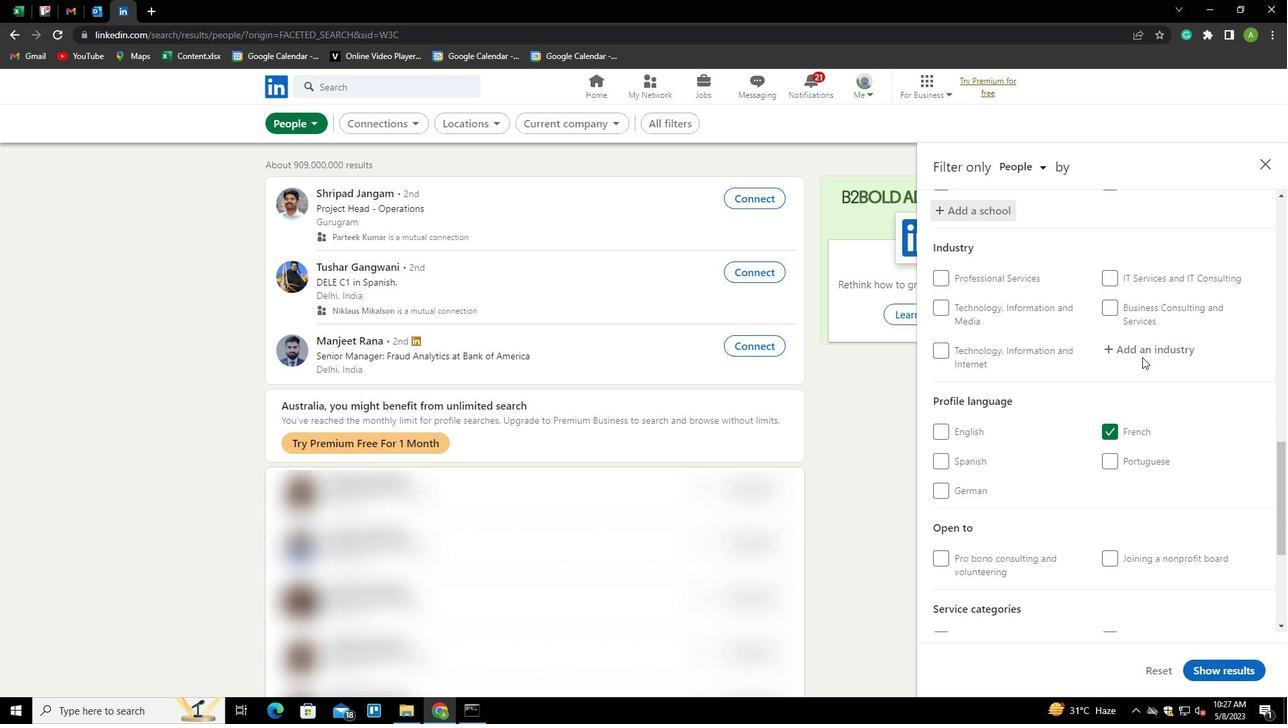 
Action: Mouse pressed left at (1141, 351)
Screenshot: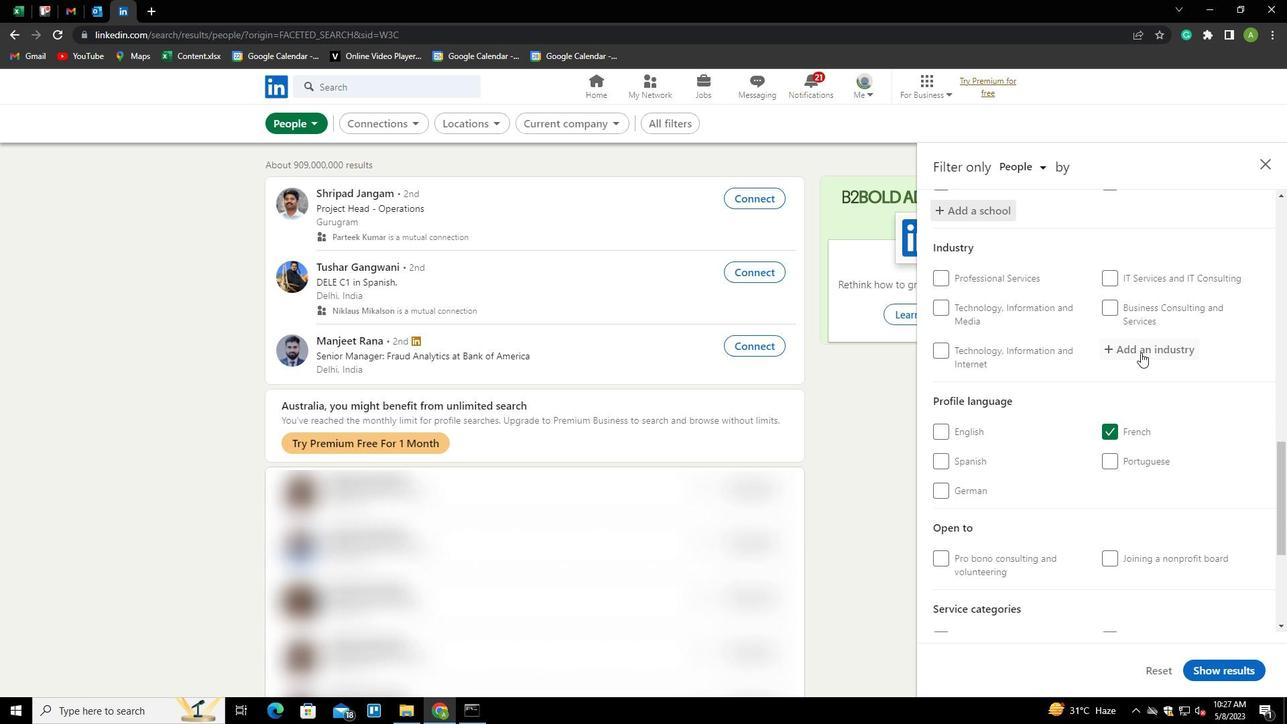 
Action: Key pressed <Key.shift>B
Screenshot: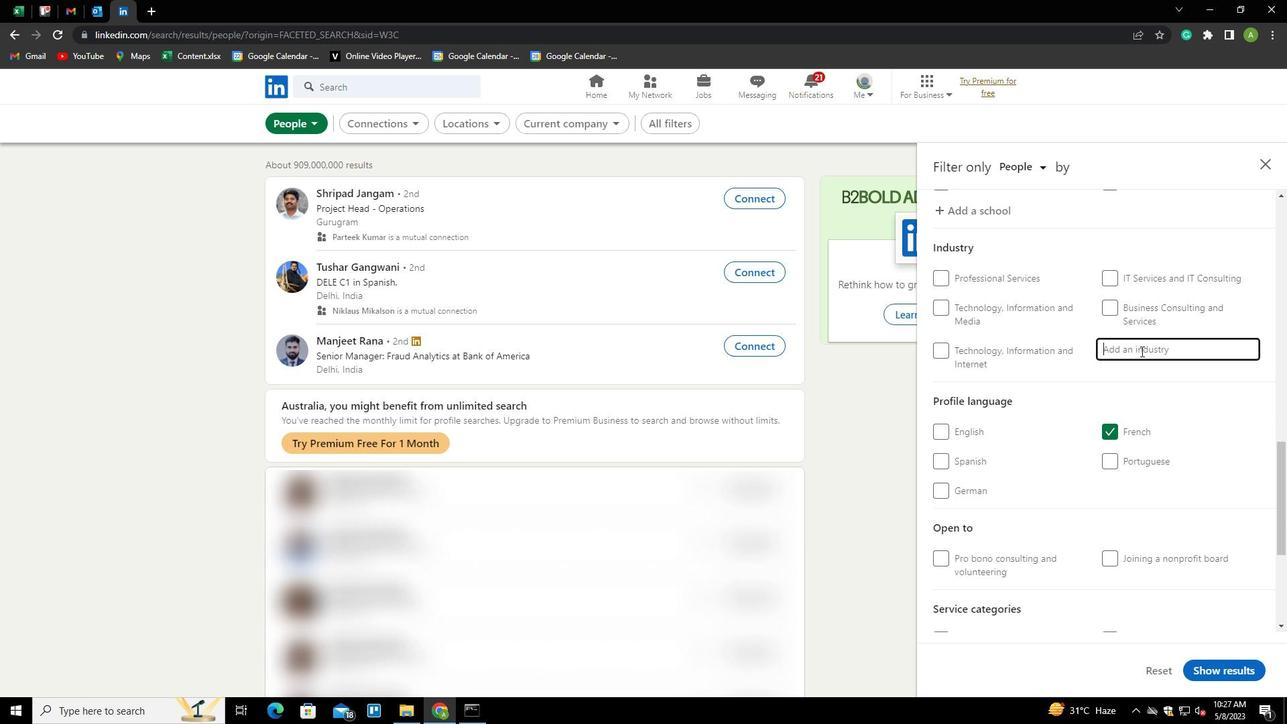 
Action: Mouse moved to (1212, 308)
Screenshot: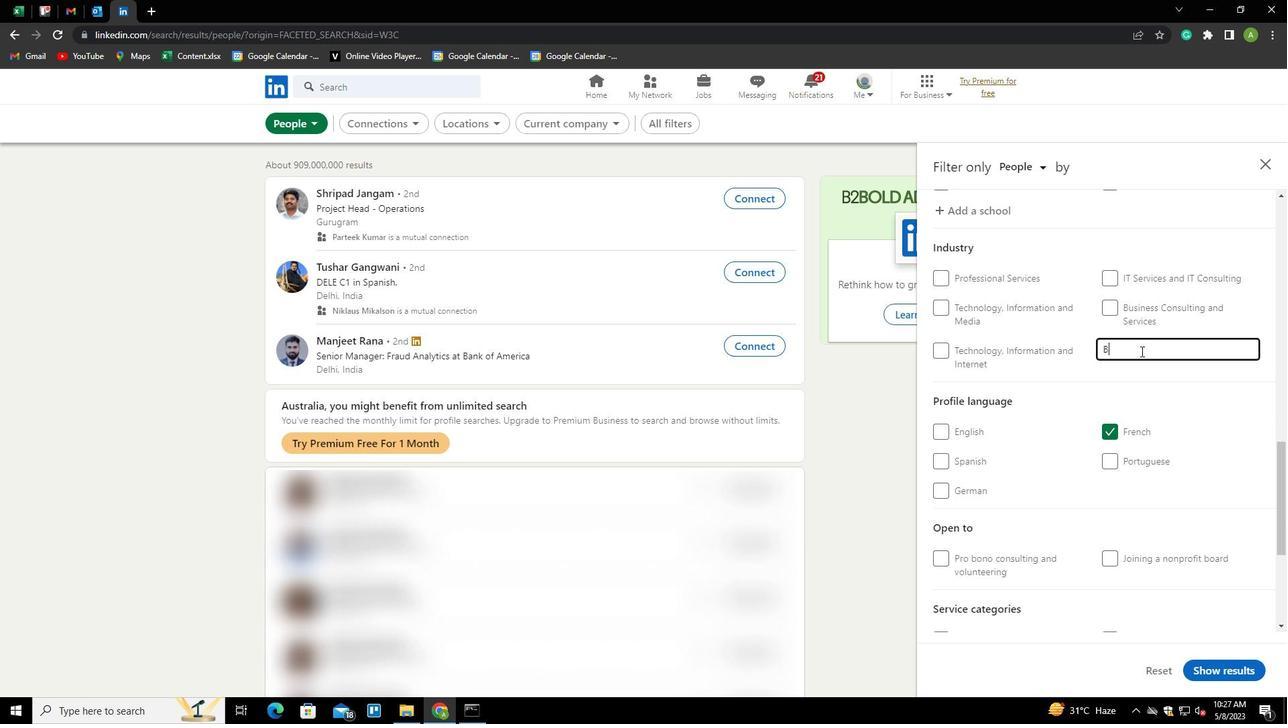 
Action: Key pressed A
Screenshot: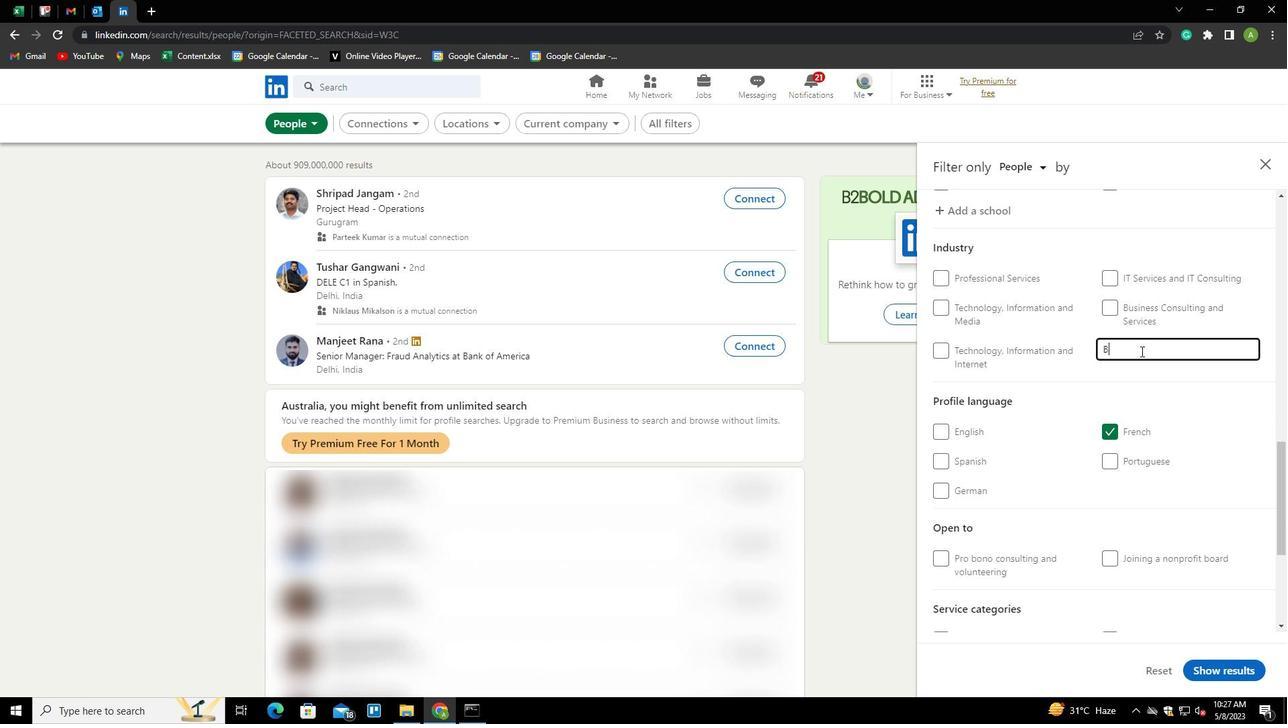 
Action: Mouse moved to (1213, 307)
Screenshot: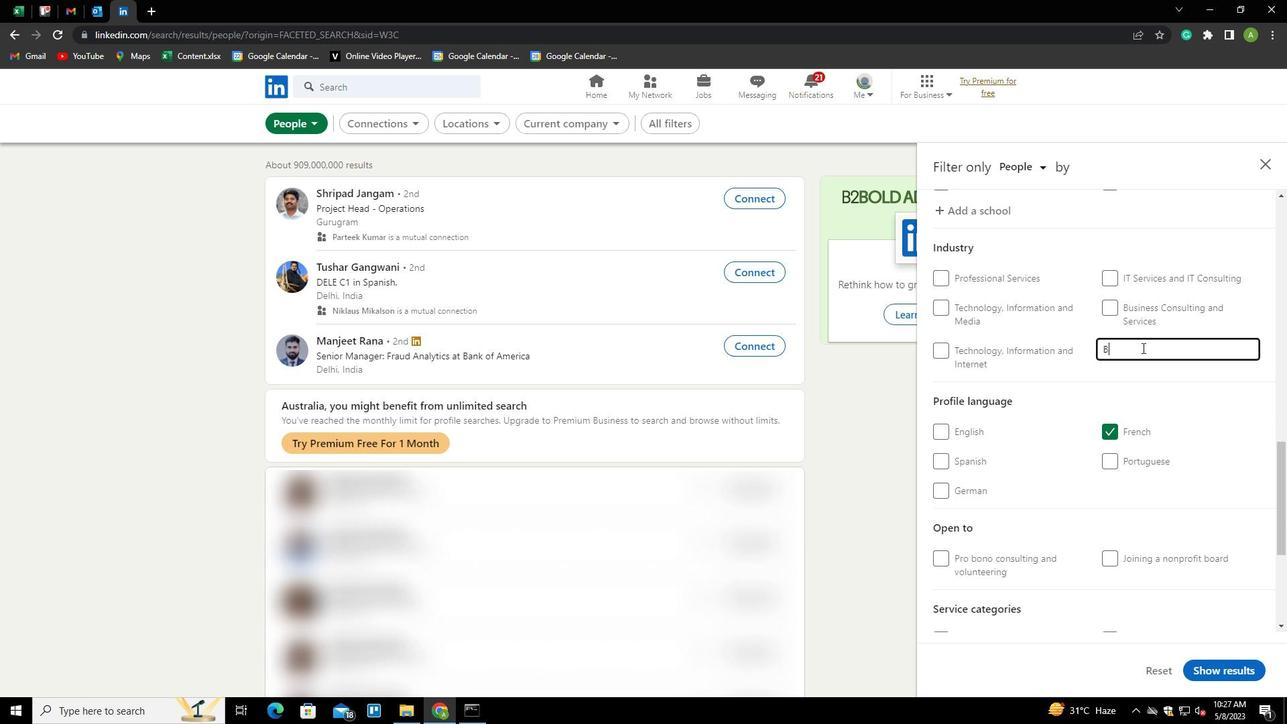 
Action: Key pressed NKING<Key.down><Key.enter>
Screenshot: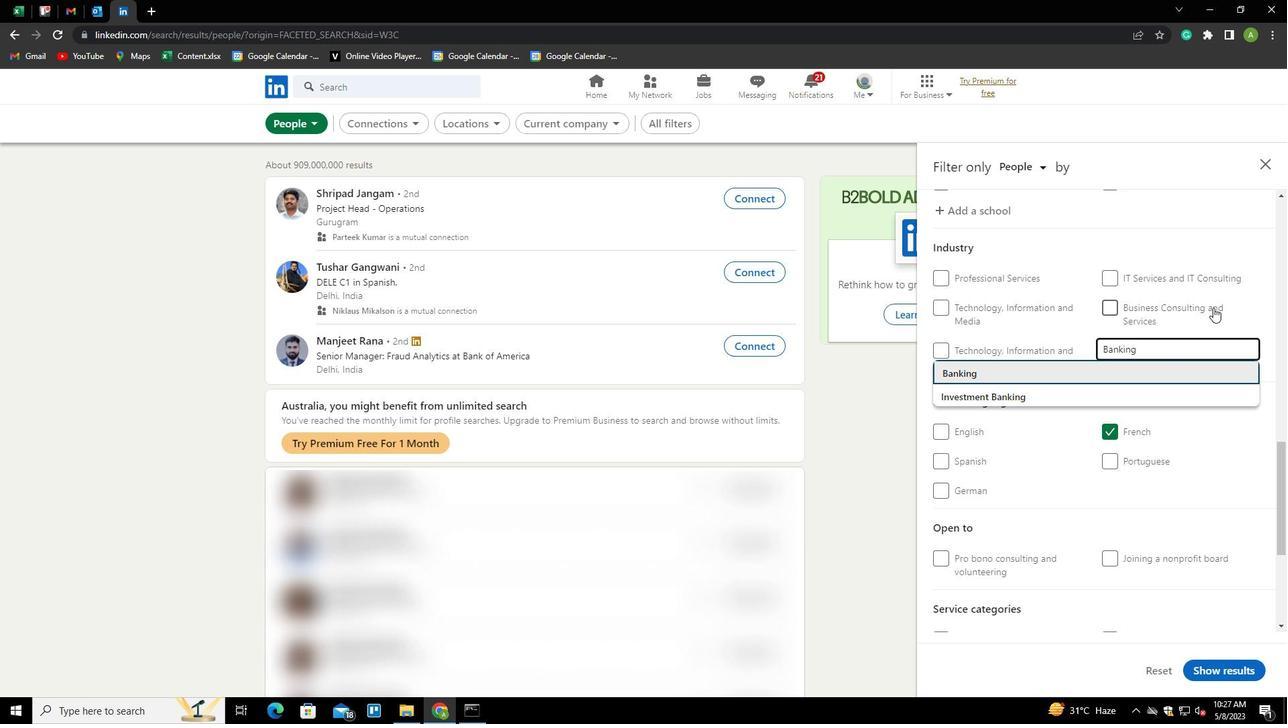 
Action: Mouse moved to (1210, 308)
Screenshot: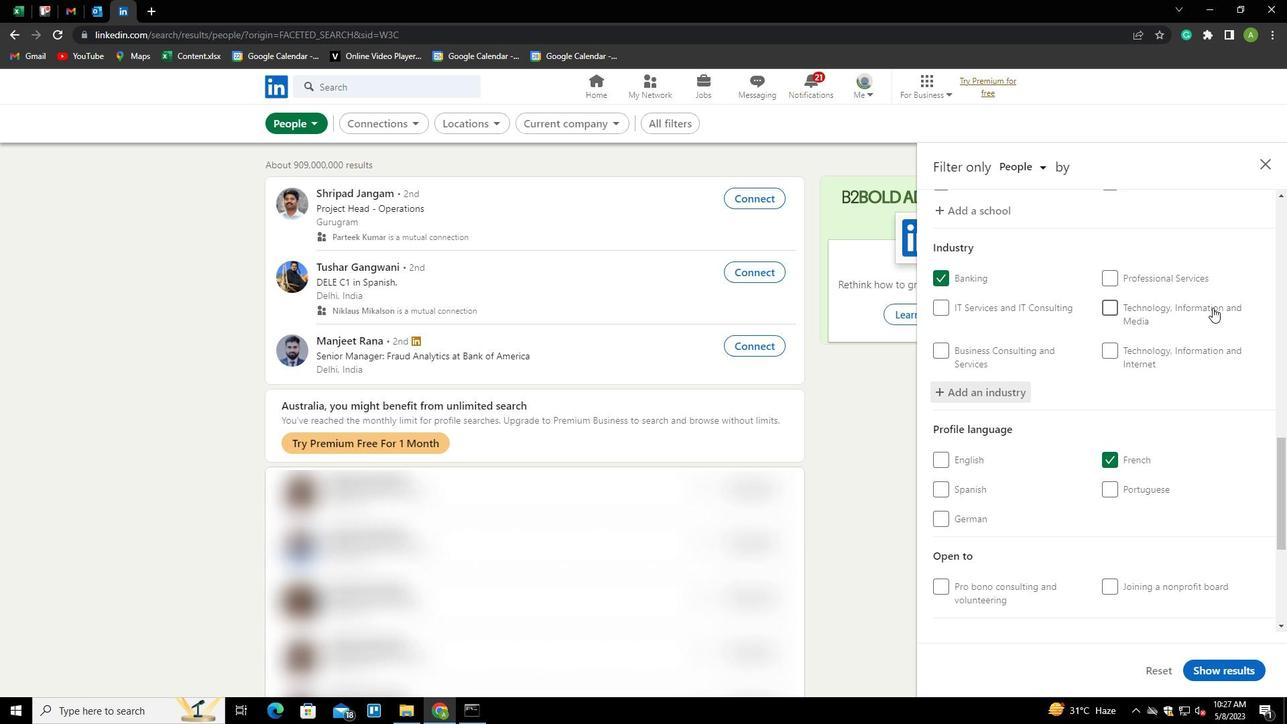 
Action: Mouse scrolled (1210, 307) with delta (0, 0)
Screenshot: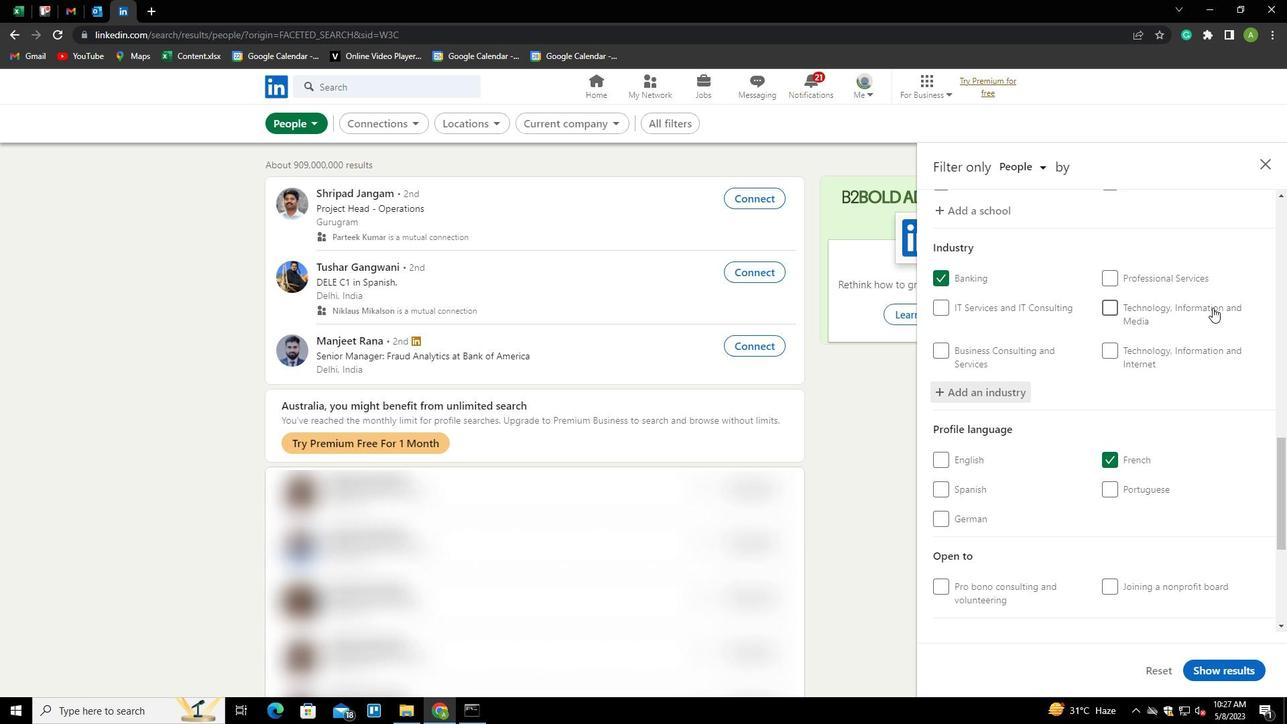 
Action: Mouse moved to (1205, 311)
Screenshot: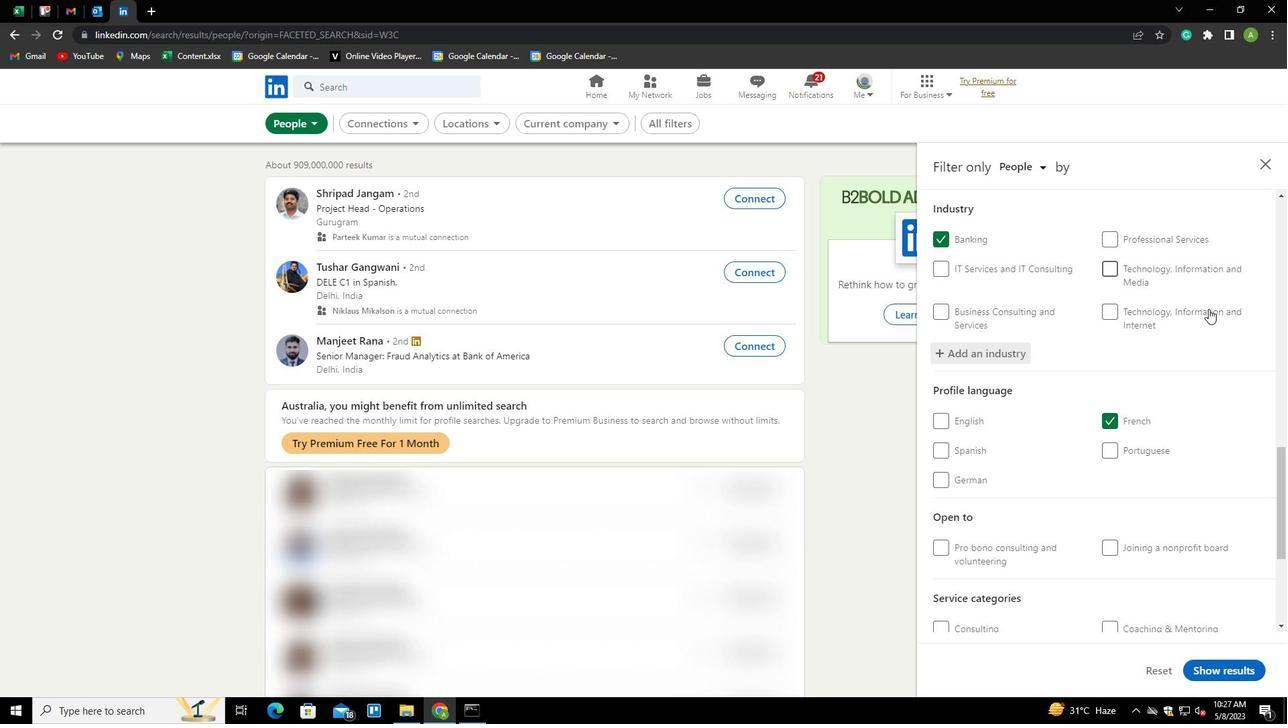 
Action: Mouse scrolled (1205, 310) with delta (0, 0)
Screenshot: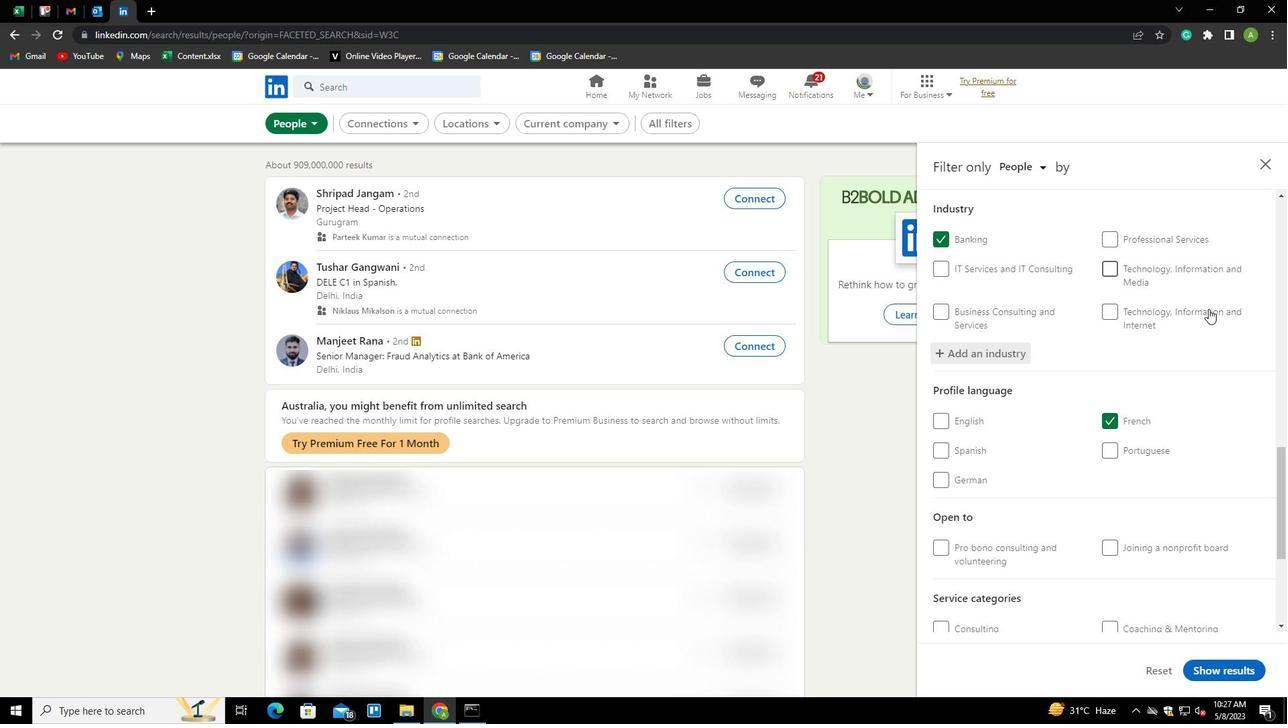 
Action: Mouse moved to (1150, 240)
Screenshot: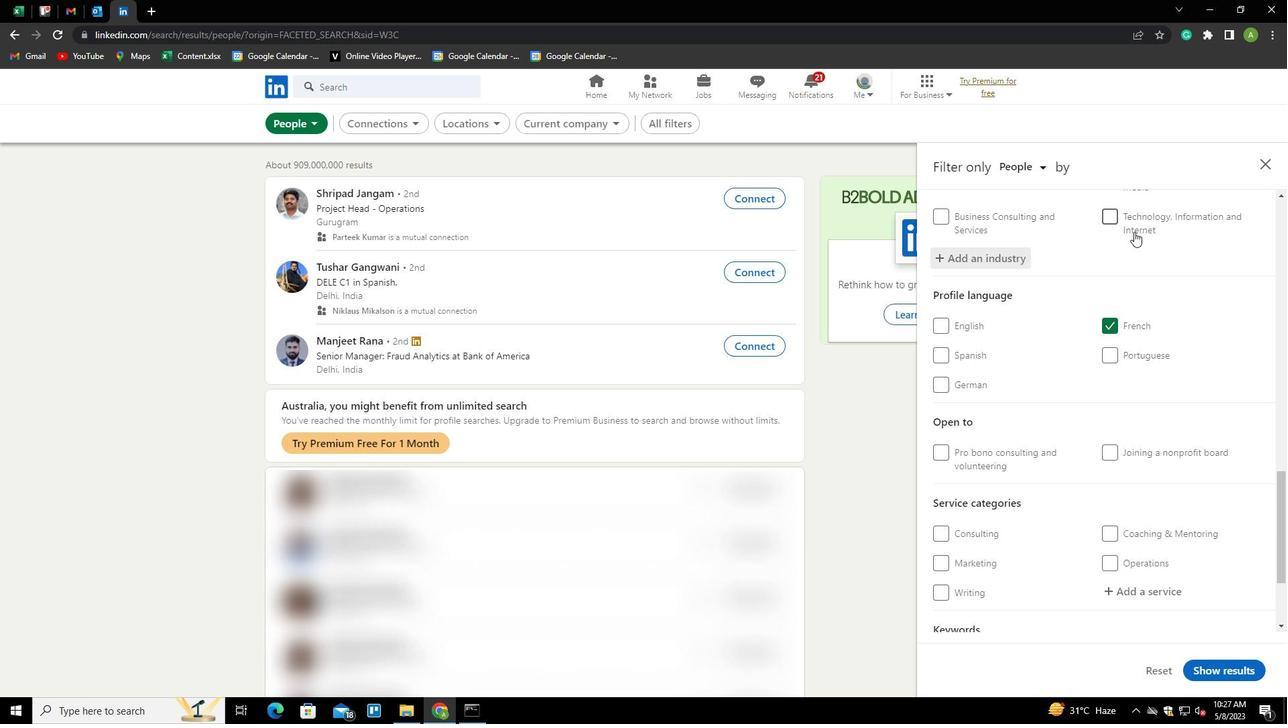 
Action: Mouse scrolled (1150, 239) with delta (0, 0)
Screenshot: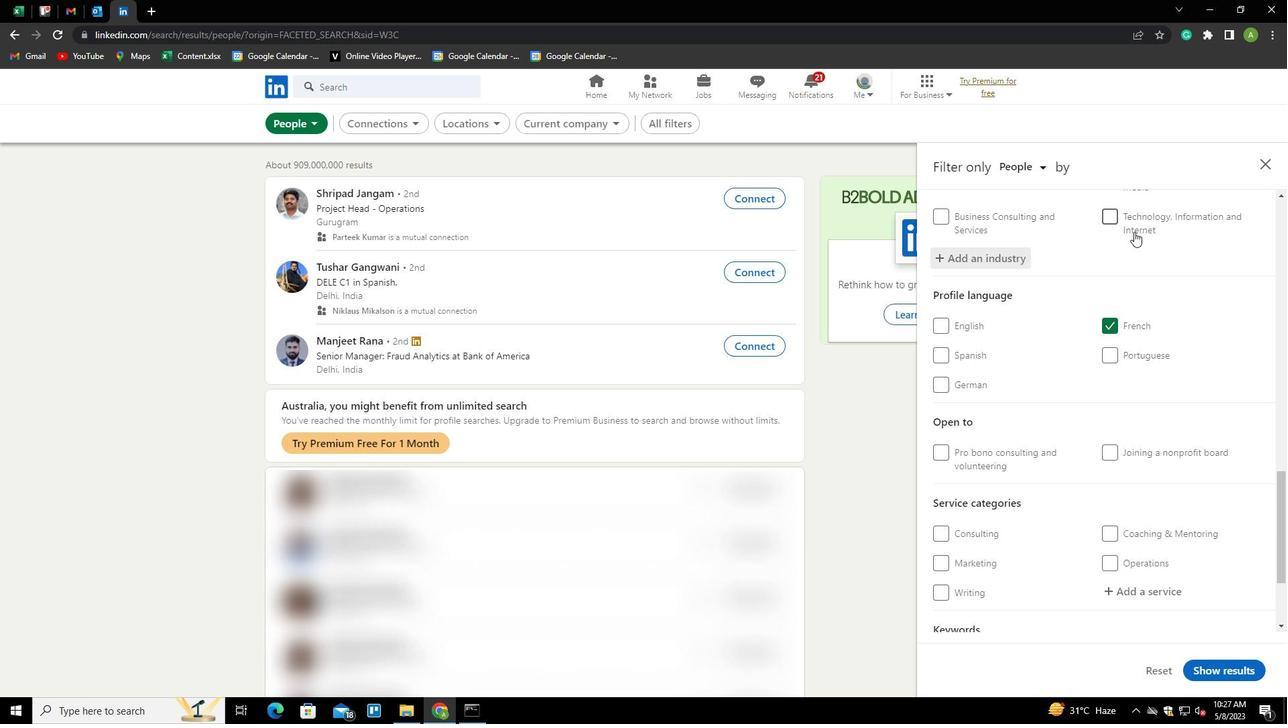 
Action: Mouse moved to (1150, 265)
Screenshot: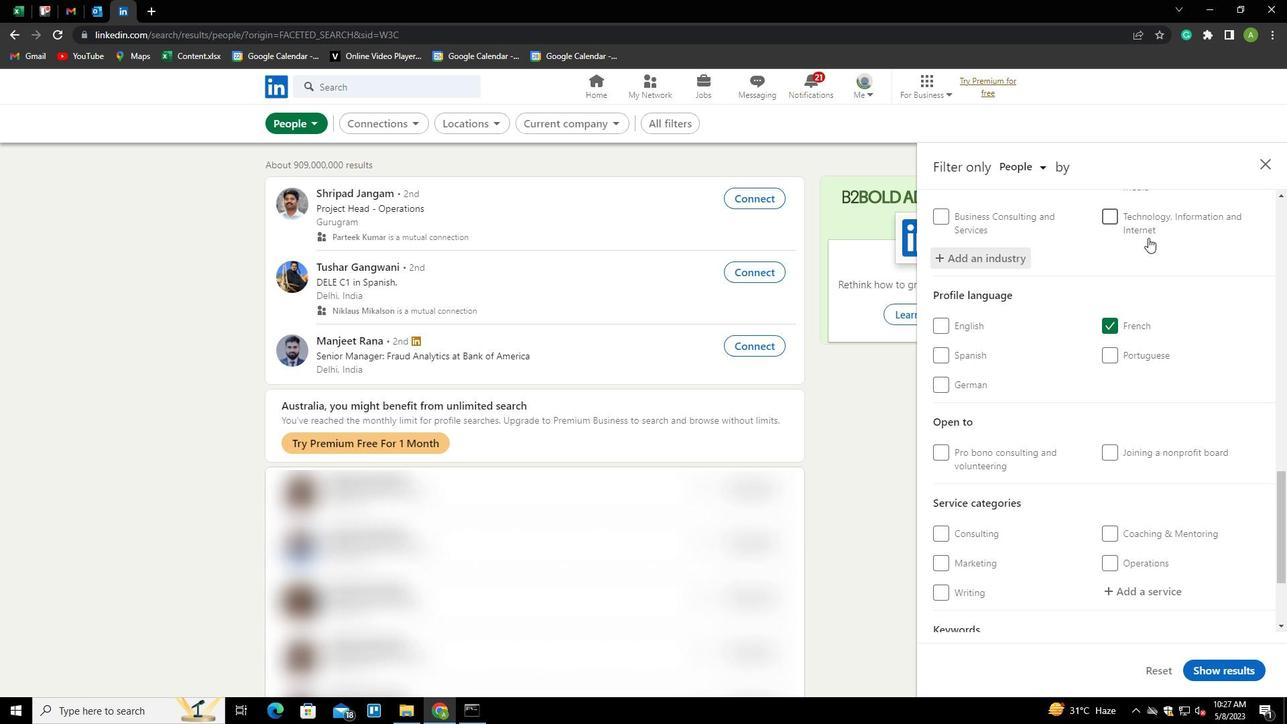 
Action: Mouse scrolled (1150, 264) with delta (0, 0)
Screenshot: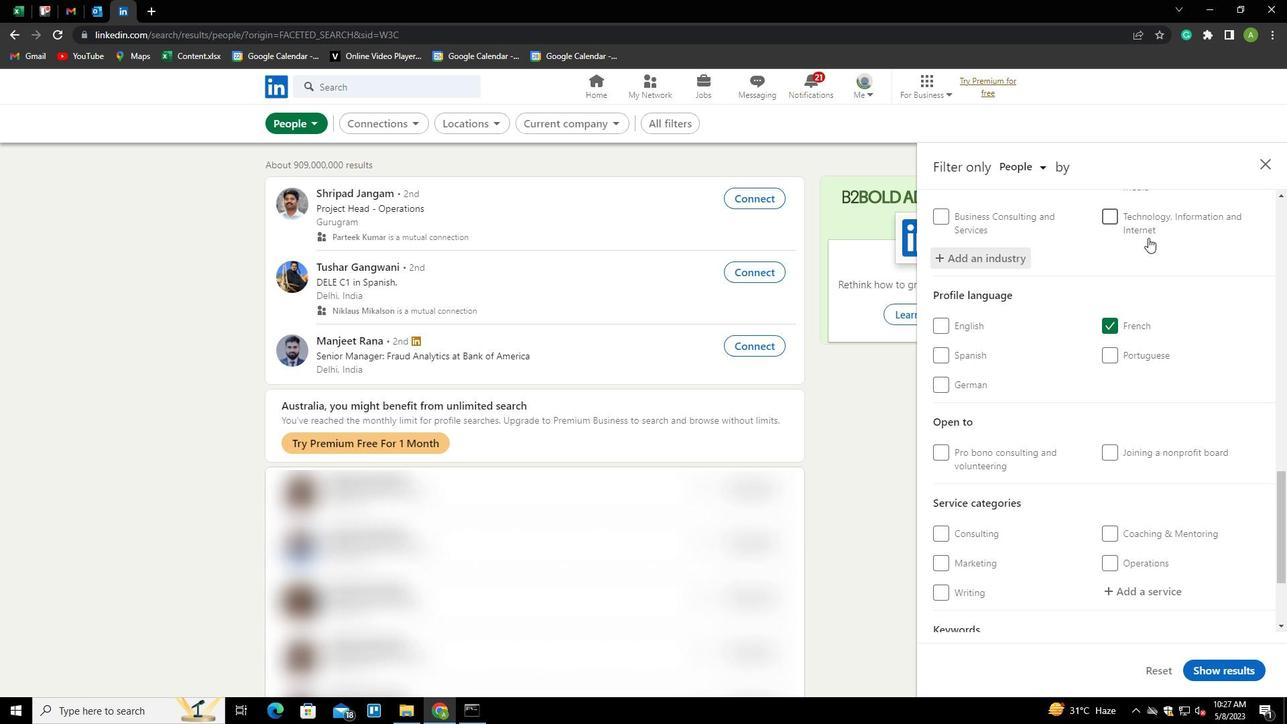 
Action: Mouse moved to (1150, 303)
Screenshot: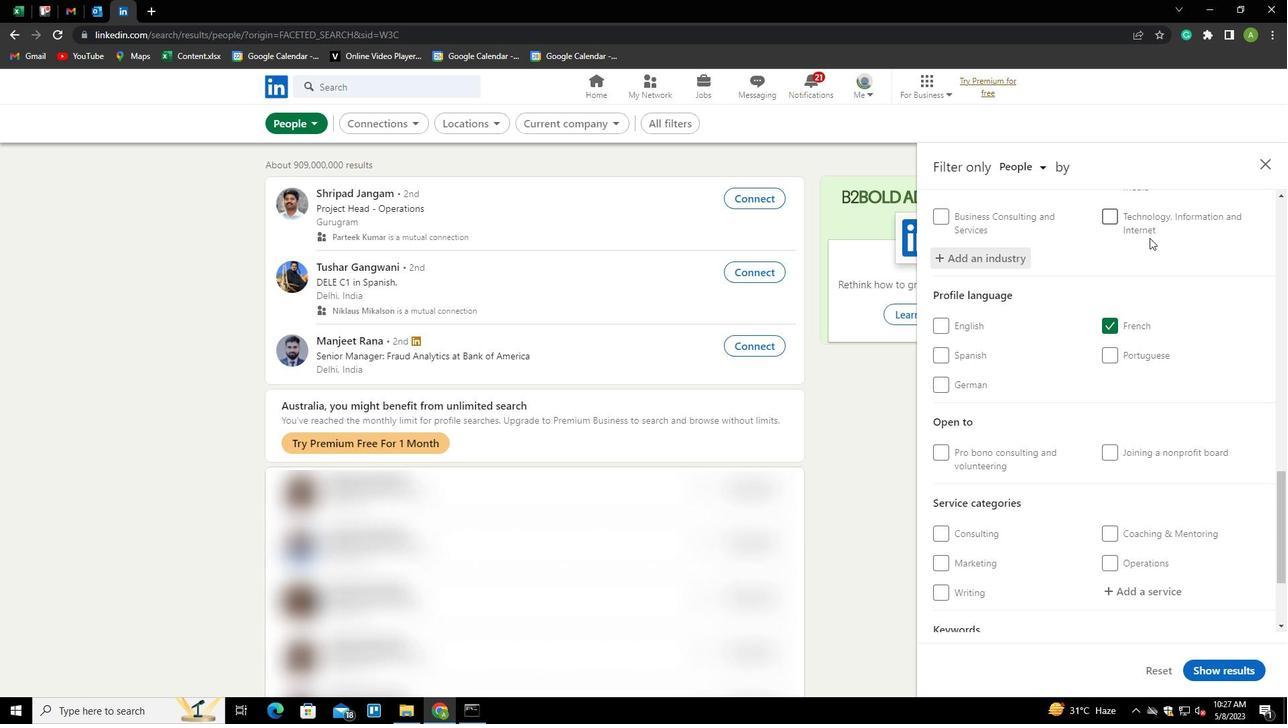 
Action: Mouse scrolled (1150, 303) with delta (0, 0)
Screenshot: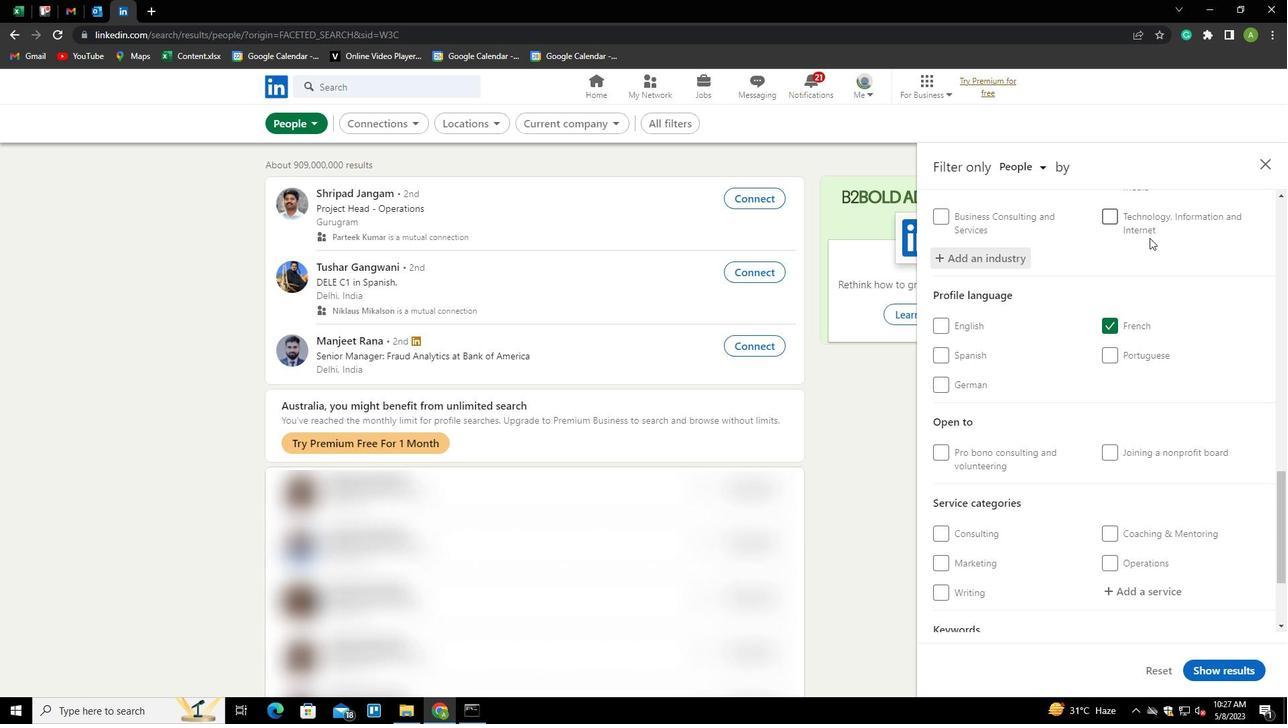 
Action: Mouse moved to (1147, 321)
Screenshot: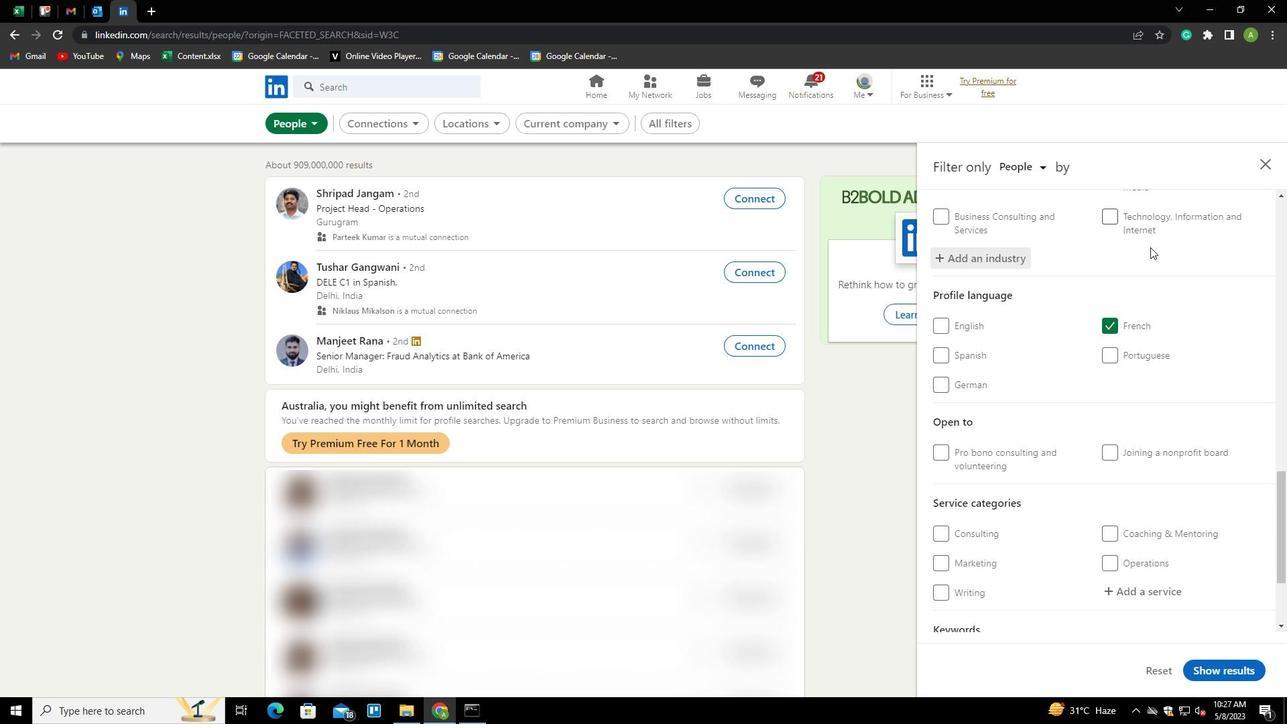 
Action: Mouse scrolled (1147, 320) with delta (0, 0)
Screenshot: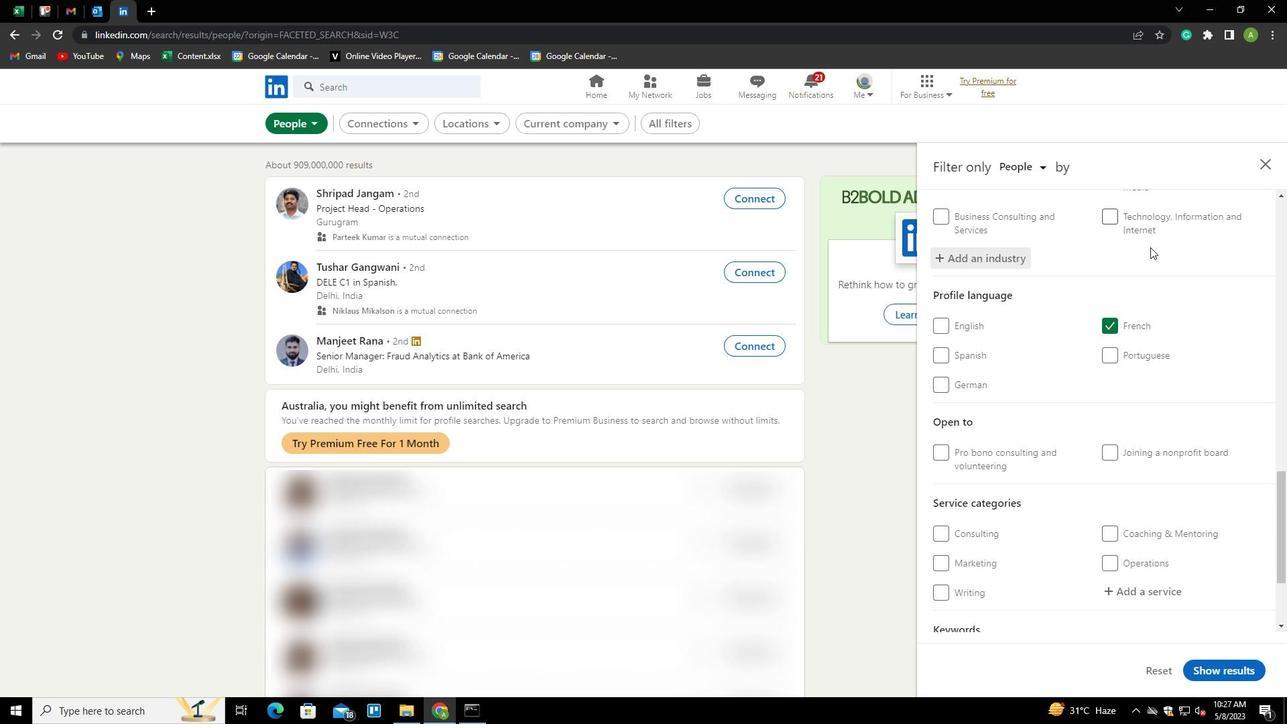 
Action: Mouse moved to (1143, 334)
Screenshot: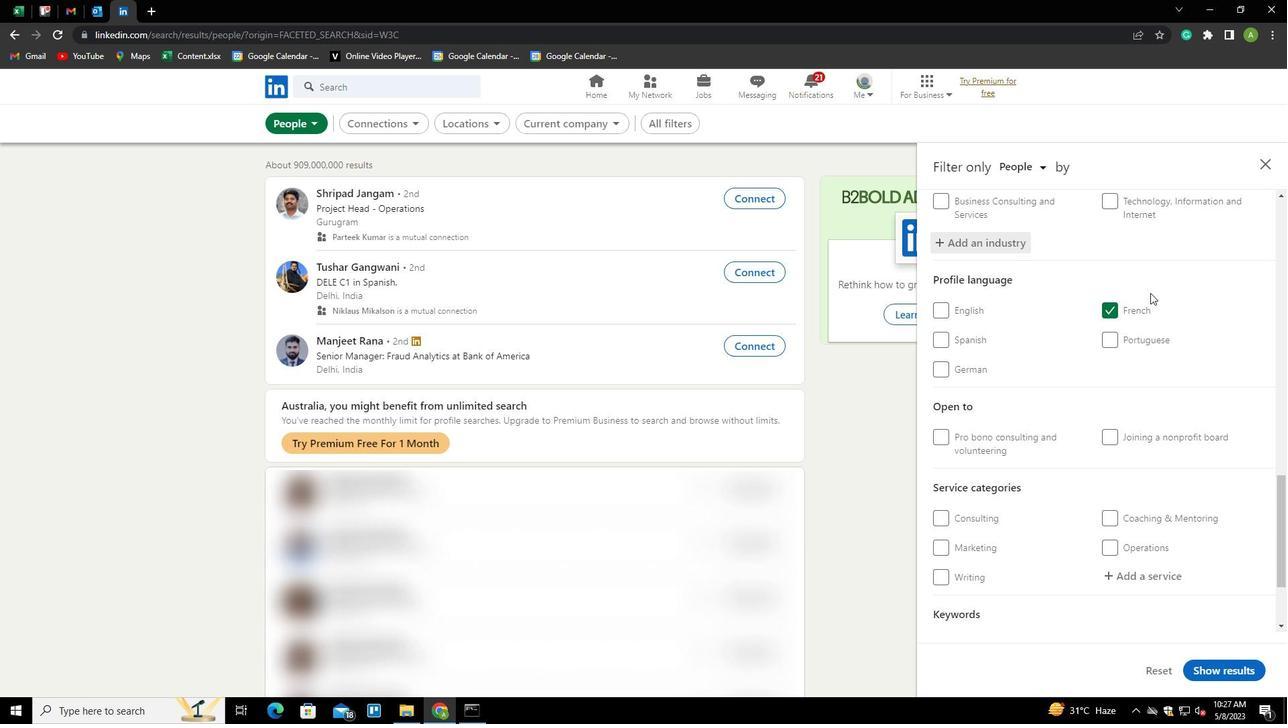 
Action: Mouse scrolled (1143, 333) with delta (0, 0)
Screenshot: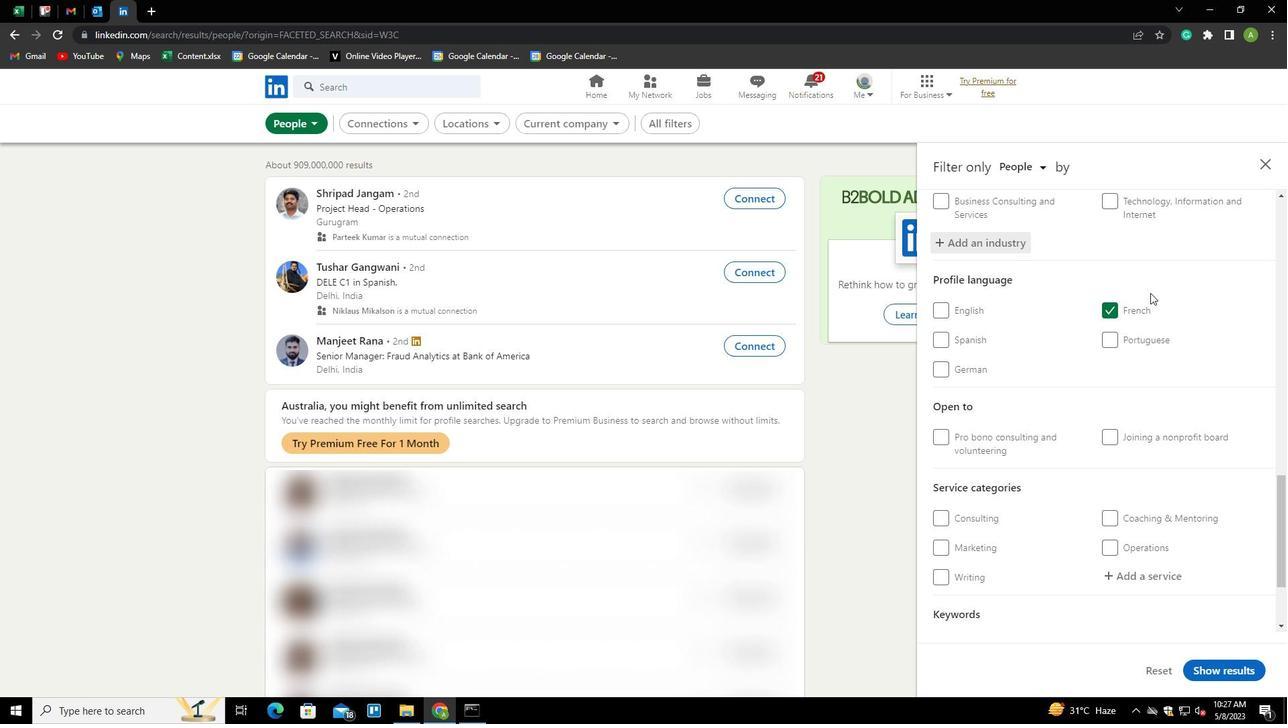 
Action: Mouse moved to (1146, 443)
Screenshot: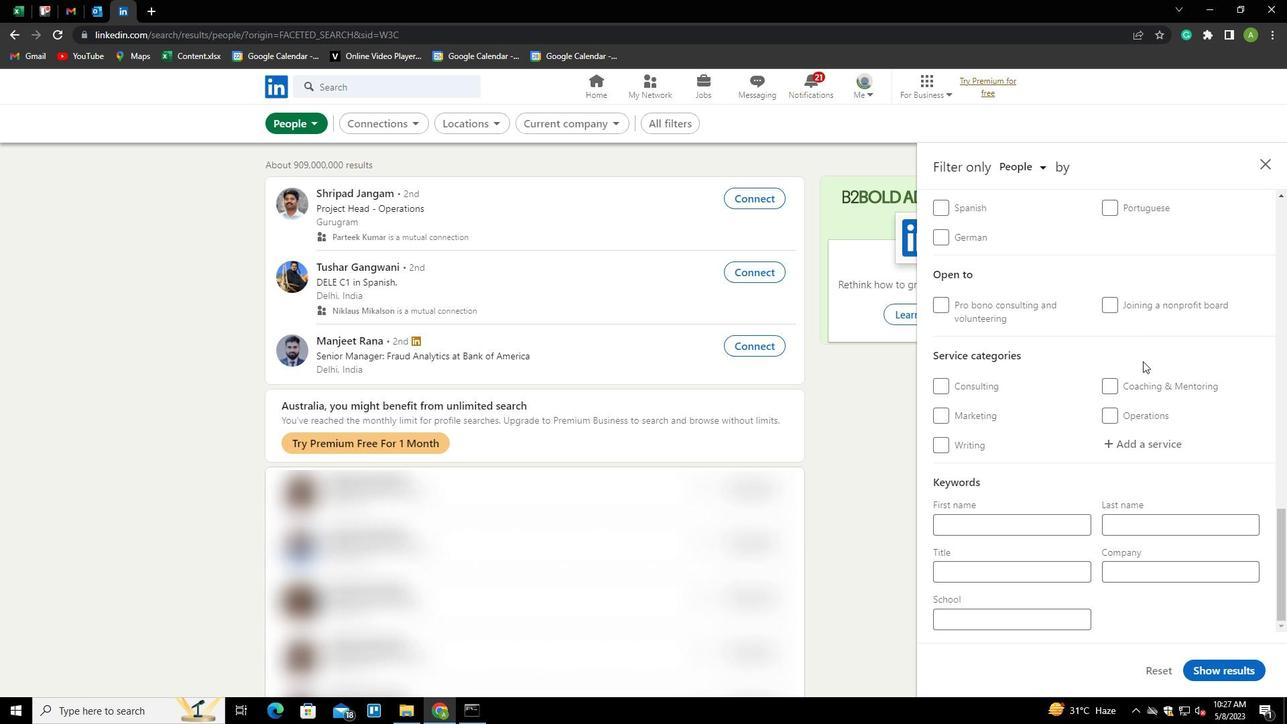 
Action: Mouse pressed left at (1146, 443)
Screenshot: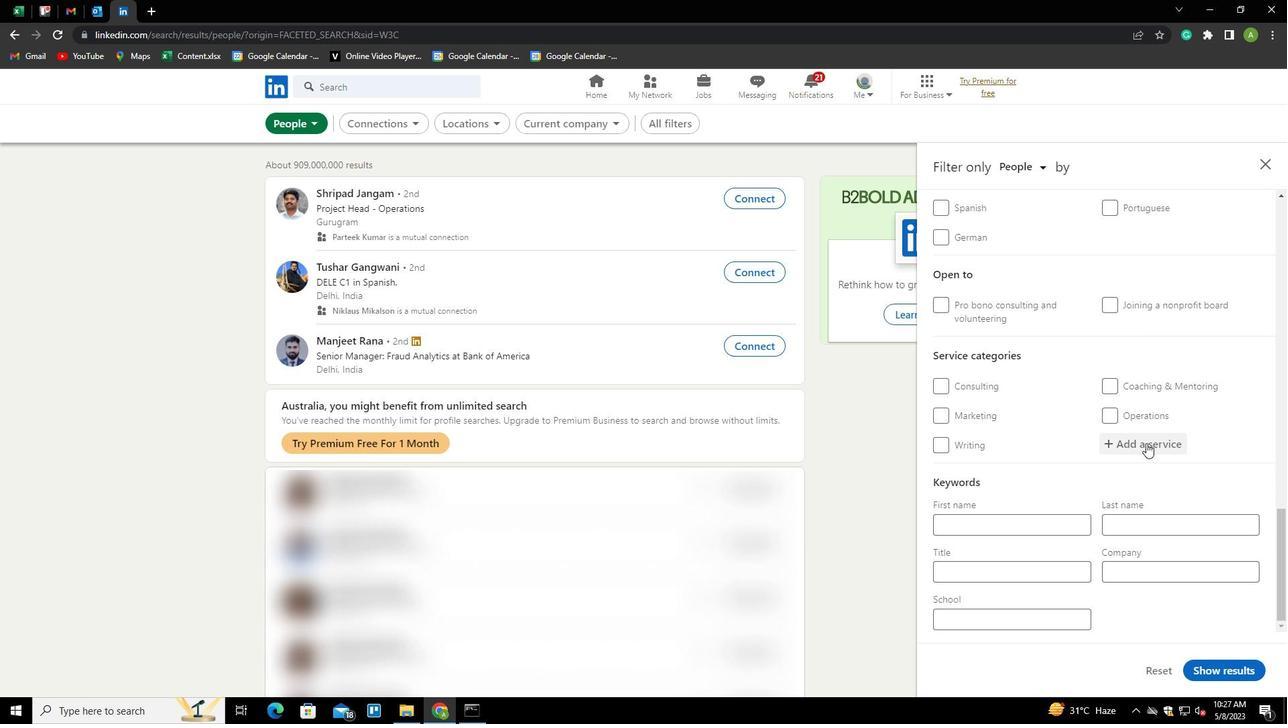 
Action: Key pressed <Key.shift><Key.shift><Key.shift><Key.shift><Key.shift><Key.shift><Key.shift><Key.shift><Key.shift><Key.shift><Key.shift><Key.shift><Key.shift><Key.shift><Key.shift>PROJECT<Key.space><Key.shift>MANAGEMENT<Key.down><Key.enter>
Screenshot: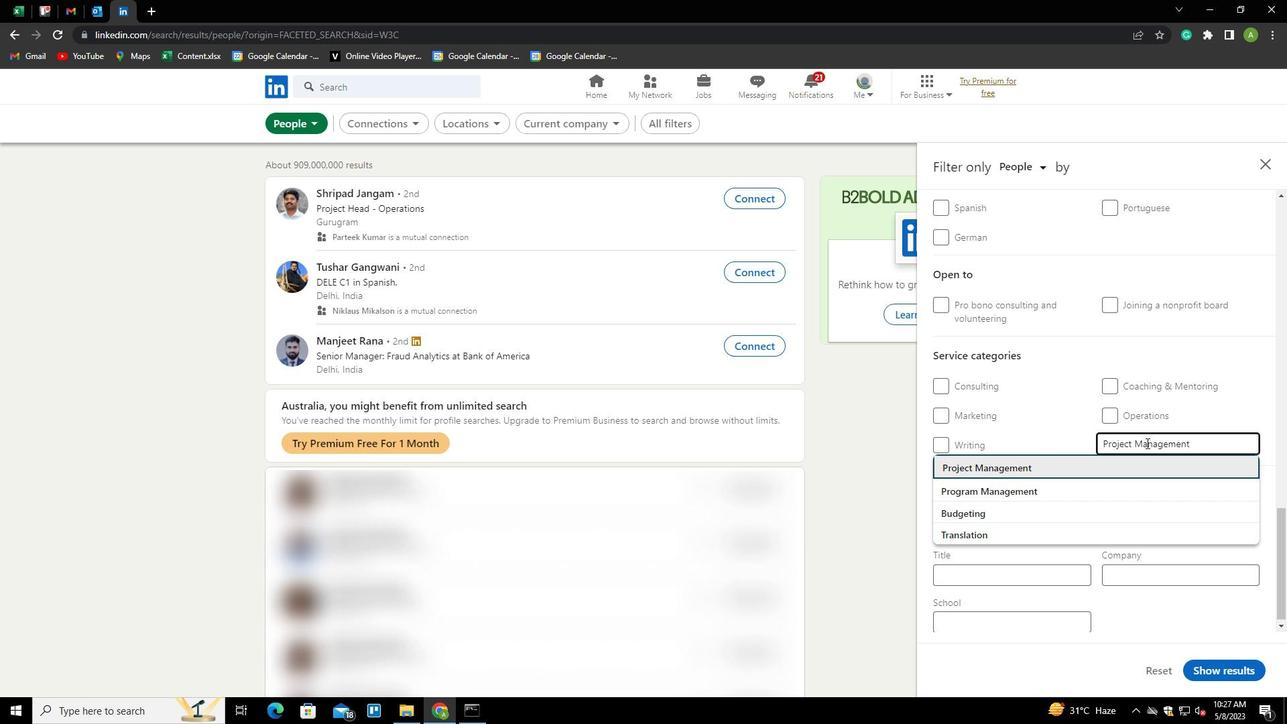 
Action: Mouse scrolled (1146, 442) with delta (0, 0)
Screenshot: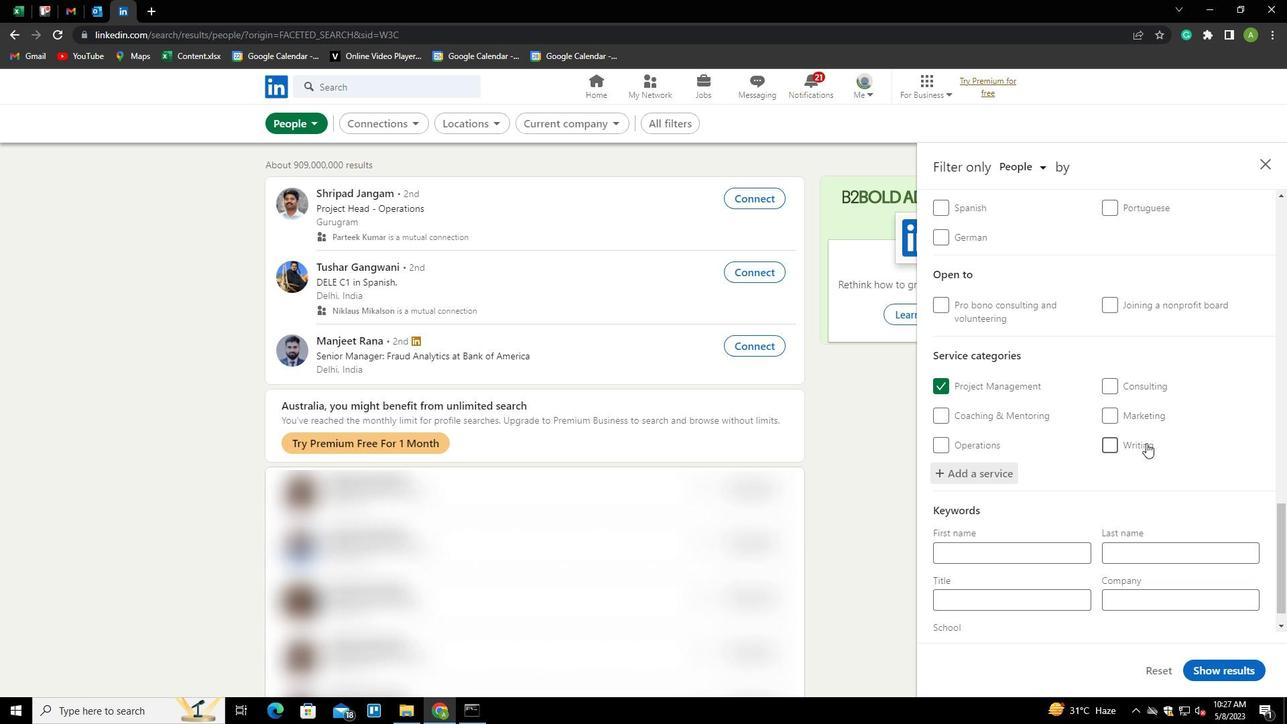 
Action: Mouse scrolled (1146, 442) with delta (0, 0)
Screenshot: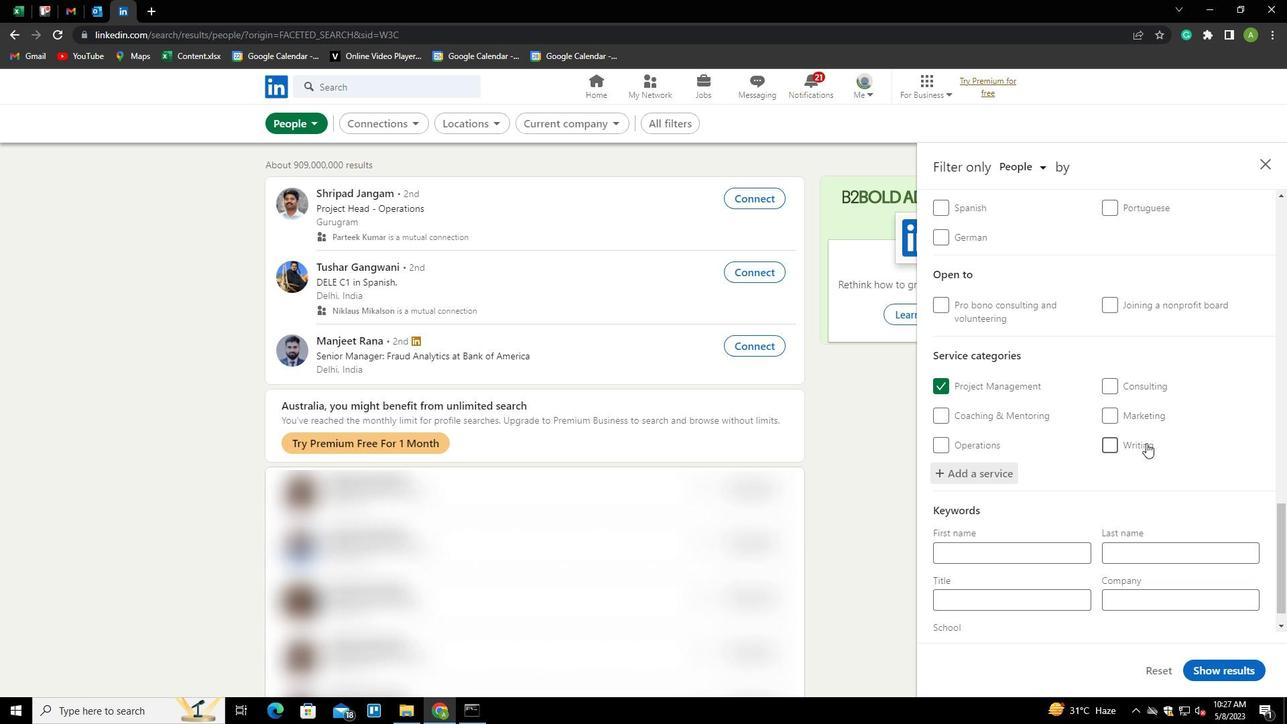 
Action: Mouse scrolled (1146, 442) with delta (0, 0)
Screenshot: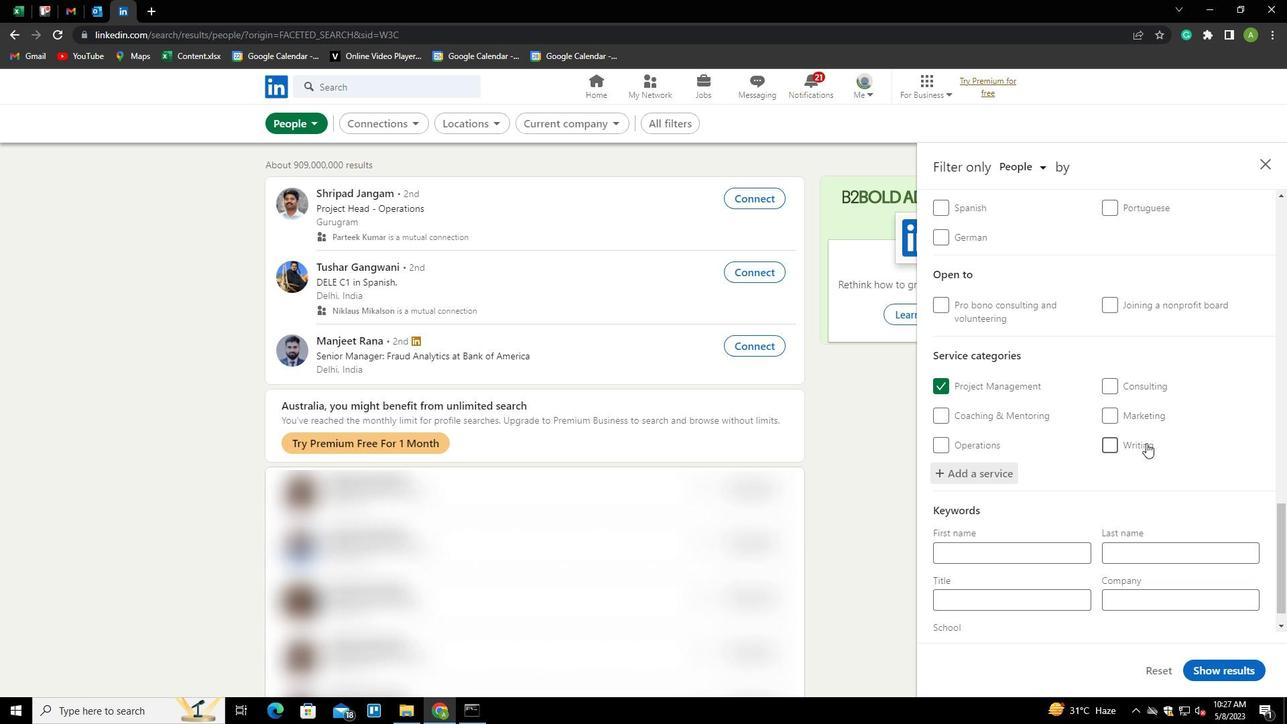 
Action: Mouse moved to (1078, 565)
Screenshot: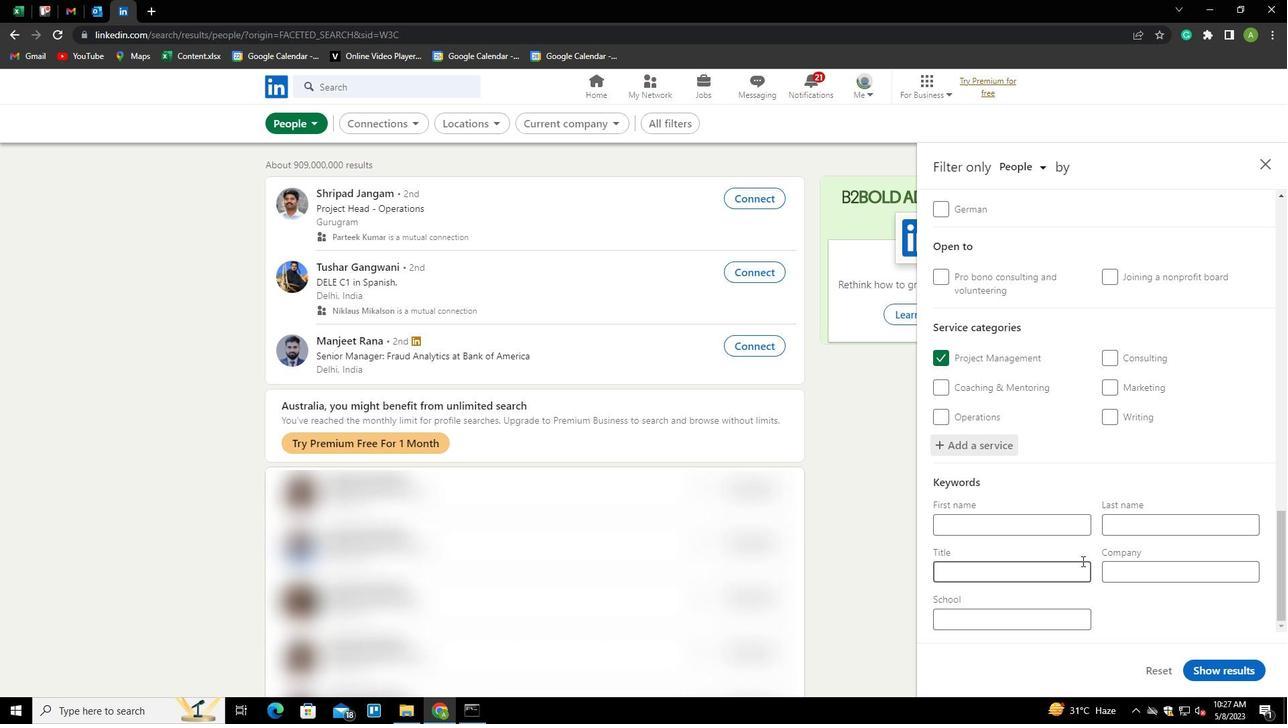 
Action: Mouse pressed left at (1078, 565)
Screenshot: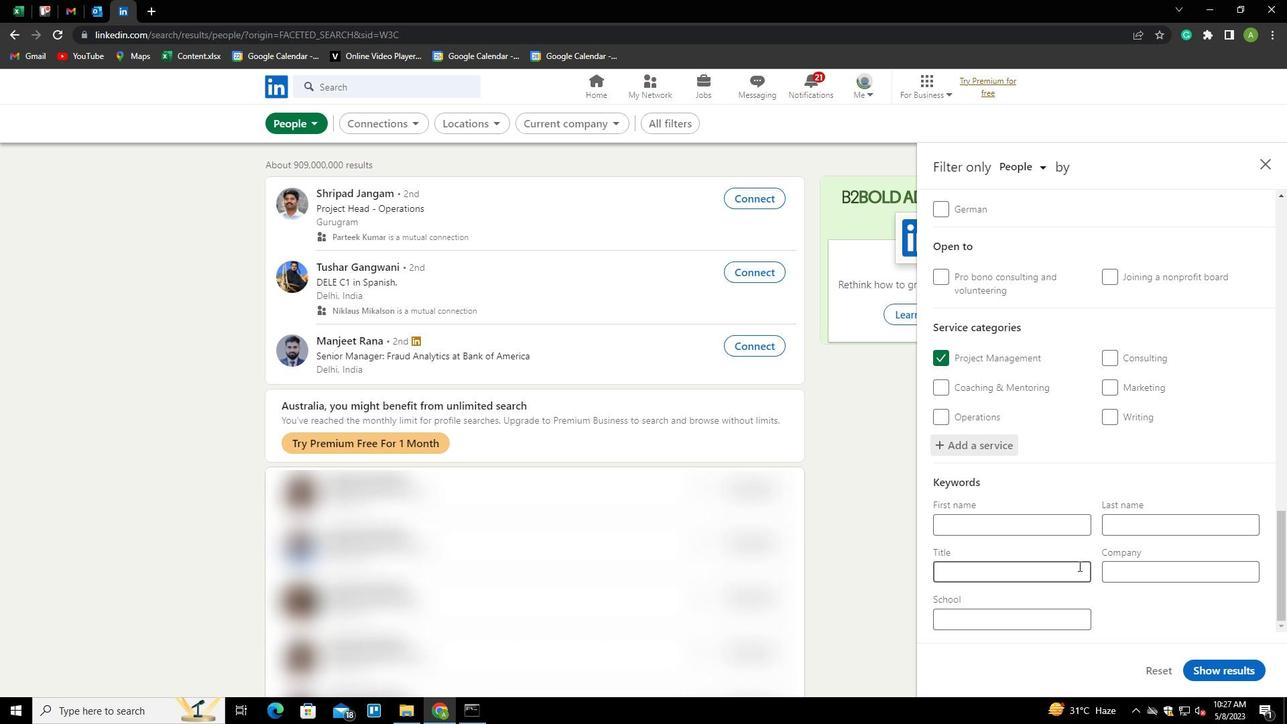 
Action: Key pressed <Key.shift>HANDYMAN
Screenshot: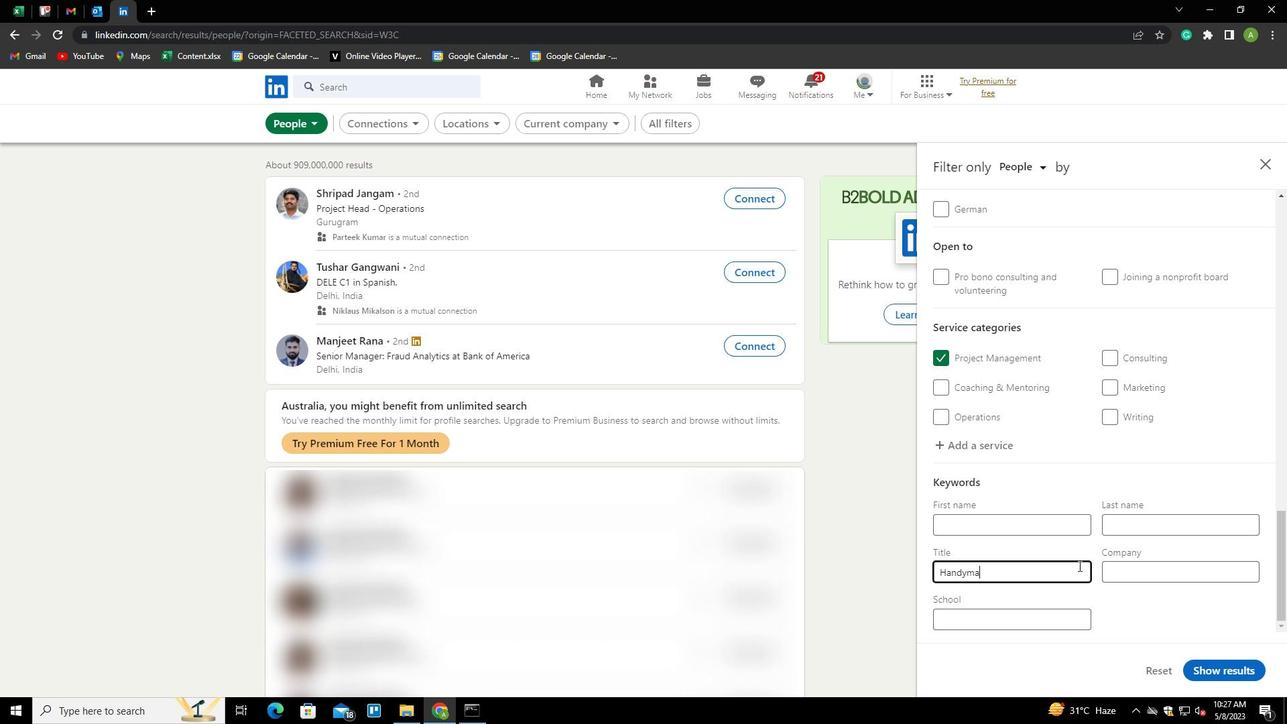 
Action: Mouse moved to (1153, 625)
Screenshot: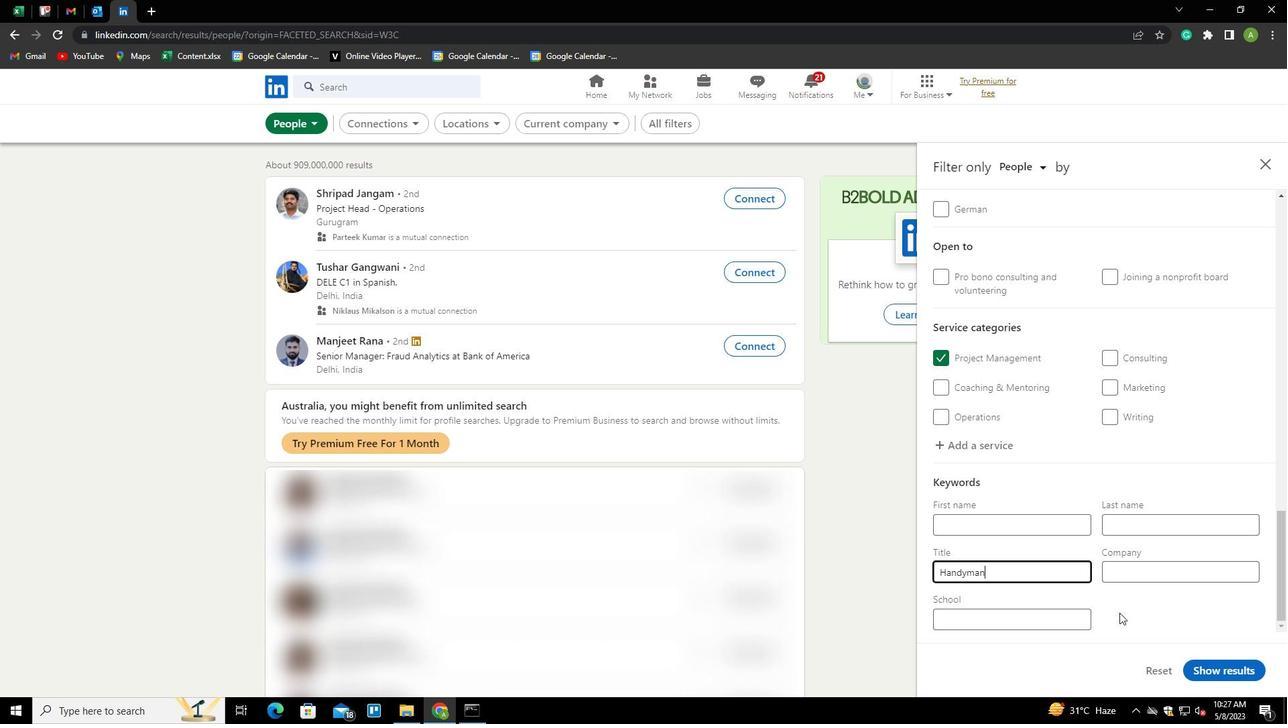 
Action: Mouse pressed left at (1153, 625)
Screenshot: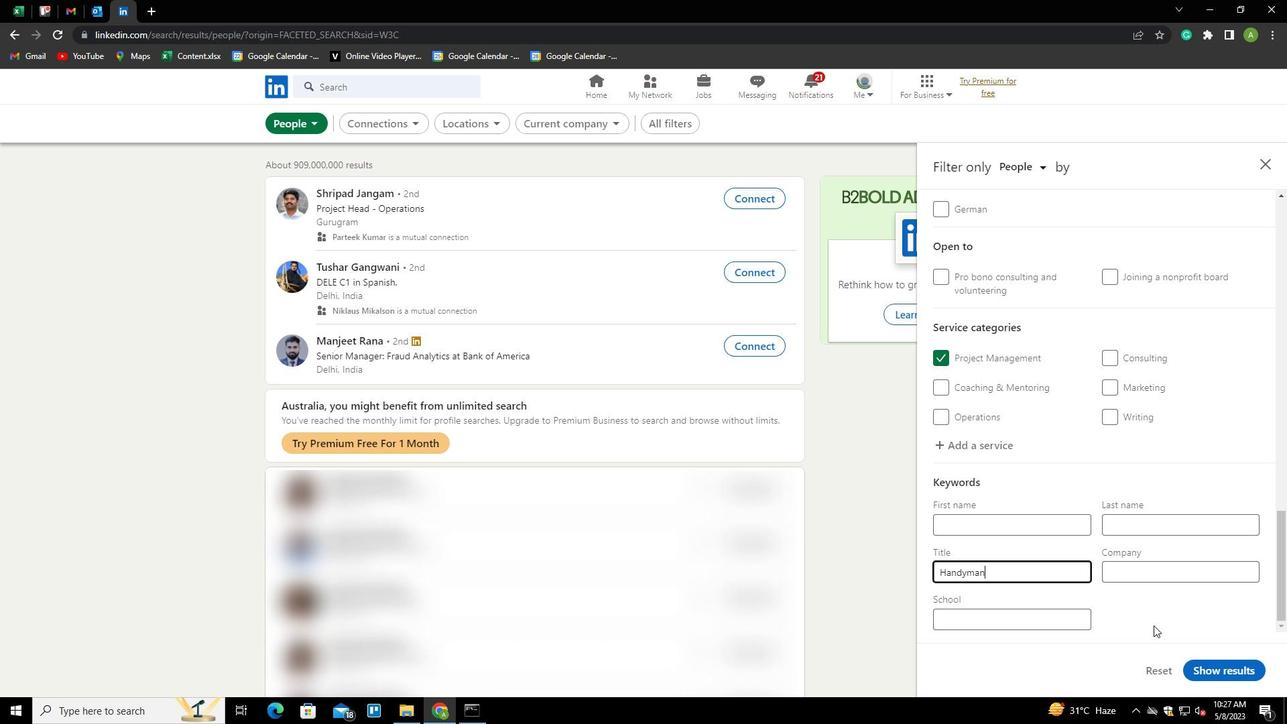 
Action: Mouse moved to (1227, 667)
Screenshot: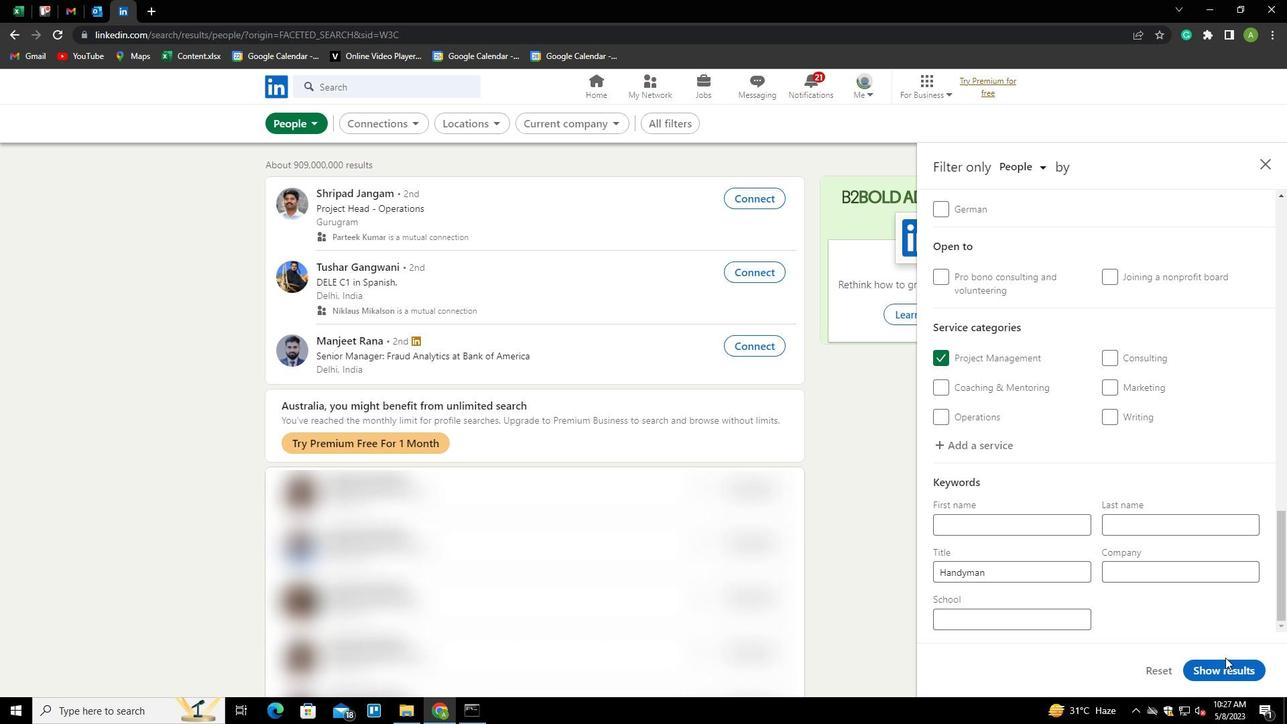 
Action: Mouse pressed left at (1227, 667)
Screenshot: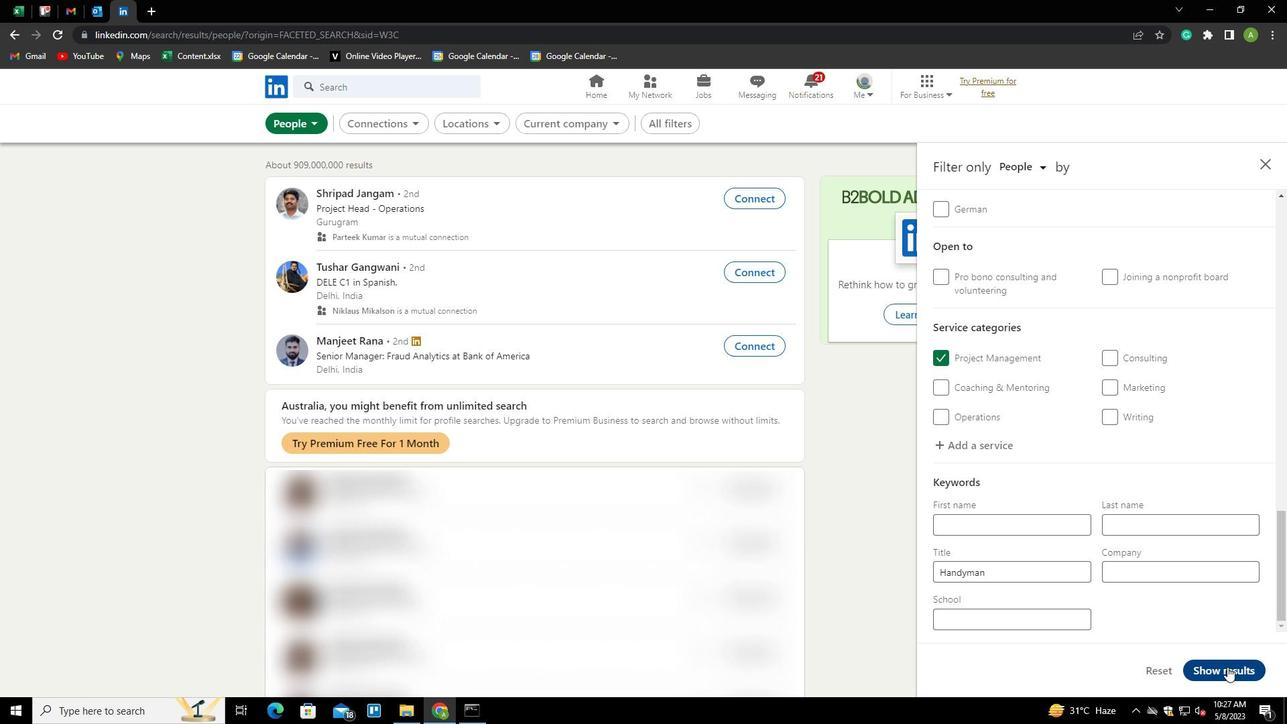 
